 Task: Look for space in Zhytomyr, Ukraine from 12th August, 2023 to 16th August, 2023 for 8 adults in price range Rs.10000 to Rs.16000. Place can be private room with 8 bedrooms having 8 beds and 8 bathrooms. Property type can be house, flat, guest house, hotel. Amenities needed are: wifi, TV, free parkinig on premises, gym, breakfast. Booking option can be shelf check-in. Required host language is English.
Action: Mouse moved to (519, 108)
Screenshot: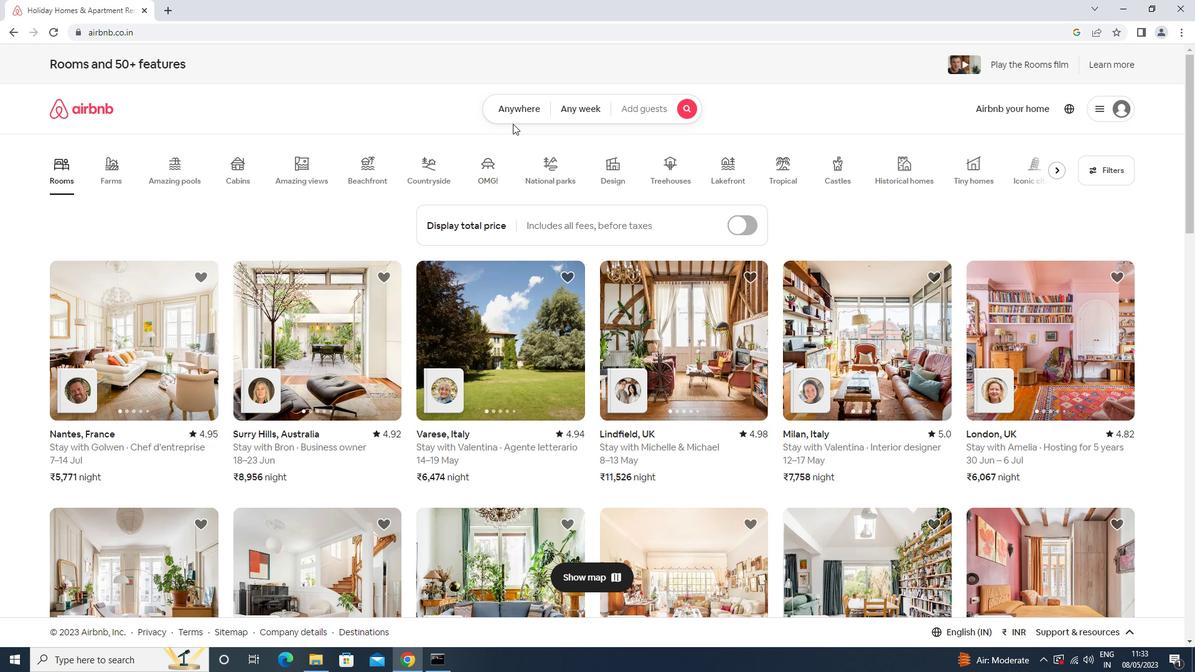 
Action: Mouse pressed left at (519, 108)
Screenshot: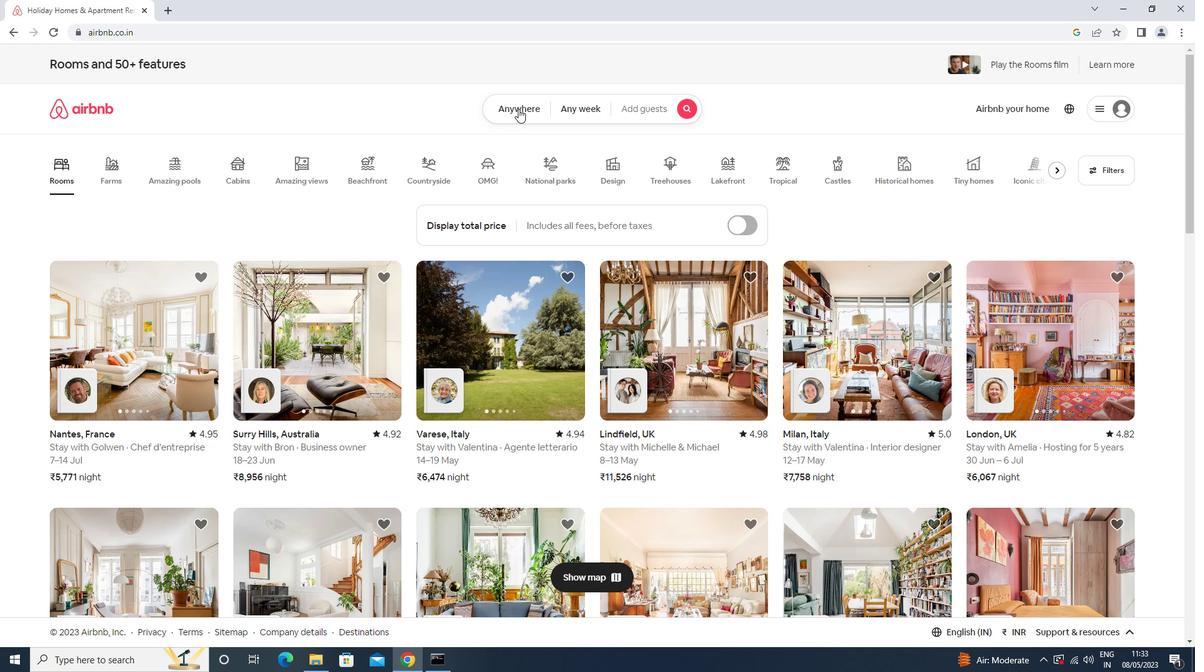 
Action: Mouse moved to (484, 165)
Screenshot: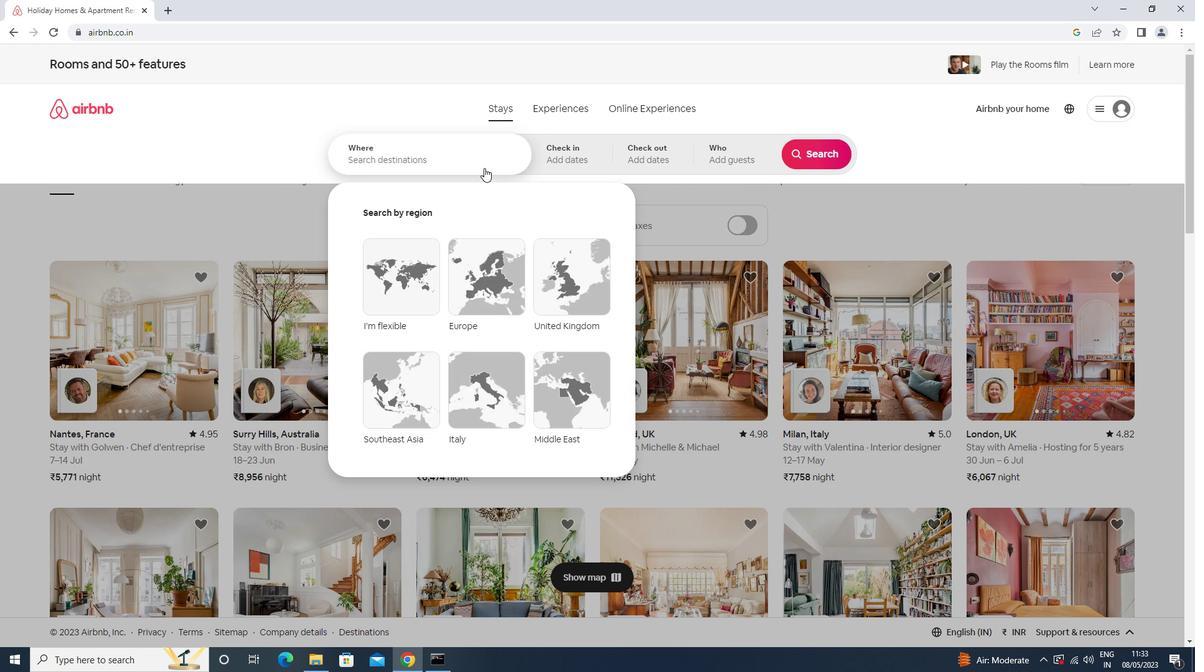 
Action: Mouse pressed left at (484, 165)
Screenshot: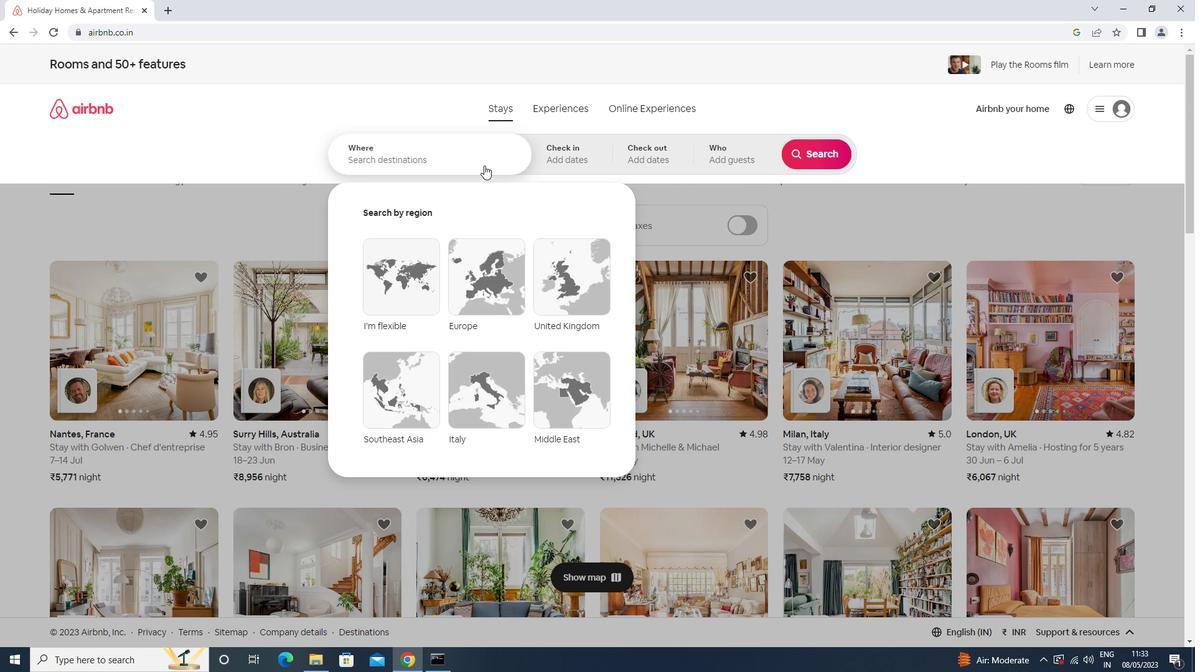 
Action: Key pressed <Key.shift>ZHYTOMYR,<Key.shift><Key.shift><Key.shift><Key.shift><Key.shift><Key.shift><Key.shift><Key.shift>UKRAINE<Key.enter>
Screenshot: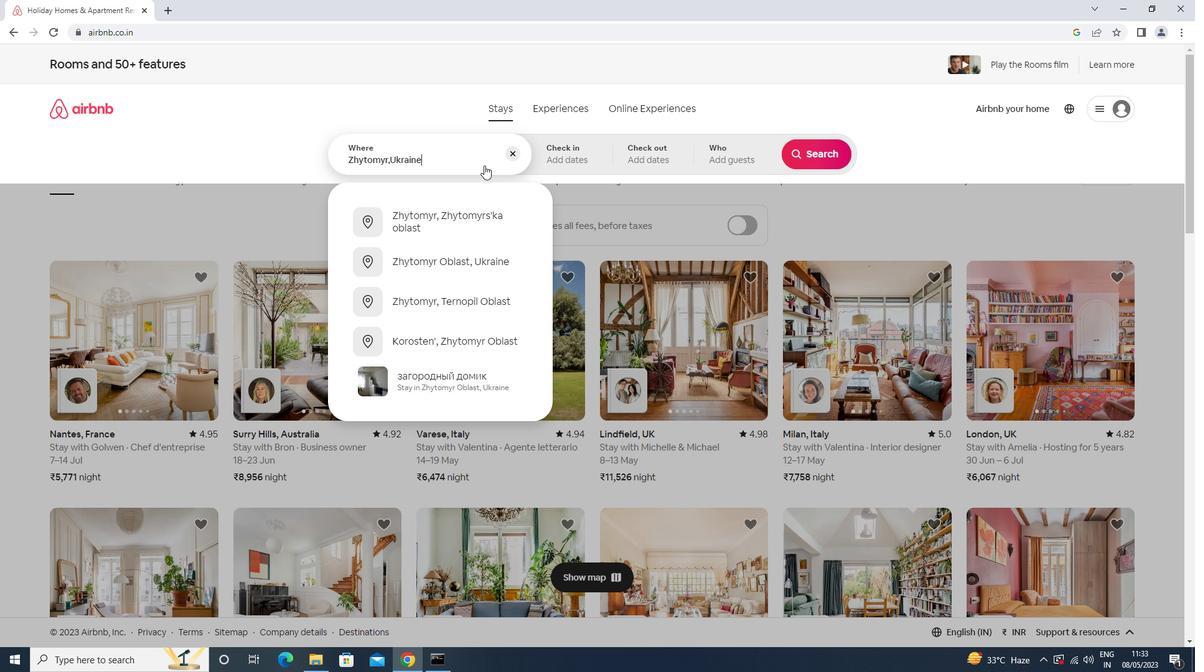 
Action: Mouse moved to (817, 250)
Screenshot: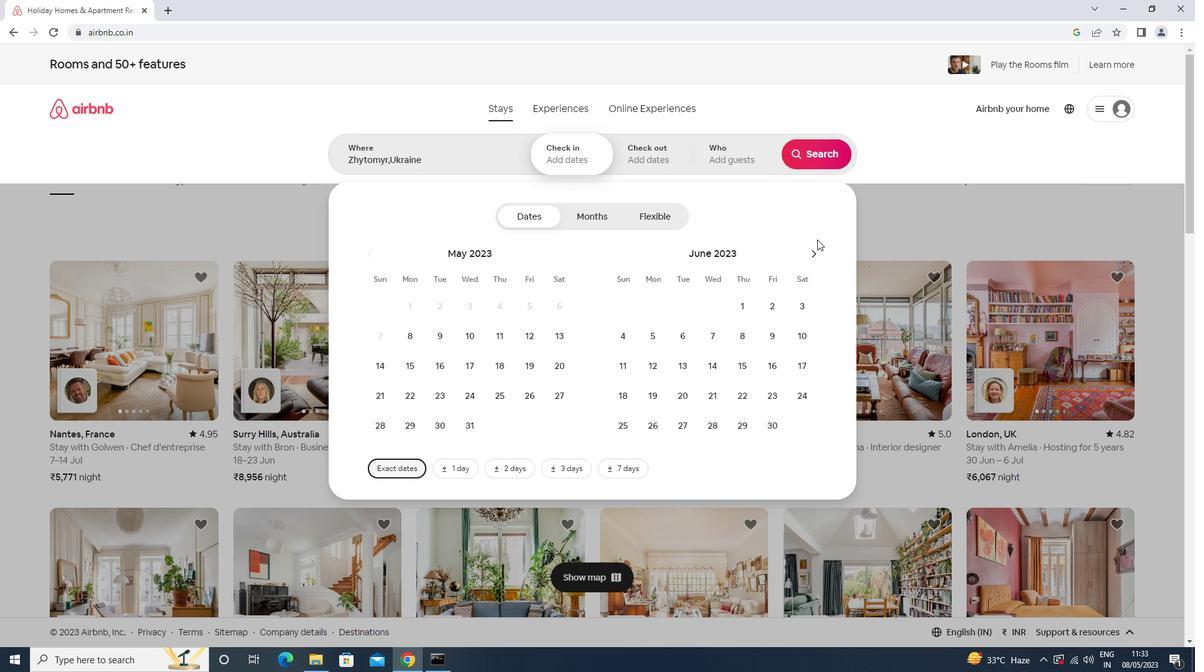
Action: Mouse pressed left at (817, 250)
Screenshot: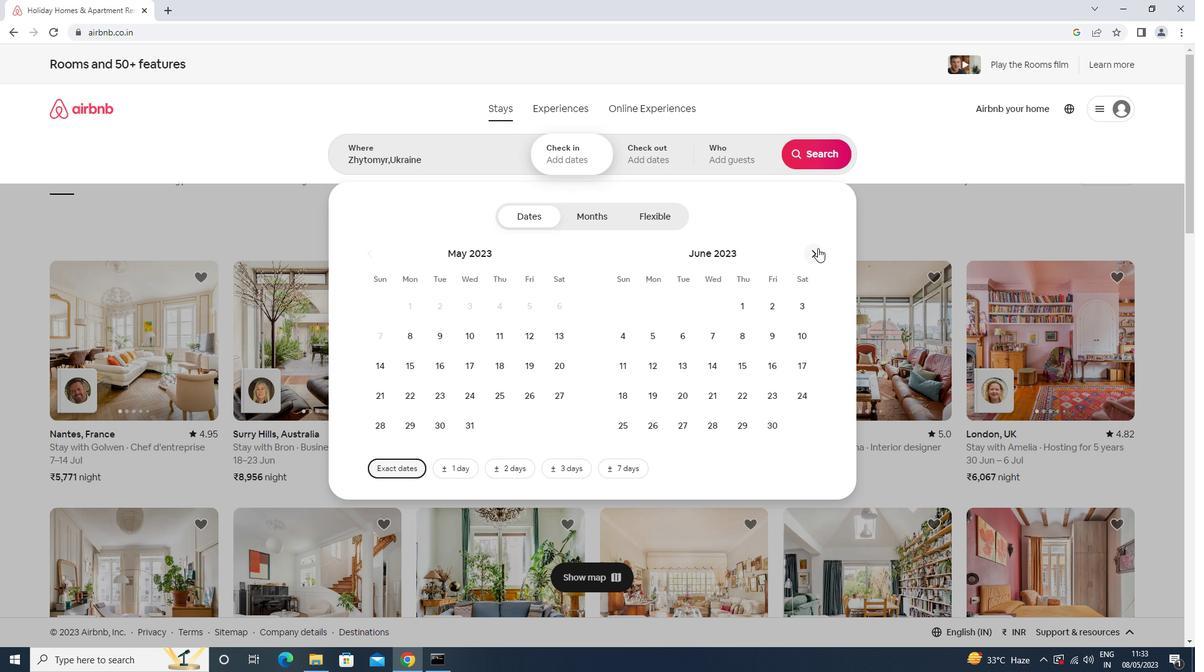 
Action: Mouse pressed left at (817, 250)
Screenshot: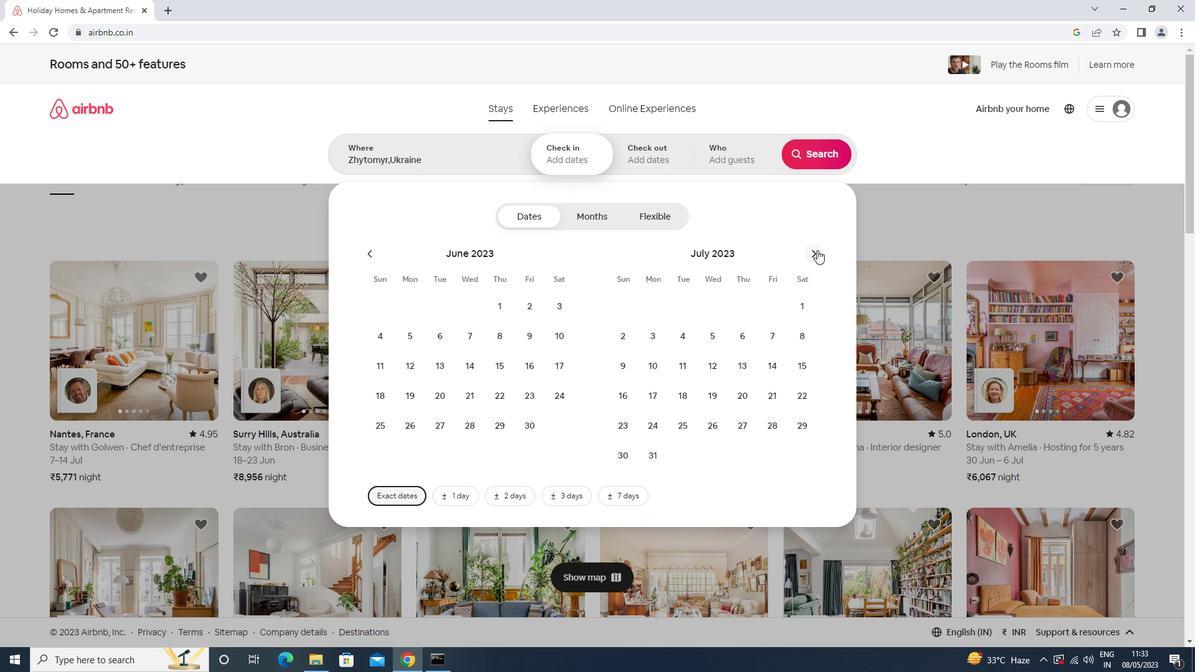 
Action: Mouse moved to (795, 333)
Screenshot: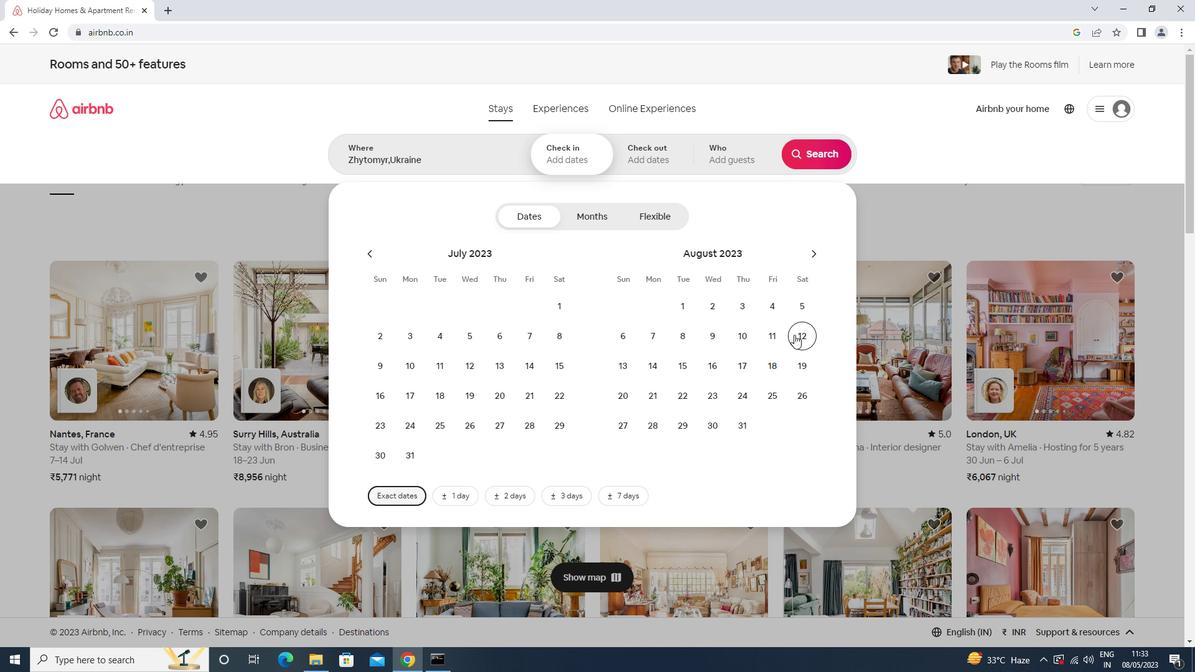 
Action: Mouse pressed left at (795, 333)
Screenshot: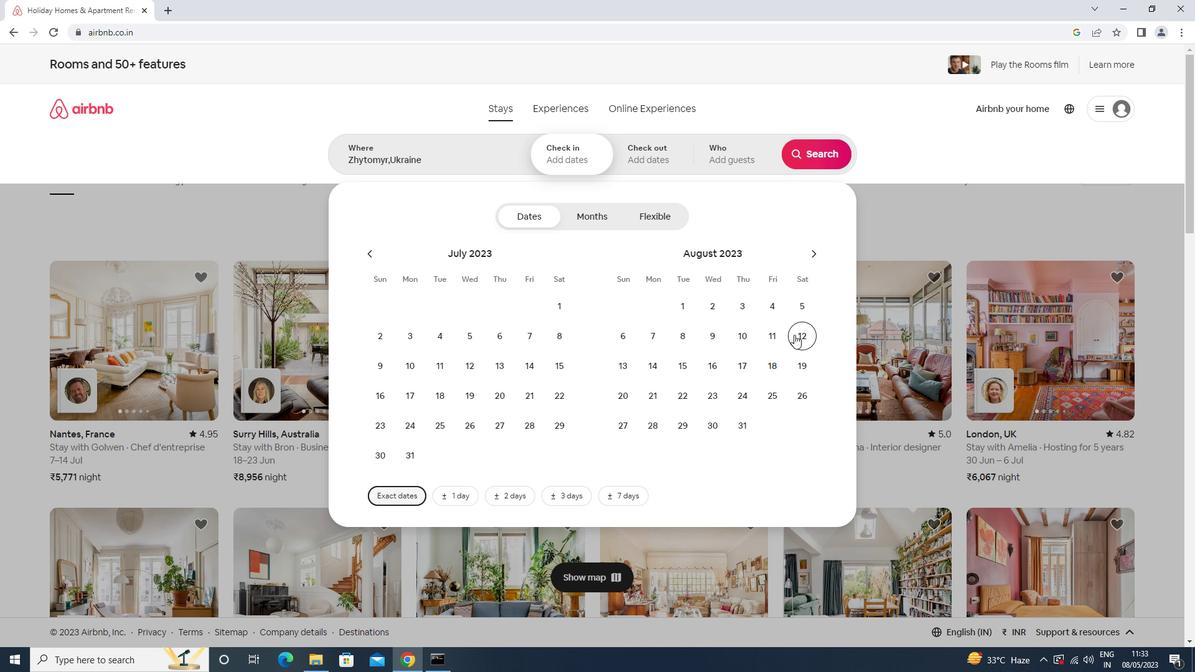 
Action: Mouse moved to (721, 368)
Screenshot: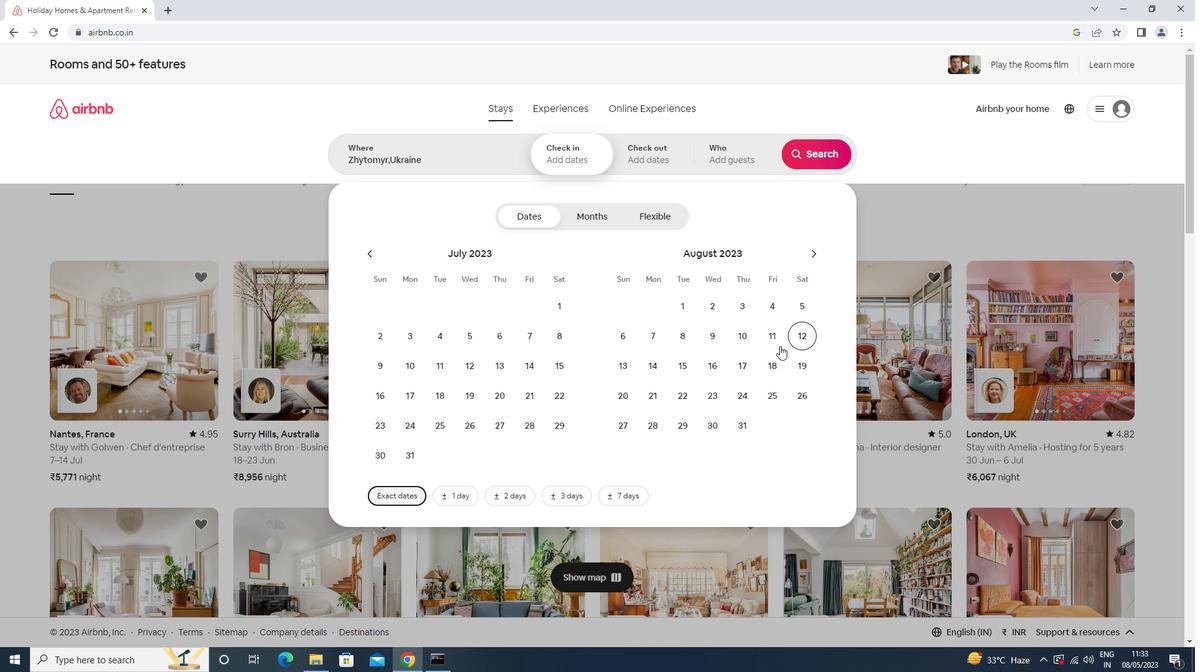 
Action: Mouse pressed left at (721, 368)
Screenshot: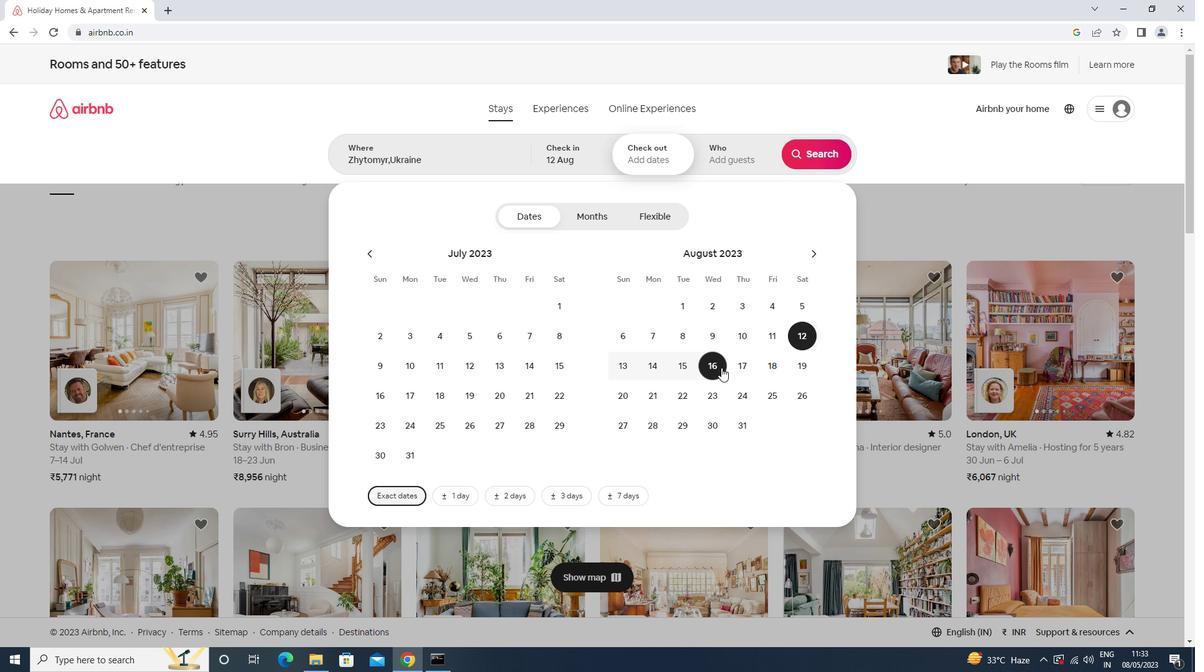 
Action: Mouse moved to (730, 169)
Screenshot: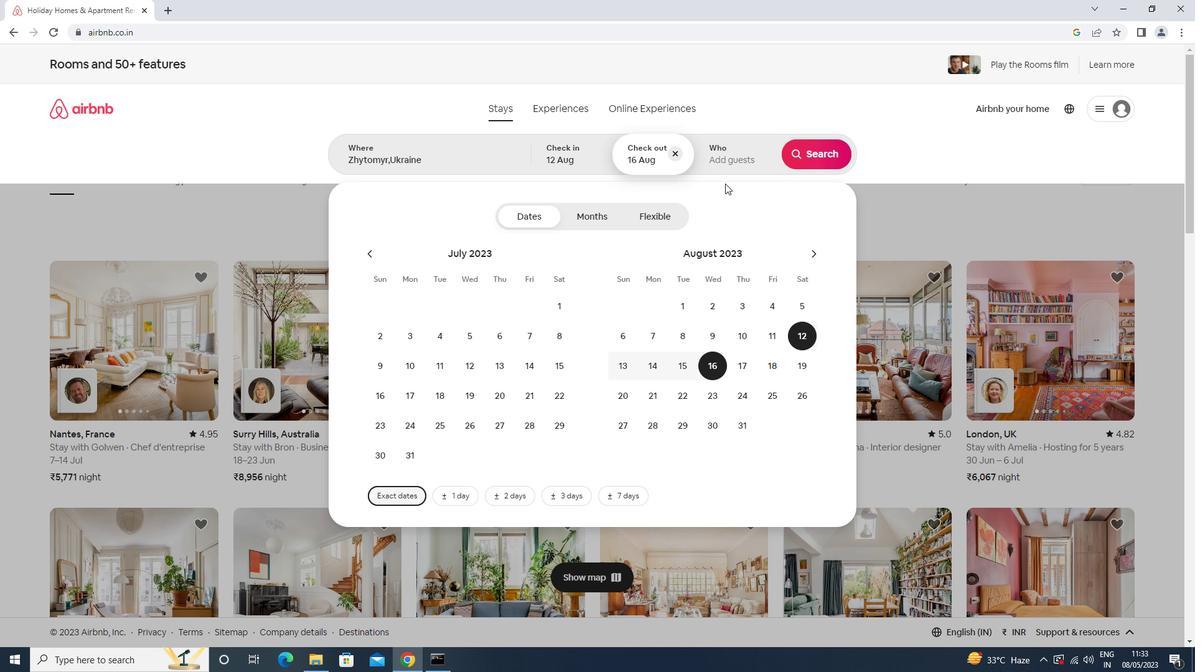 
Action: Mouse pressed left at (730, 169)
Screenshot: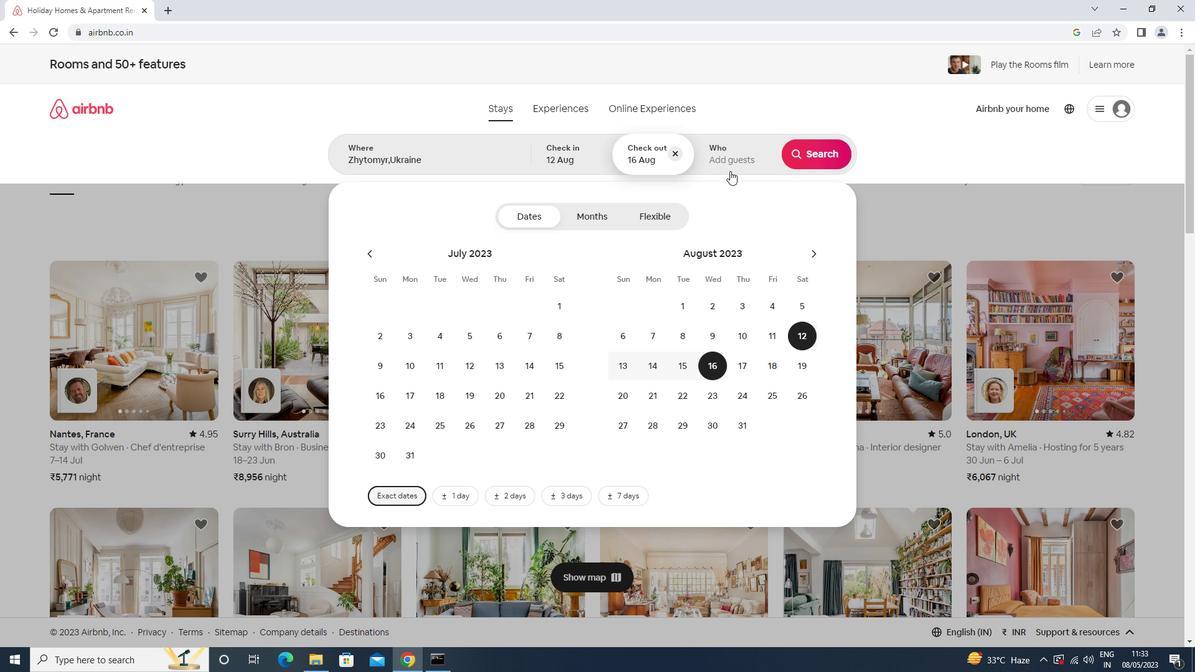 
Action: Mouse moved to (814, 218)
Screenshot: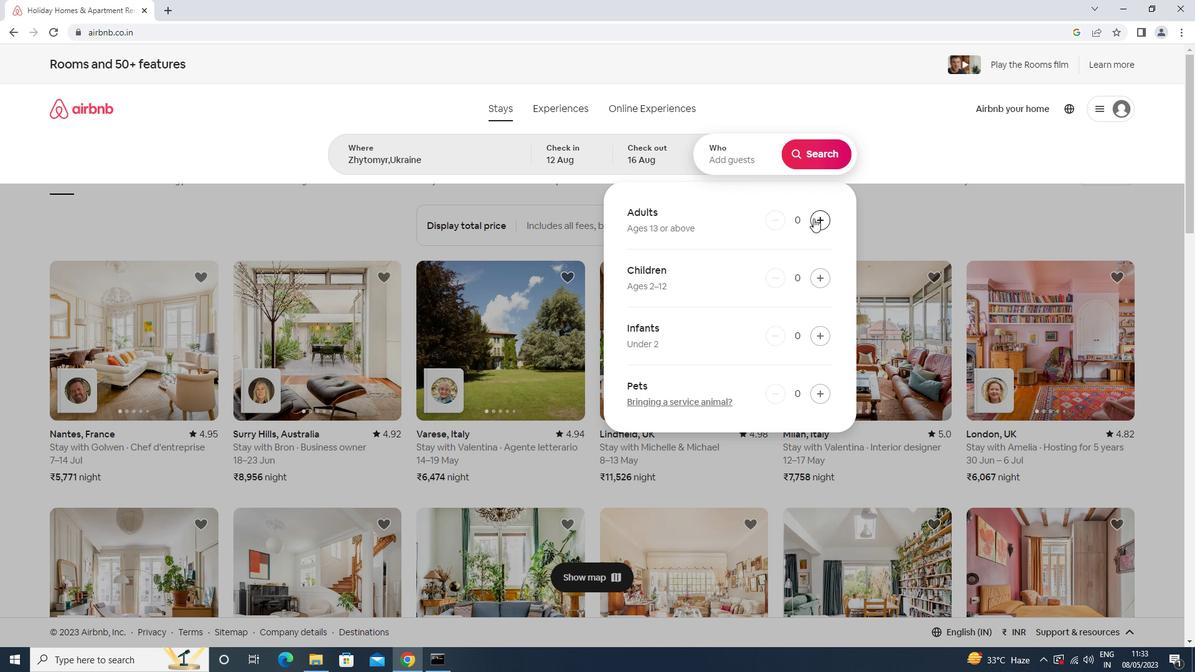 
Action: Mouse pressed left at (814, 218)
Screenshot: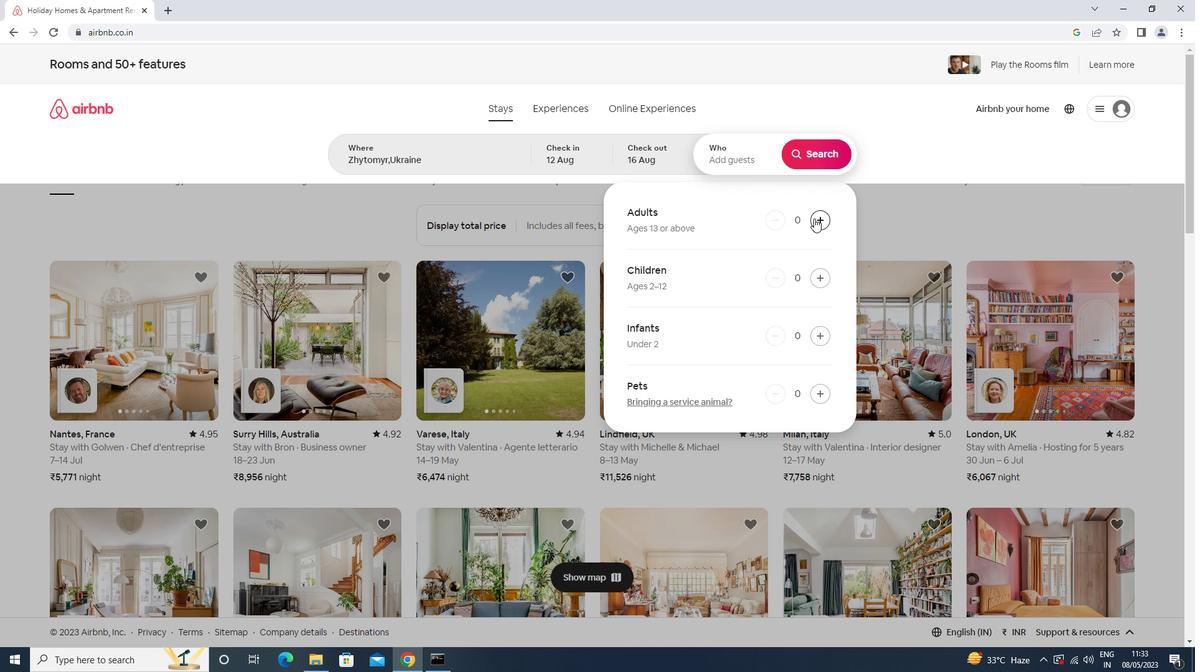 
Action: Mouse pressed left at (814, 218)
Screenshot: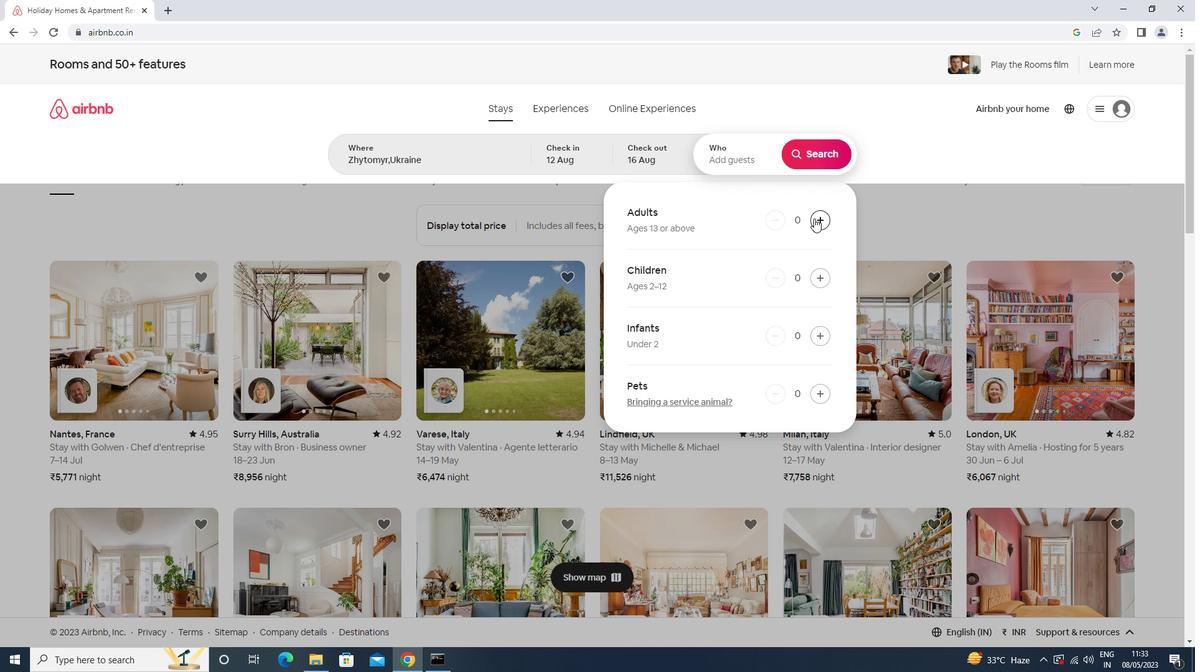 
Action: Mouse moved to (815, 218)
Screenshot: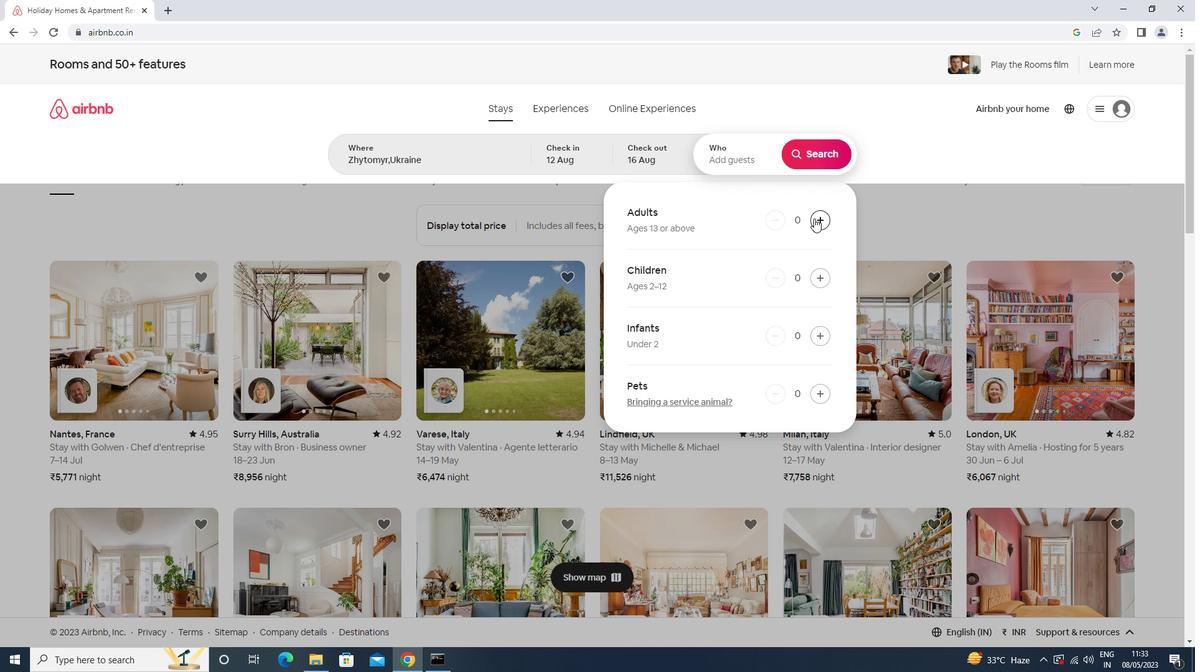 
Action: Mouse pressed left at (815, 218)
Screenshot: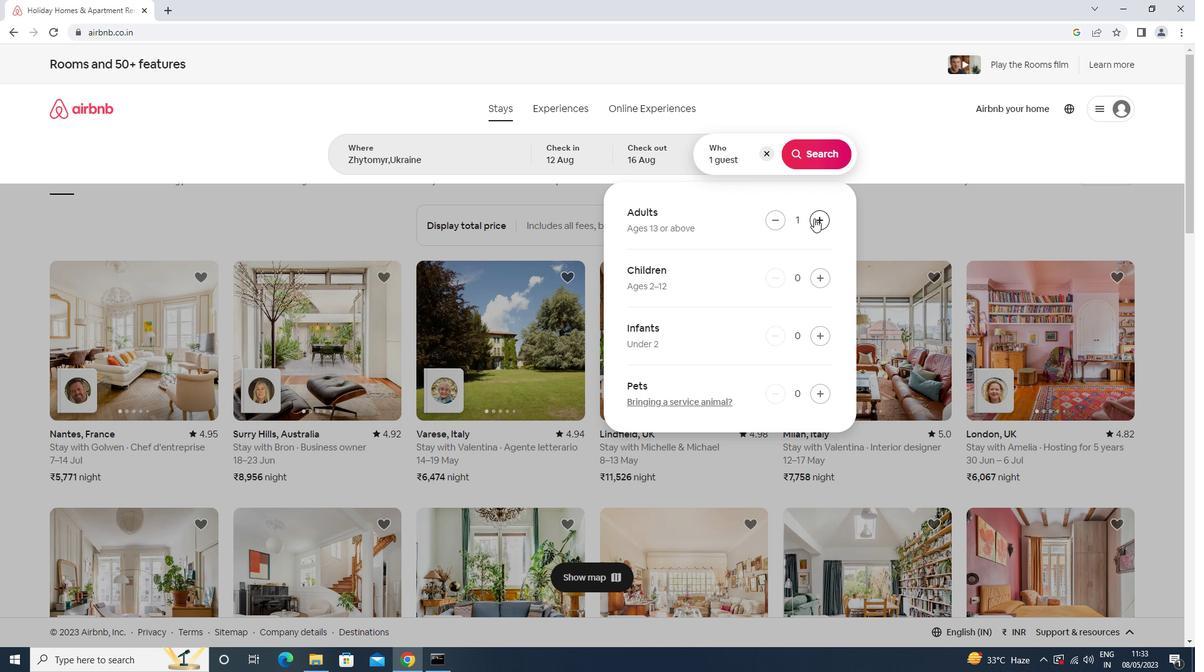 
Action: Mouse pressed left at (815, 218)
Screenshot: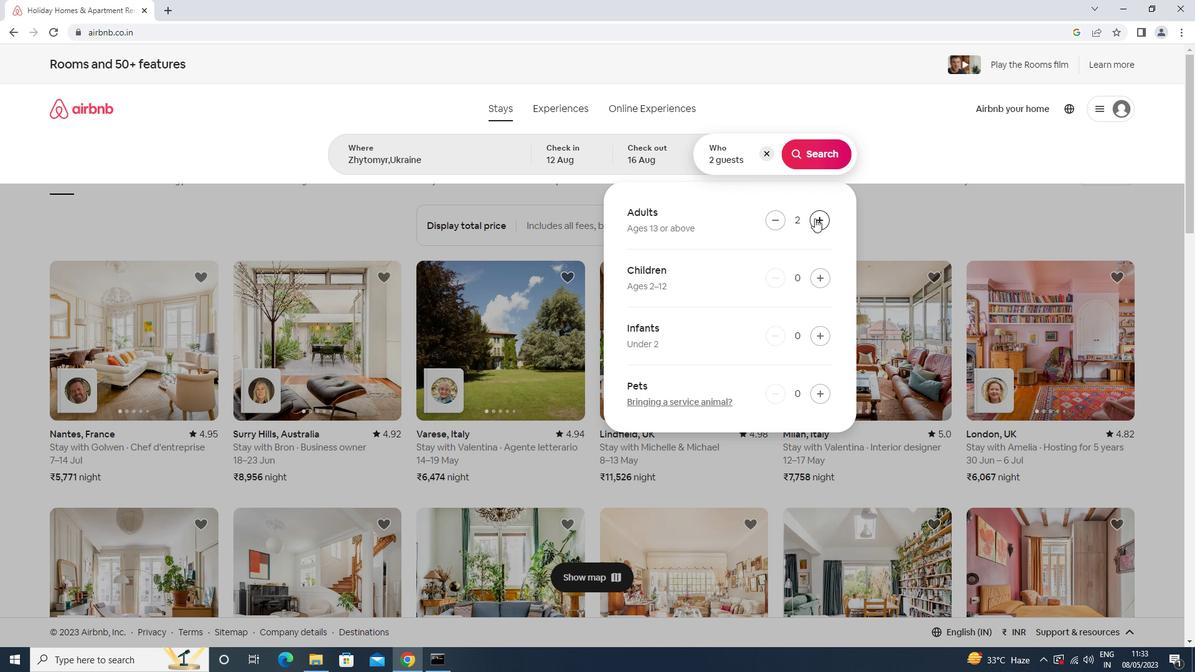 
Action: Mouse pressed left at (815, 218)
Screenshot: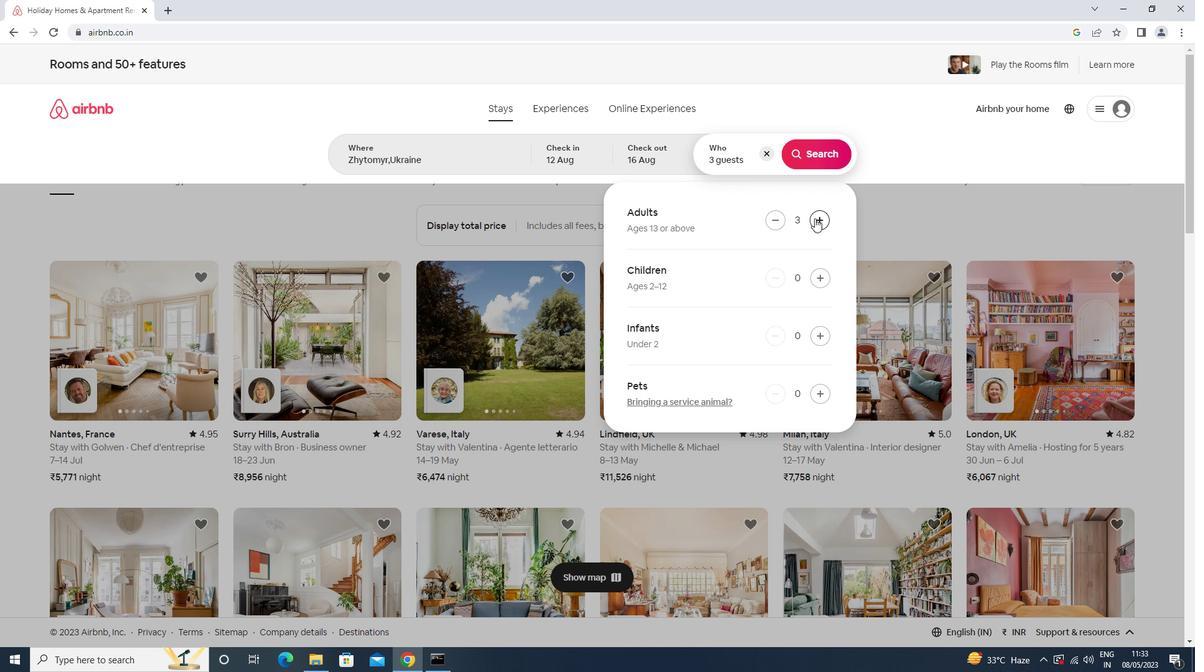 
Action: Mouse pressed left at (815, 218)
Screenshot: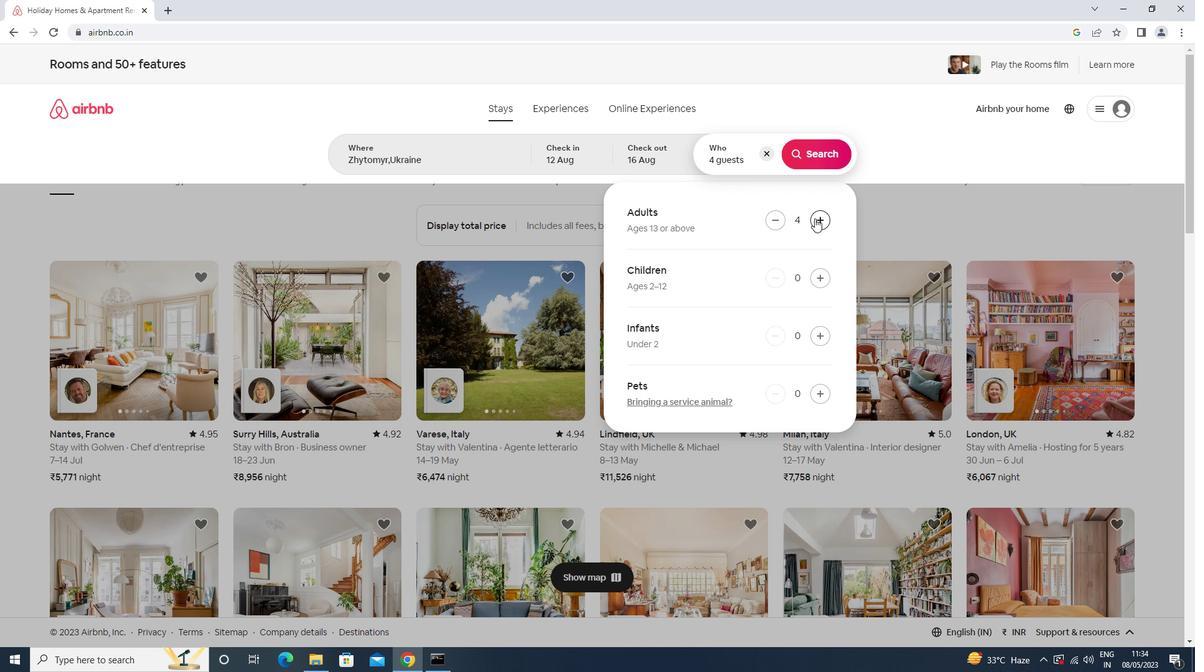 
Action: Mouse pressed left at (815, 218)
Screenshot: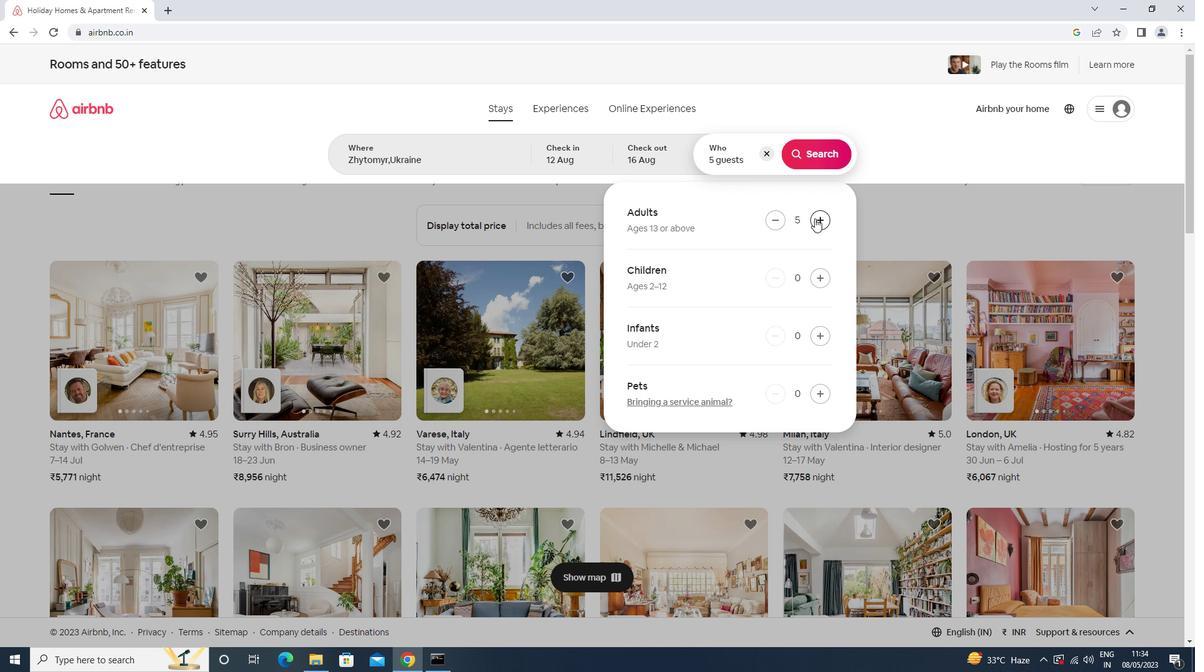 
Action: Mouse pressed left at (815, 218)
Screenshot: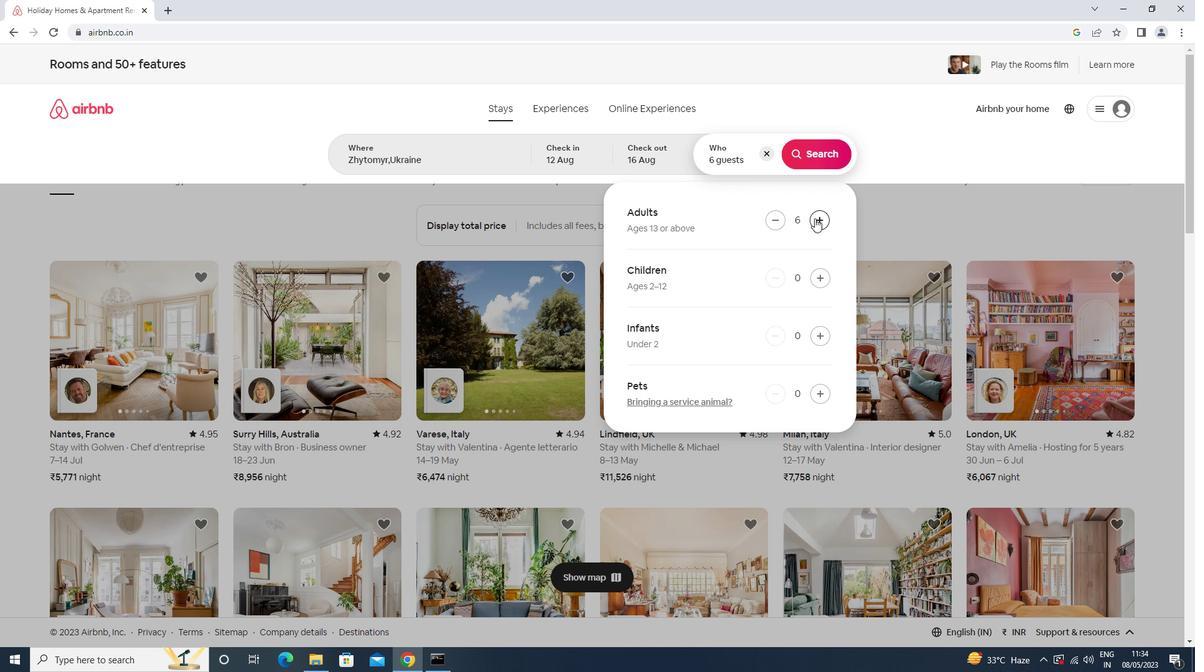 
Action: Mouse moved to (823, 160)
Screenshot: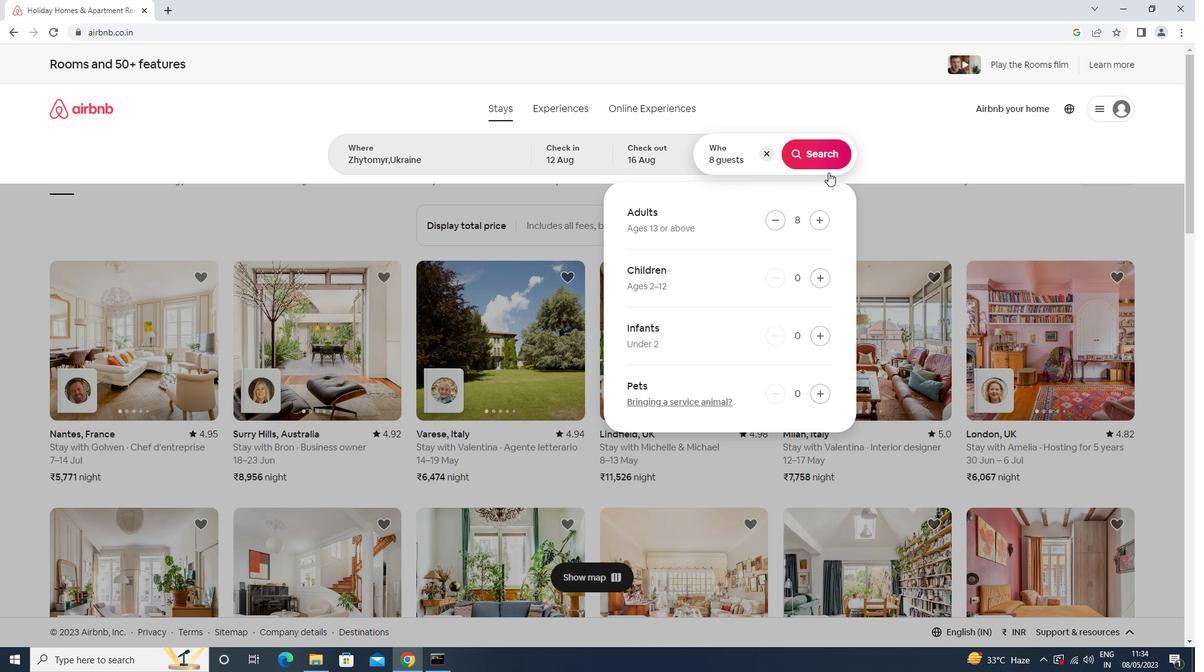 
Action: Mouse pressed left at (823, 160)
Screenshot: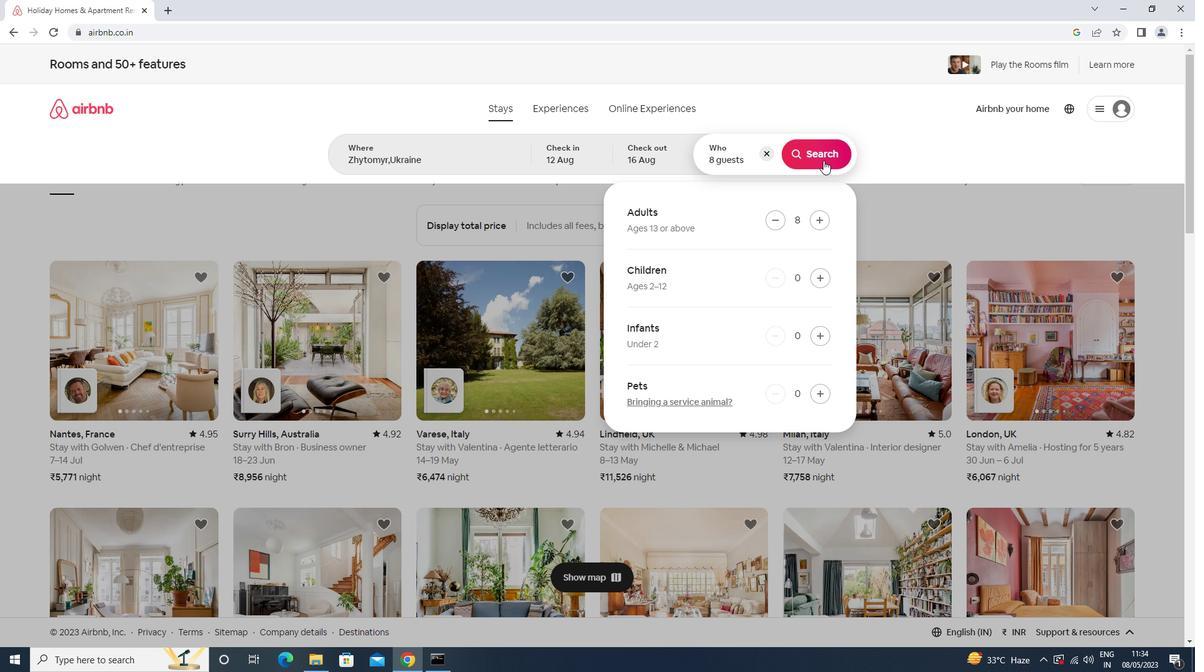
Action: Mouse moved to (1129, 114)
Screenshot: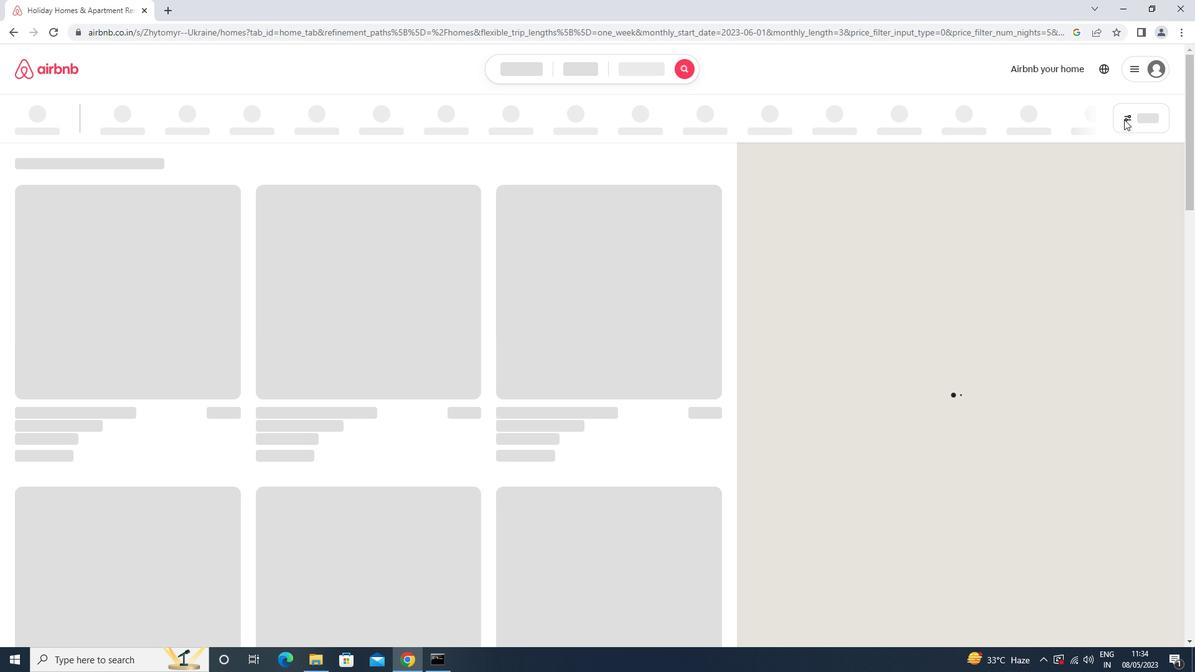 
Action: Mouse pressed left at (1129, 114)
Screenshot: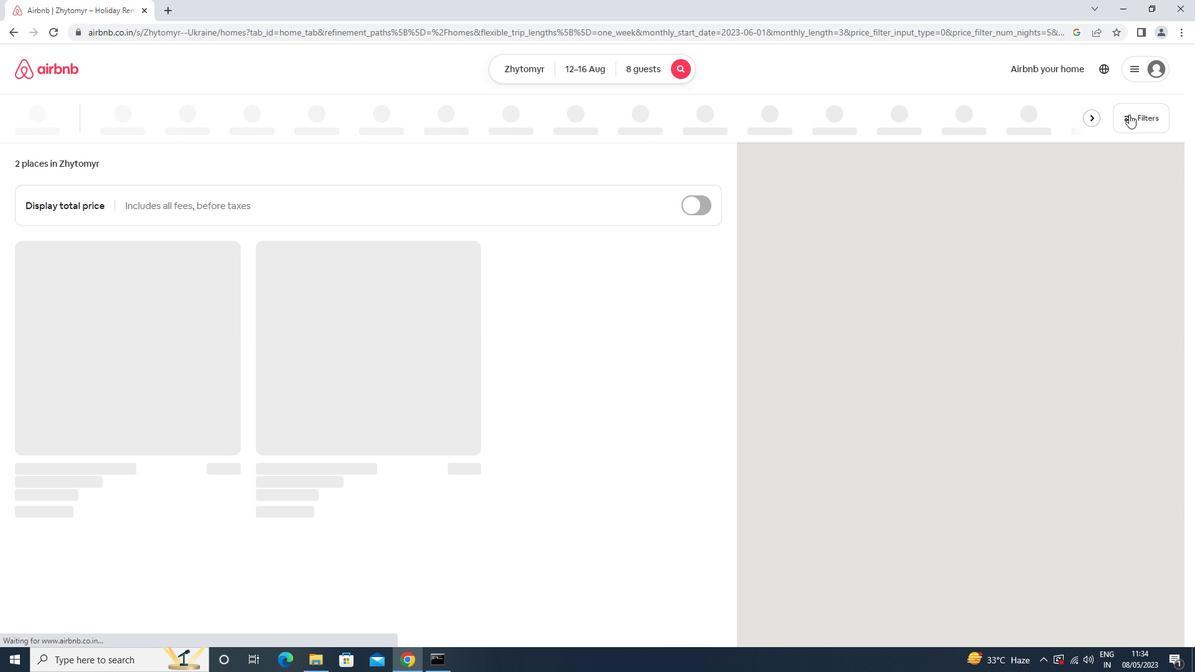 
Action: Mouse moved to (531, 423)
Screenshot: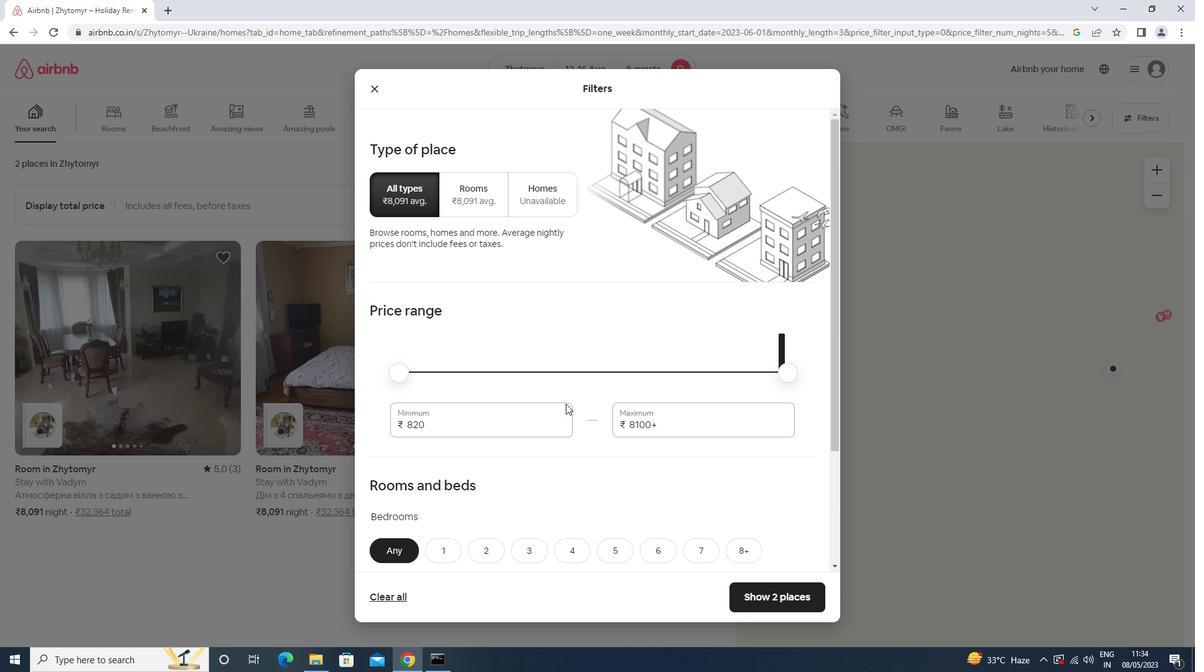 
Action: Mouse pressed left at (531, 423)
Screenshot: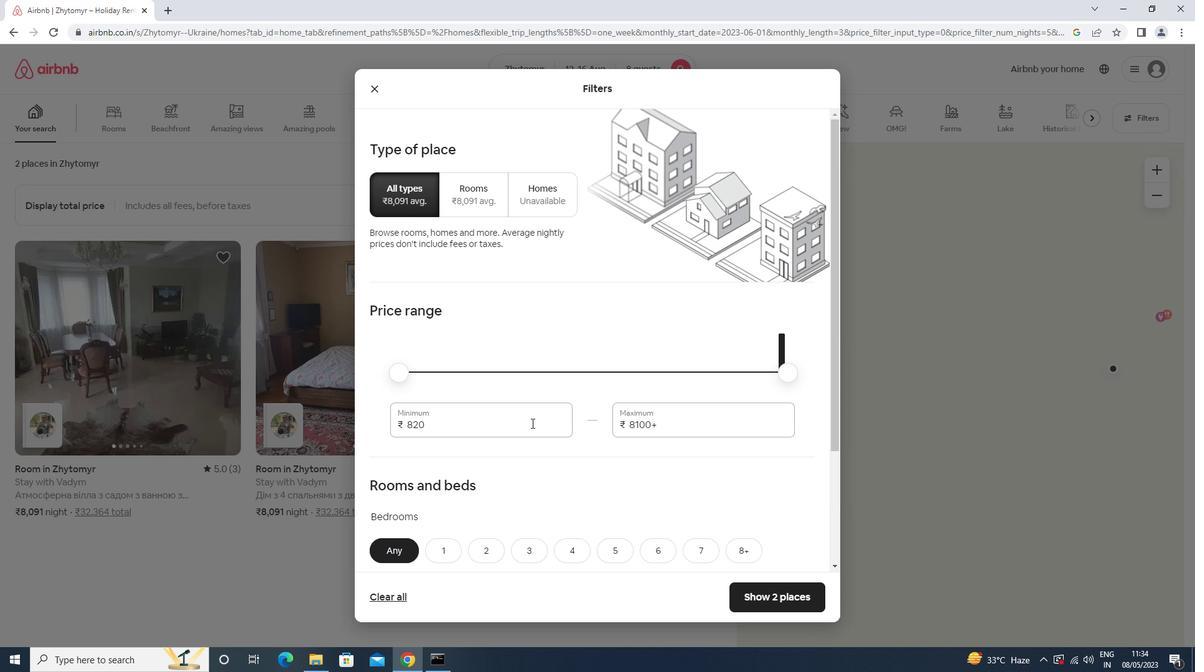 
Action: Key pressed <Key.backspace><Key.backspace><Key.backspace>10000<Key.tab>16000
Screenshot: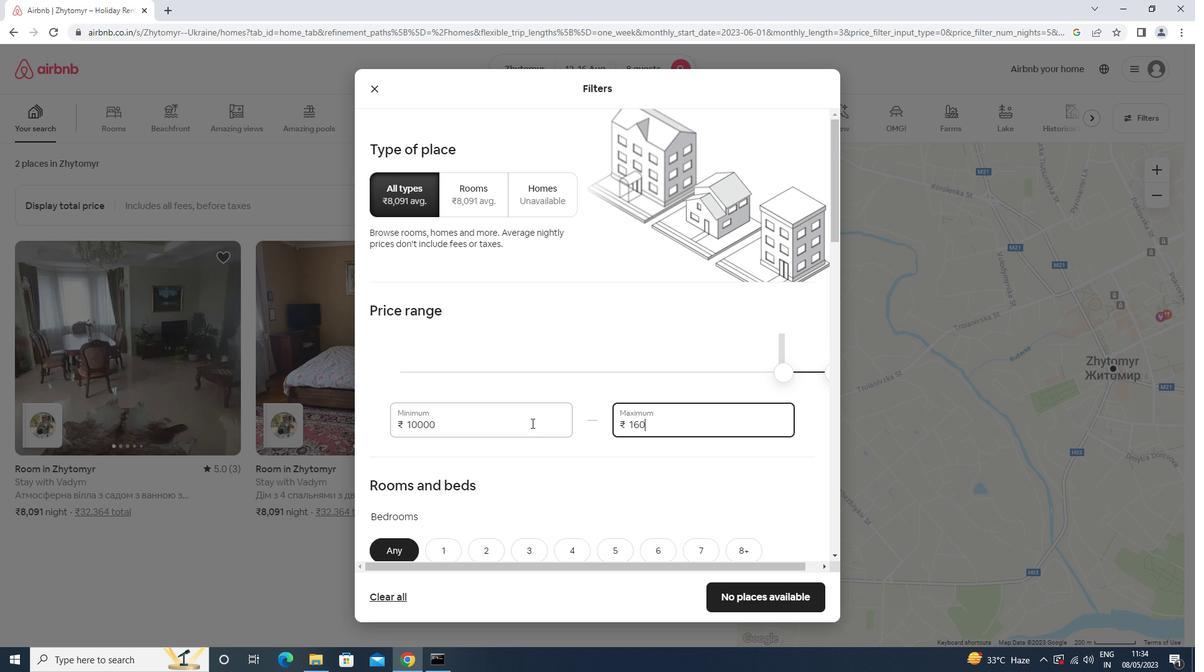 
Action: Mouse moved to (531, 423)
Screenshot: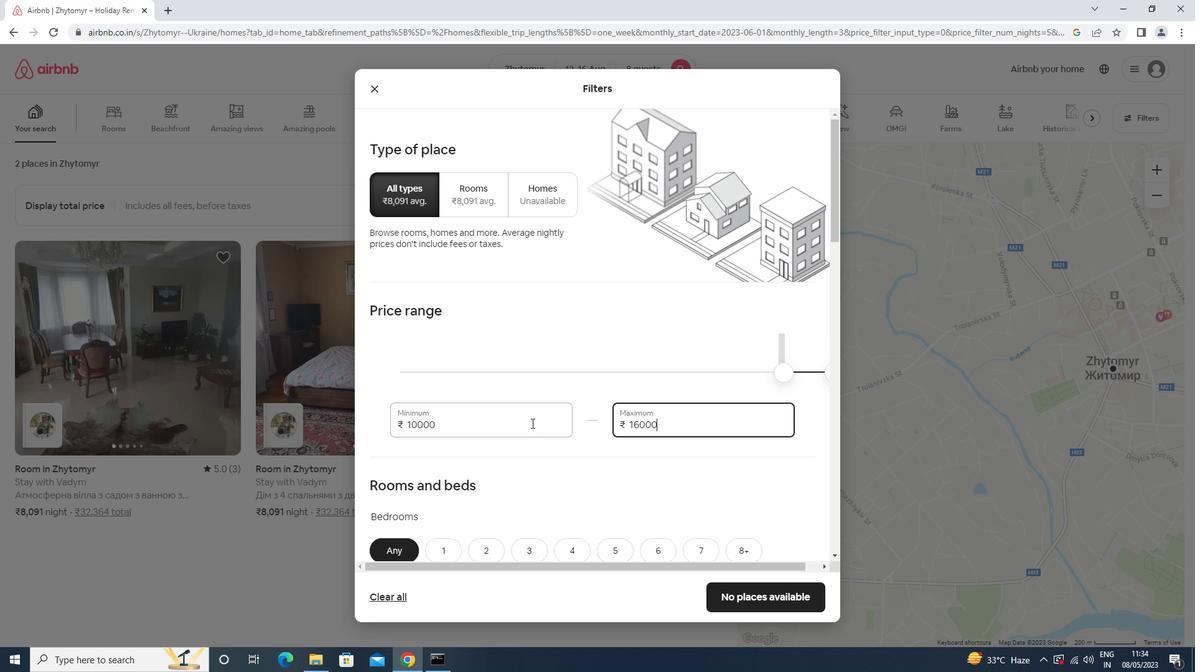 
Action: Mouse scrolled (531, 422) with delta (0, 0)
Screenshot: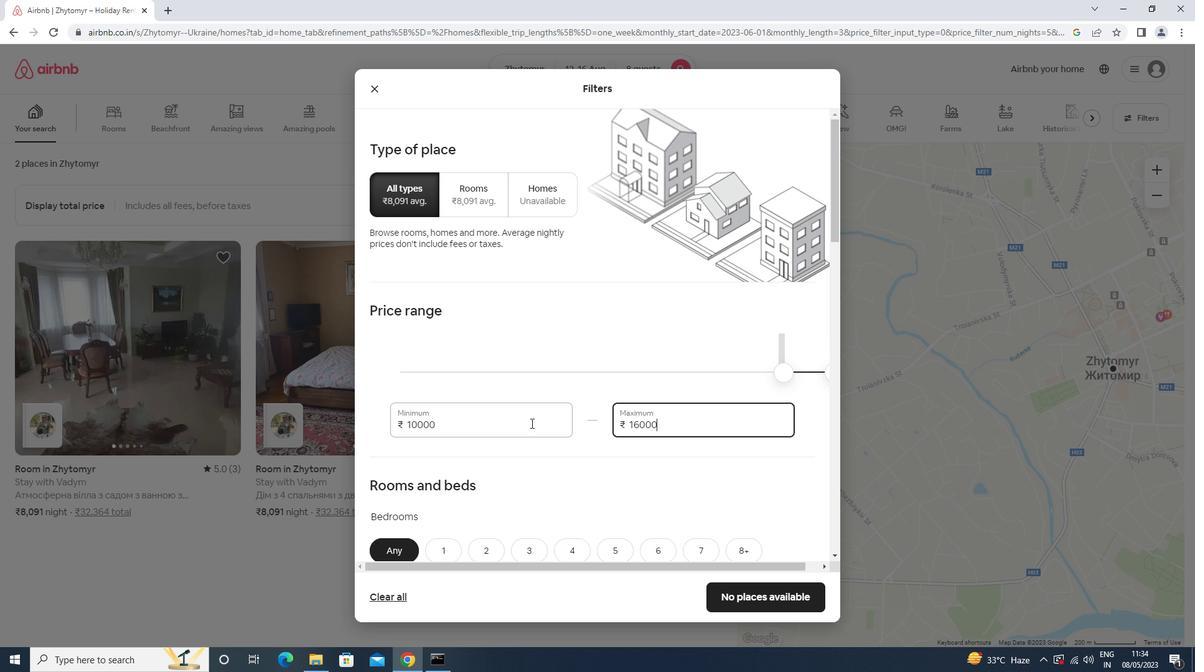 
Action: Mouse scrolled (531, 422) with delta (0, 0)
Screenshot: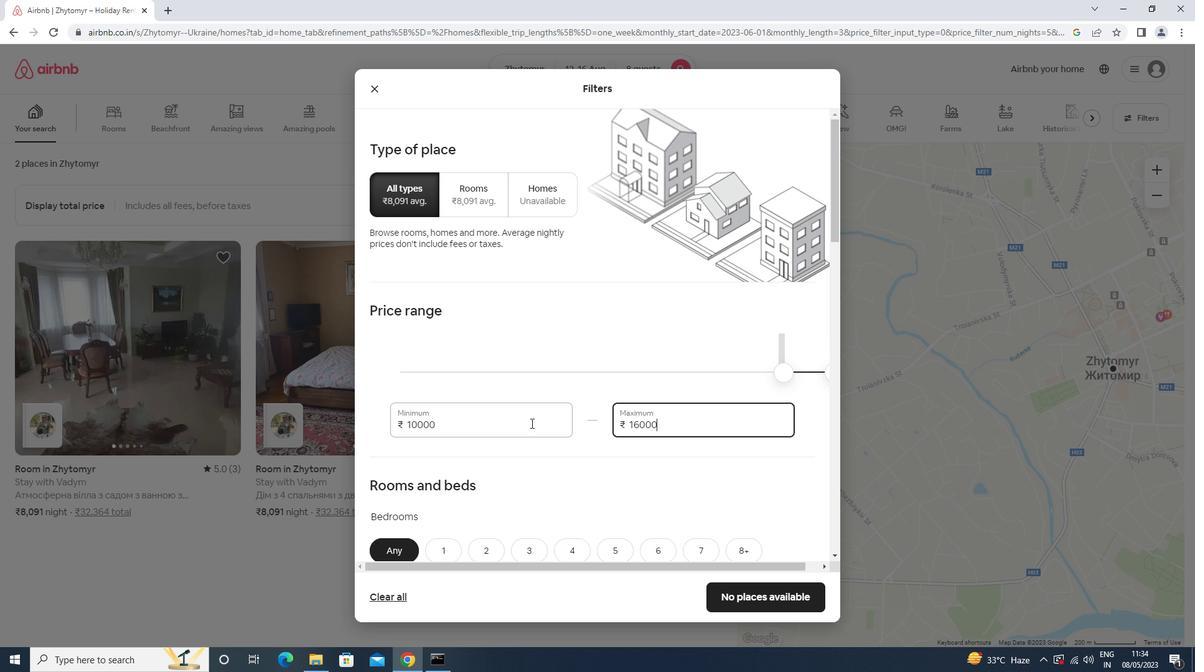 
Action: Mouse moved to (530, 423)
Screenshot: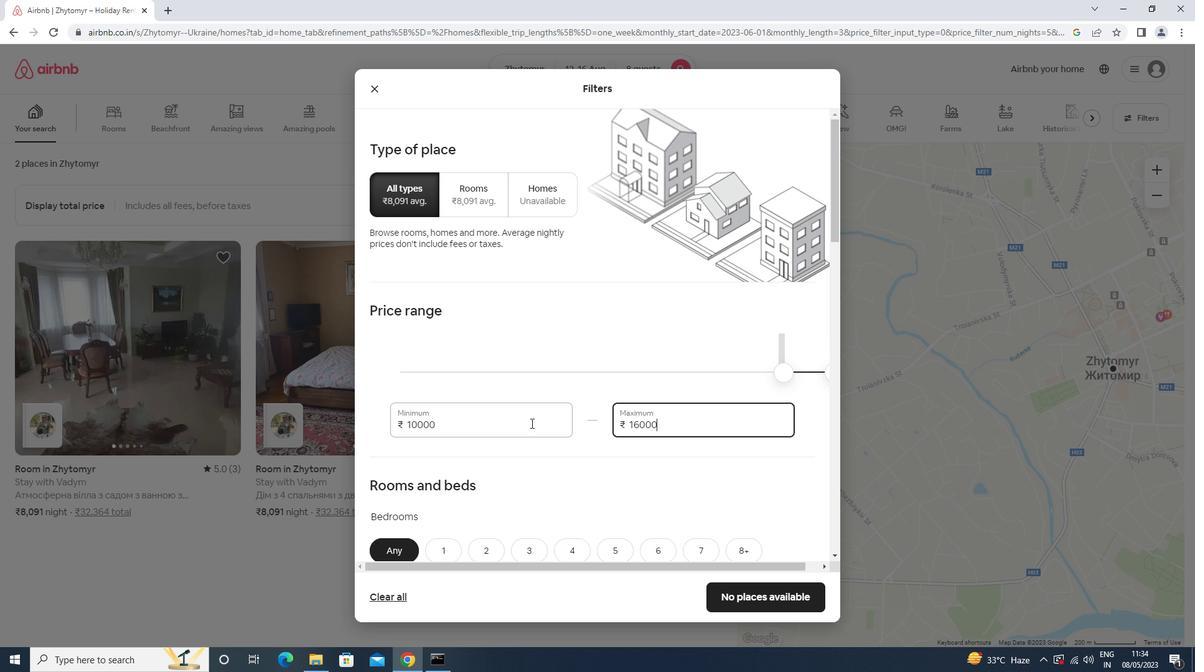 
Action: Mouse scrolled (530, 422) with delta (0, 0)
Screenshot: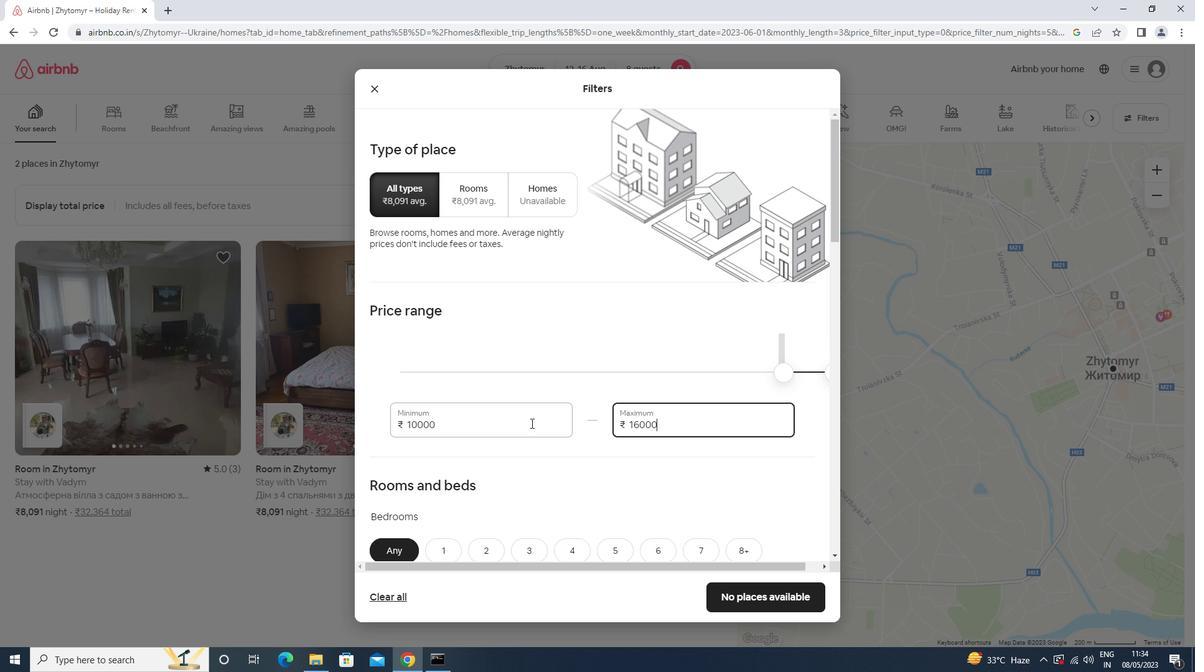 
Action: Mouse moved to (530, 423)
Screenshot: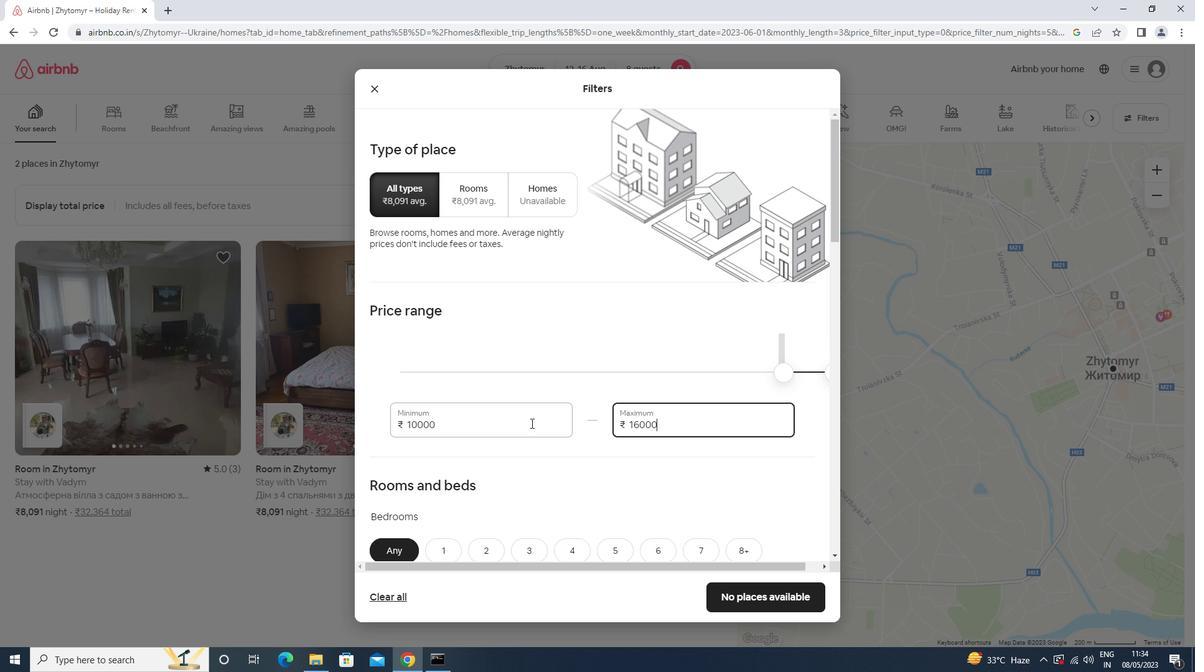 
Action: Mouse scrolled (530, 422) with delta (0, 0)
Screenshot: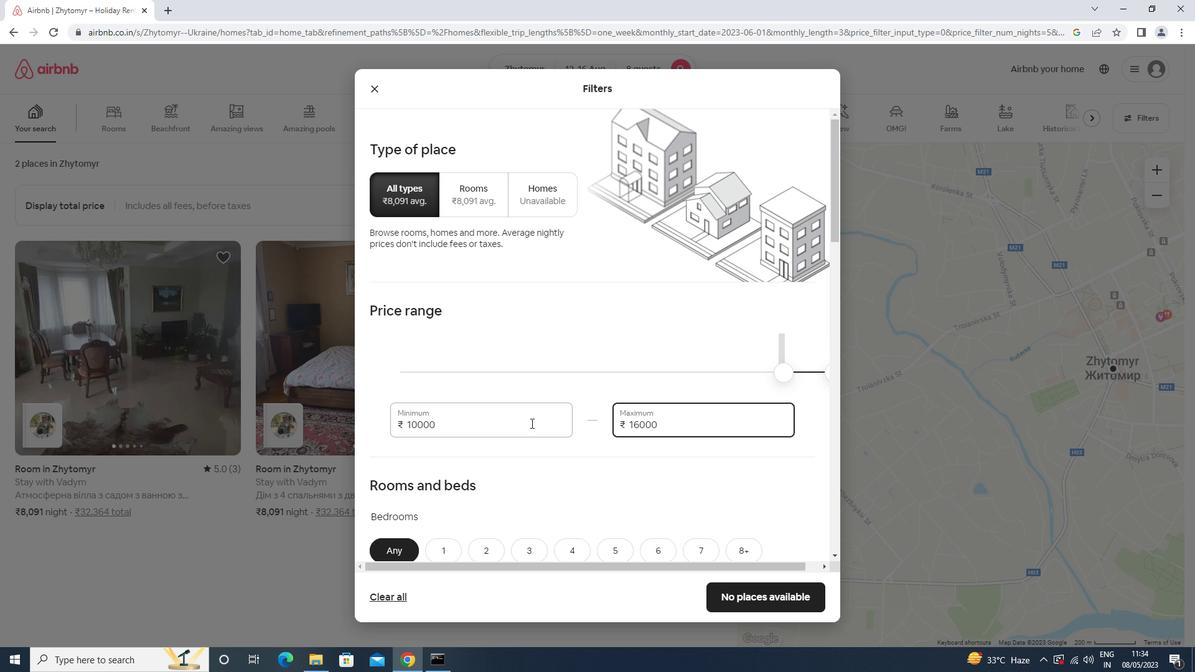 
Action: Mouse moved to (529, 423)
Screenshot: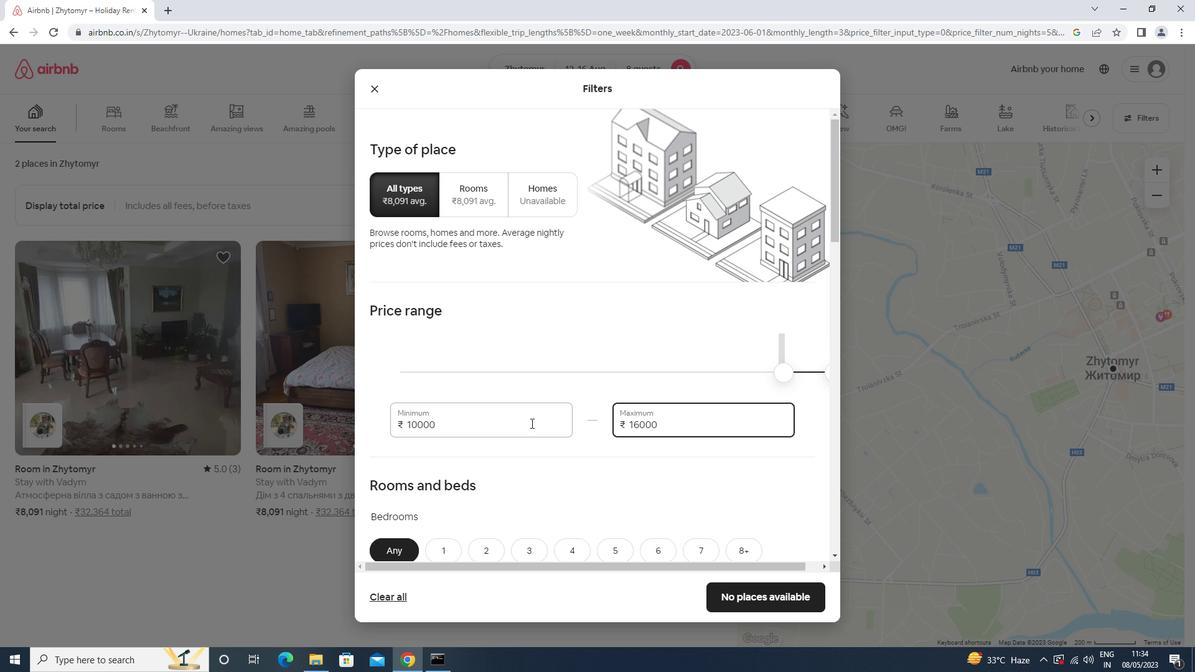 
Action: Mouse scrolled (529, 422) with delta (0, 0)
Screenshot: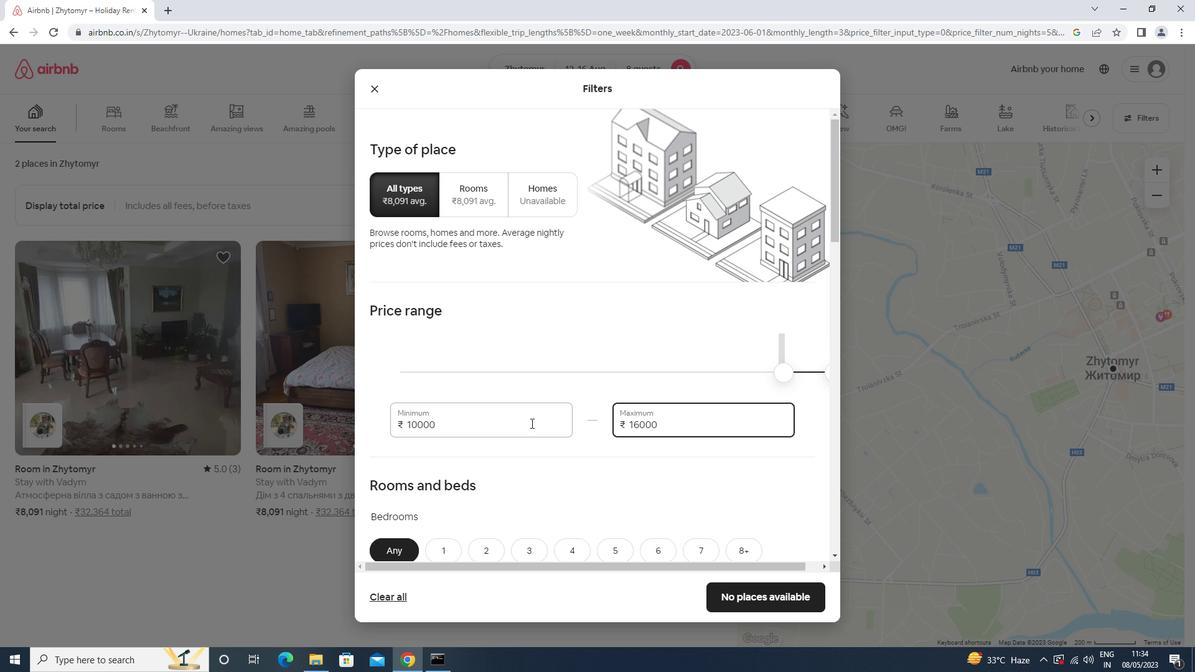 
Action: Mouse moved to (736, 243)
Screenshot: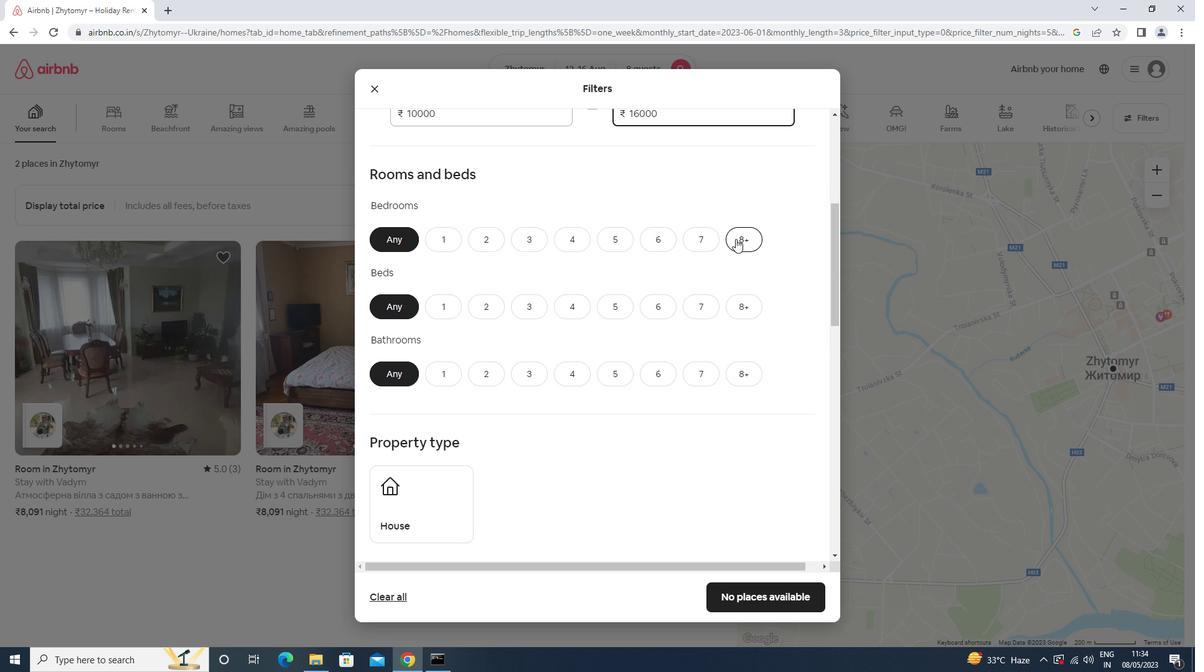 
Action: Mouse pressed left at (736, 243)
Screenshot: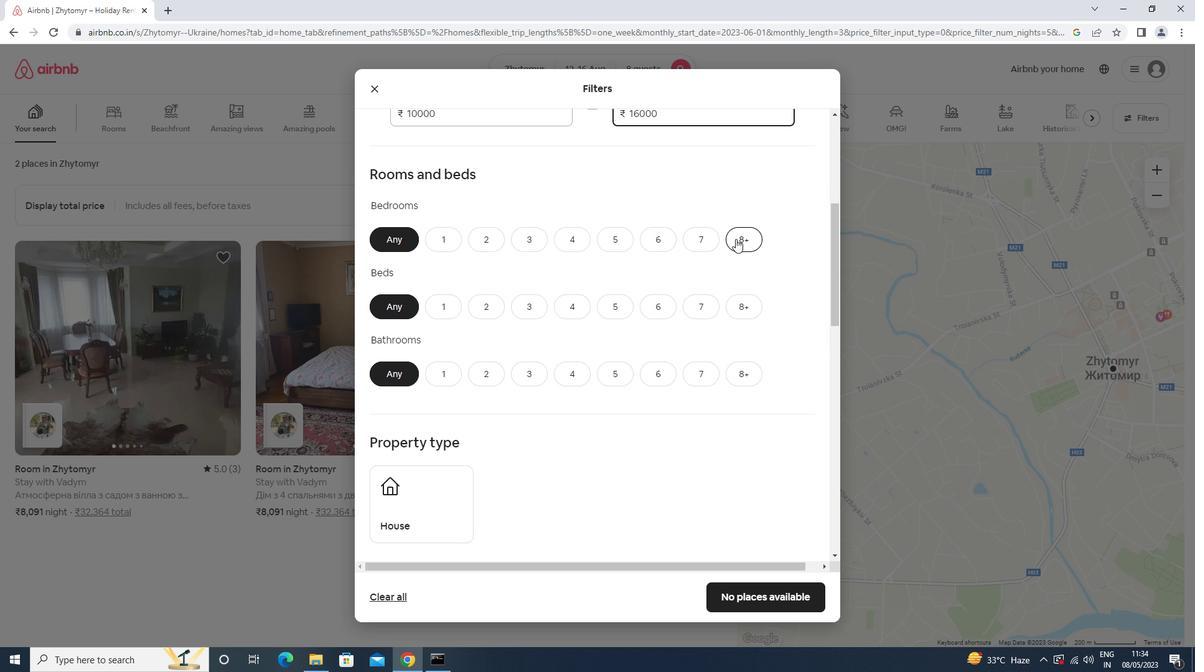 
Action: Mouse moved to (736, 308)
Screenshot: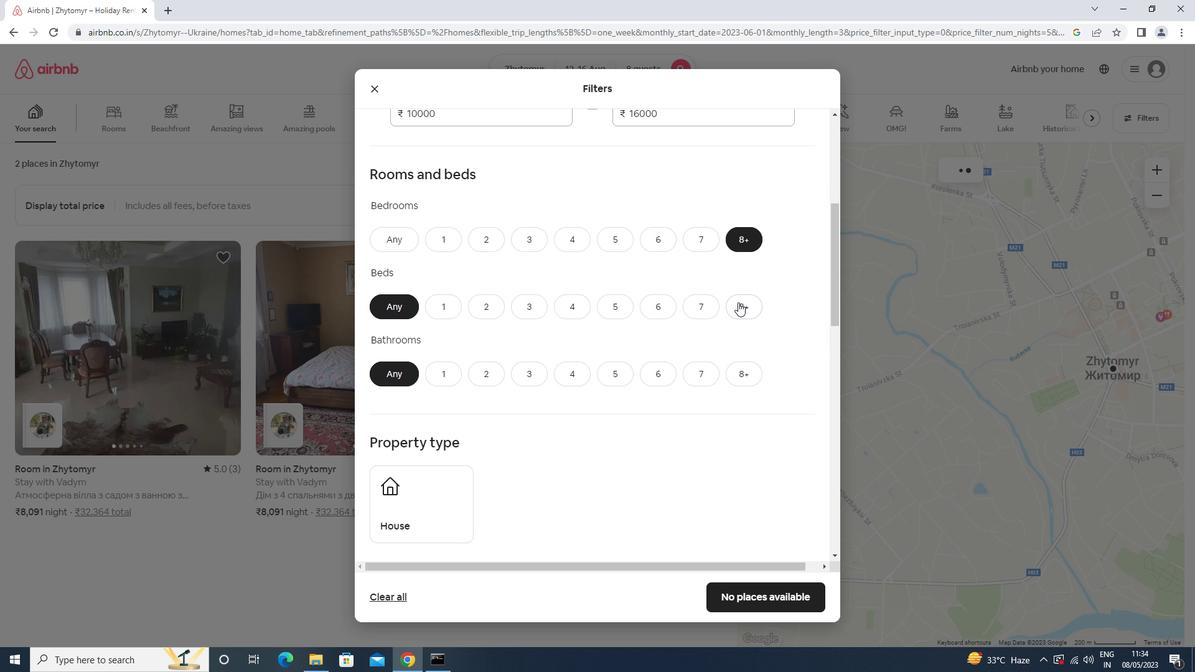 
Action: Mouse pressed left at (736, 308)
Screenshot: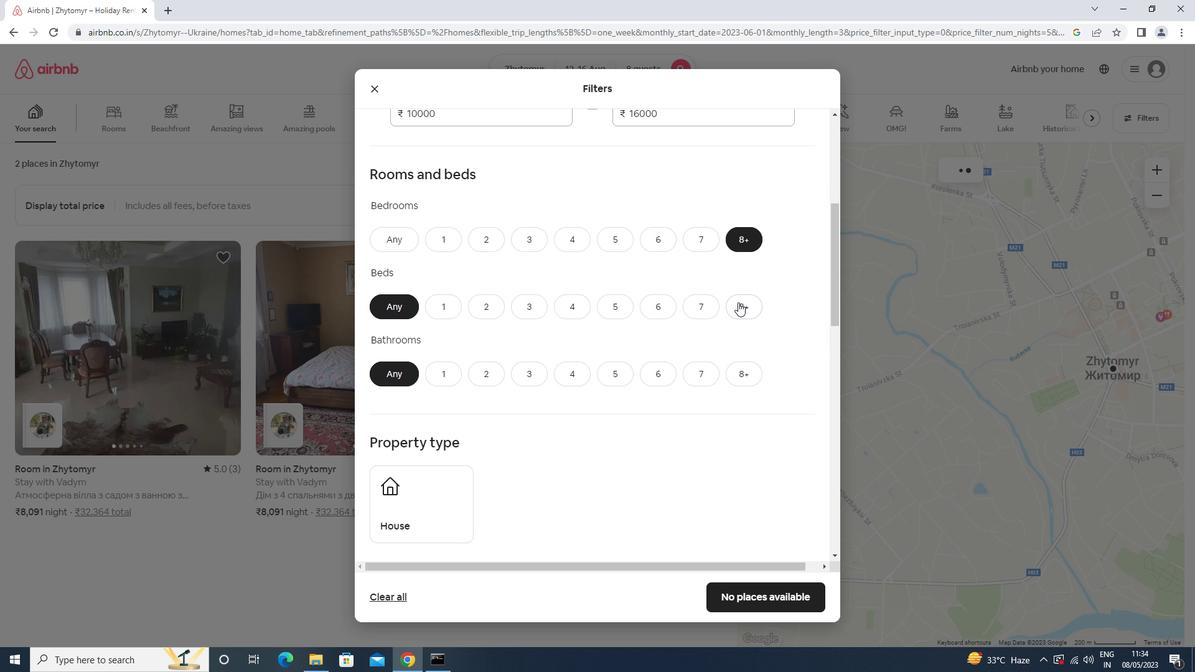 
Action: Mouse moved to (735, 373)
Screenshot: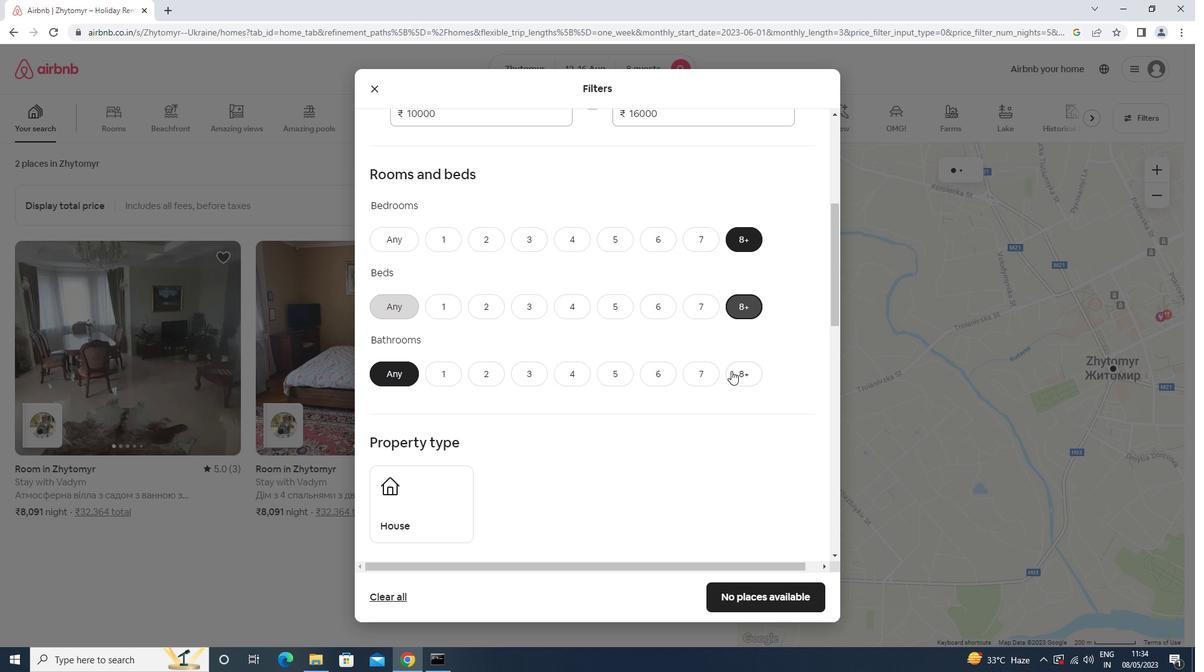 
Action: Mouse pressed left at (735, 373)
Screenshot: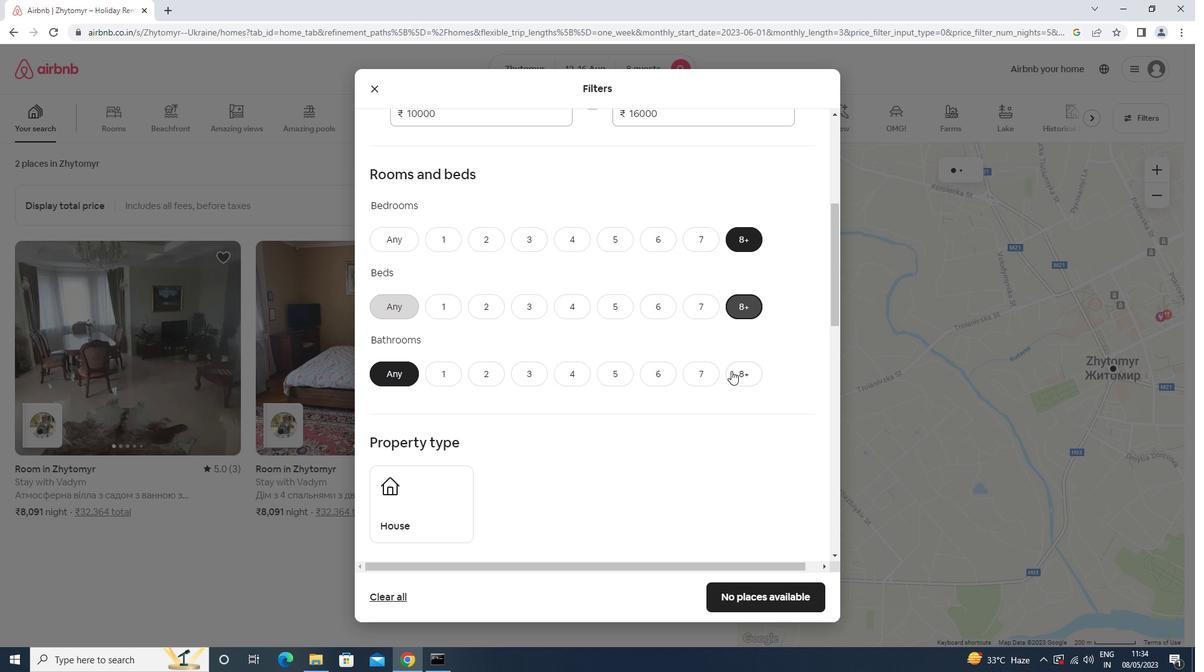 
Action: Mouse moved to (635, 363)
Screenshot: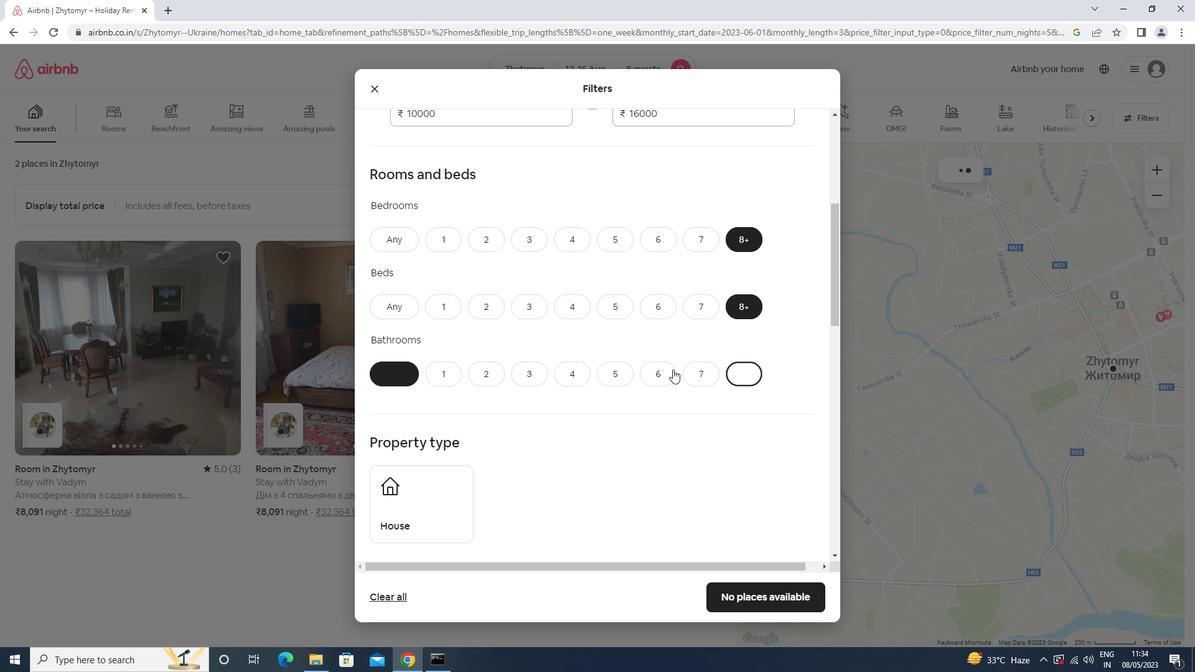 
Action: Mouse scrolled (635, 363) with delta (0, 0)
Screenshot: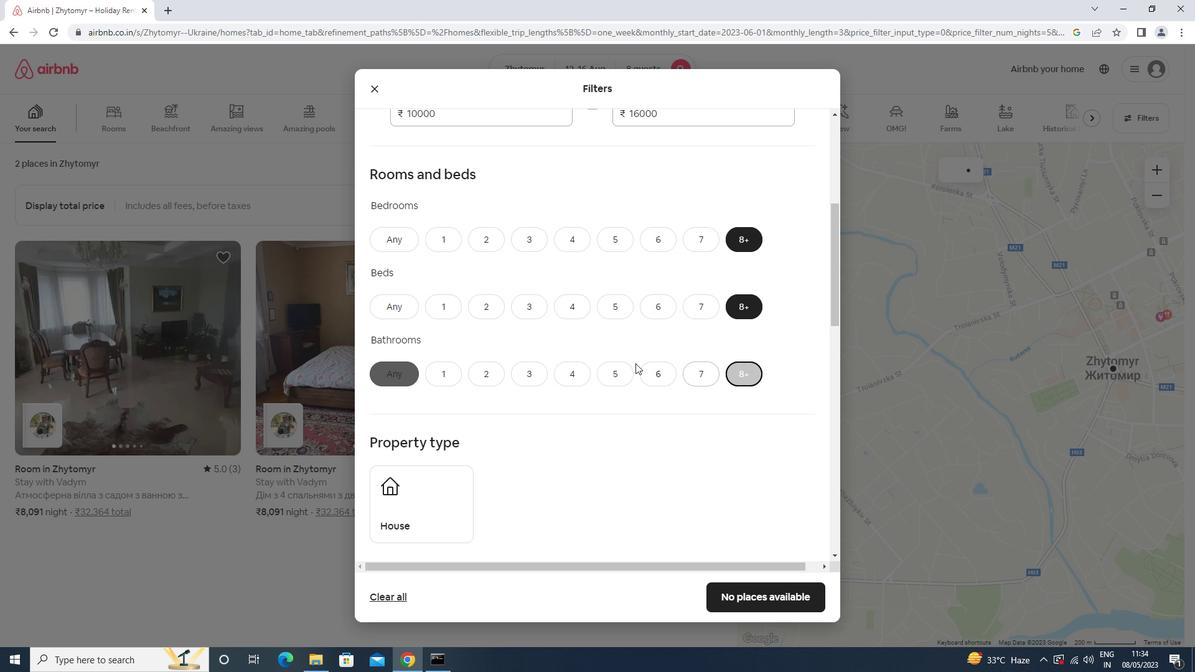 
Action: Mouse scrolled (635, 363) with delta (0, 0)
Screenshot: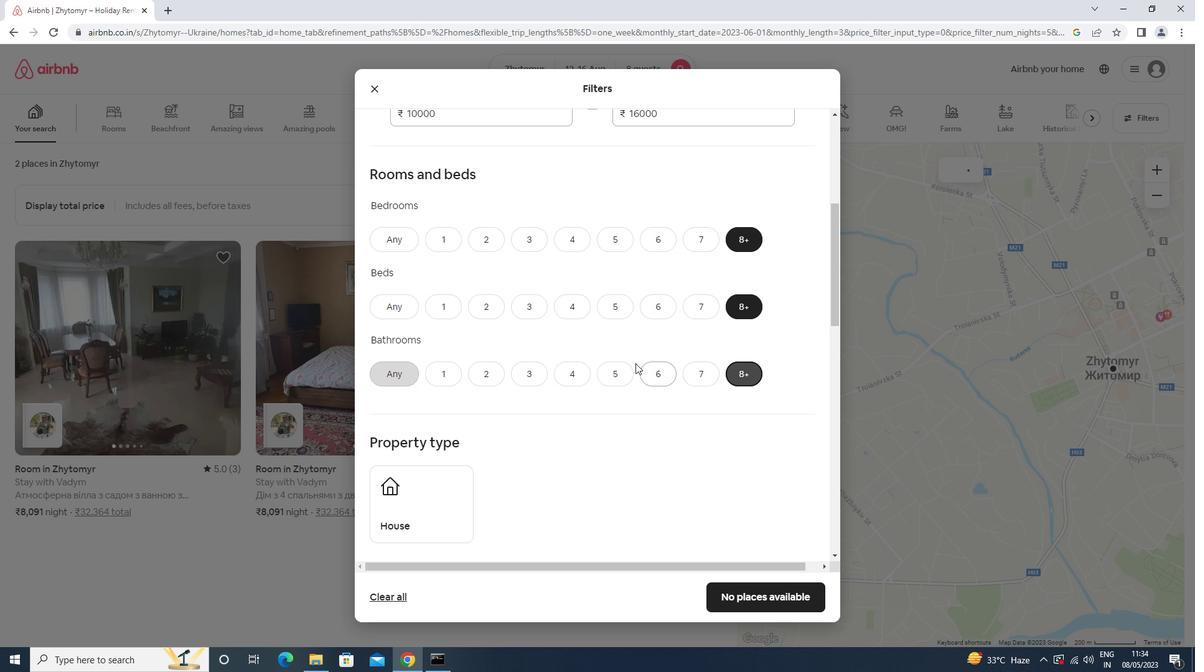 
Action: Mouse scrolled (635, 363) with delta (0, 0)
Screenshot: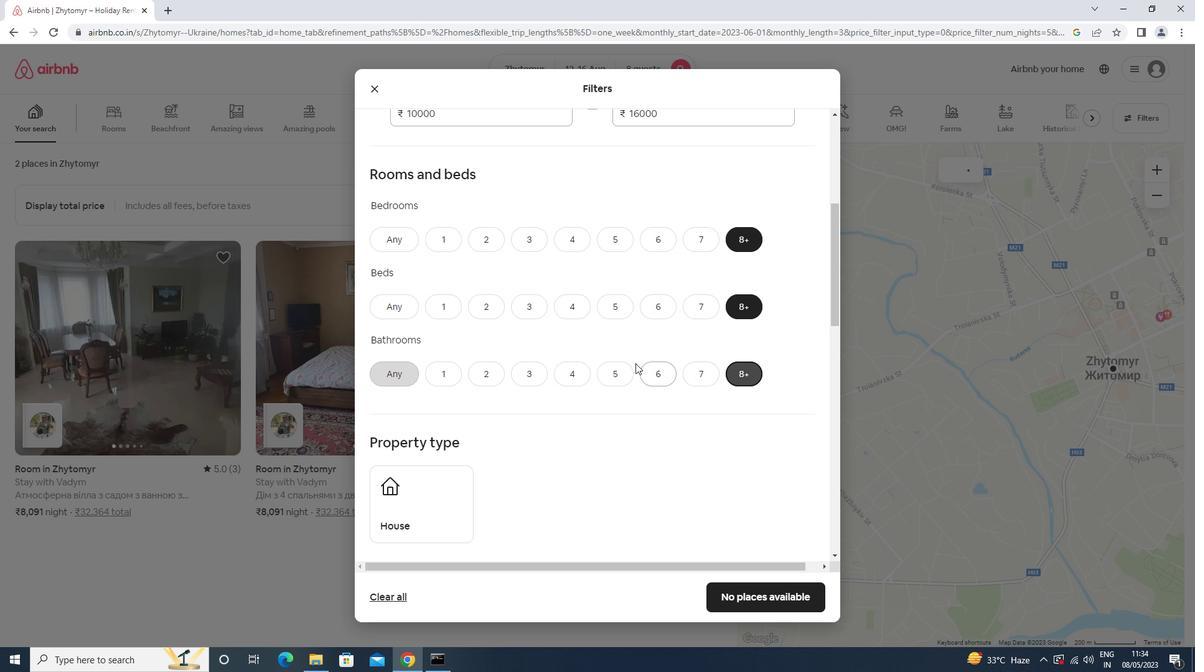 
Action: Mouse moved to (416, 316)
Screenshot: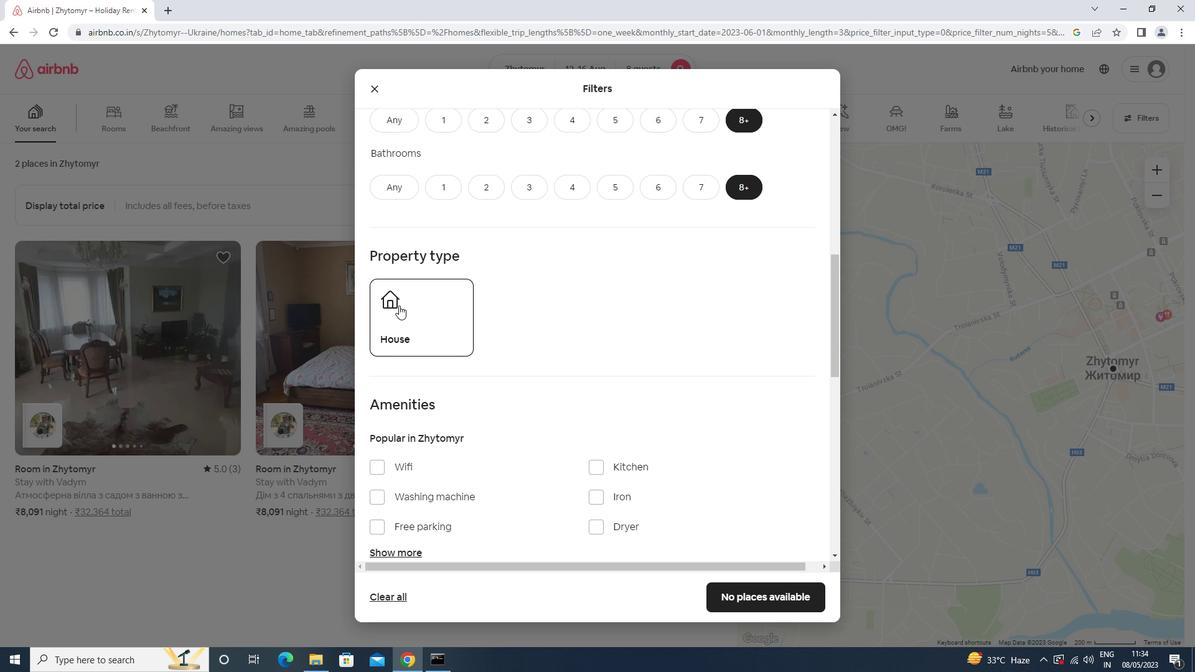 
Action: Mouse pressed left at (416, 316)
Screenshot: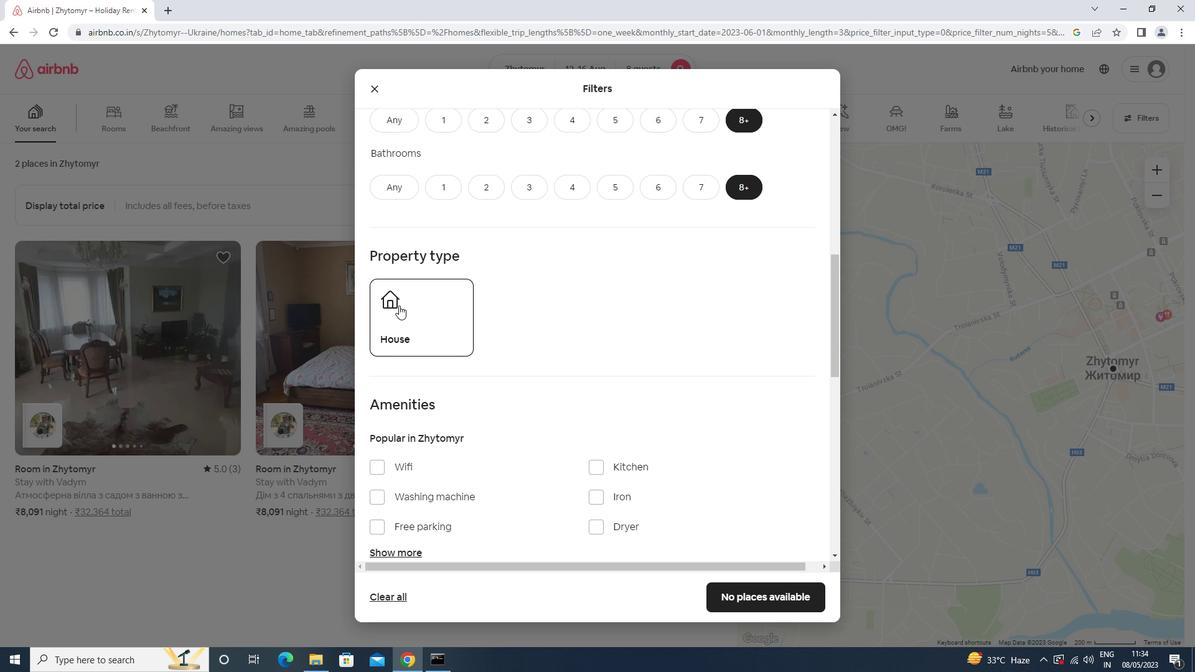 
Action: Mouse moved to (412, 524)
Screenshot: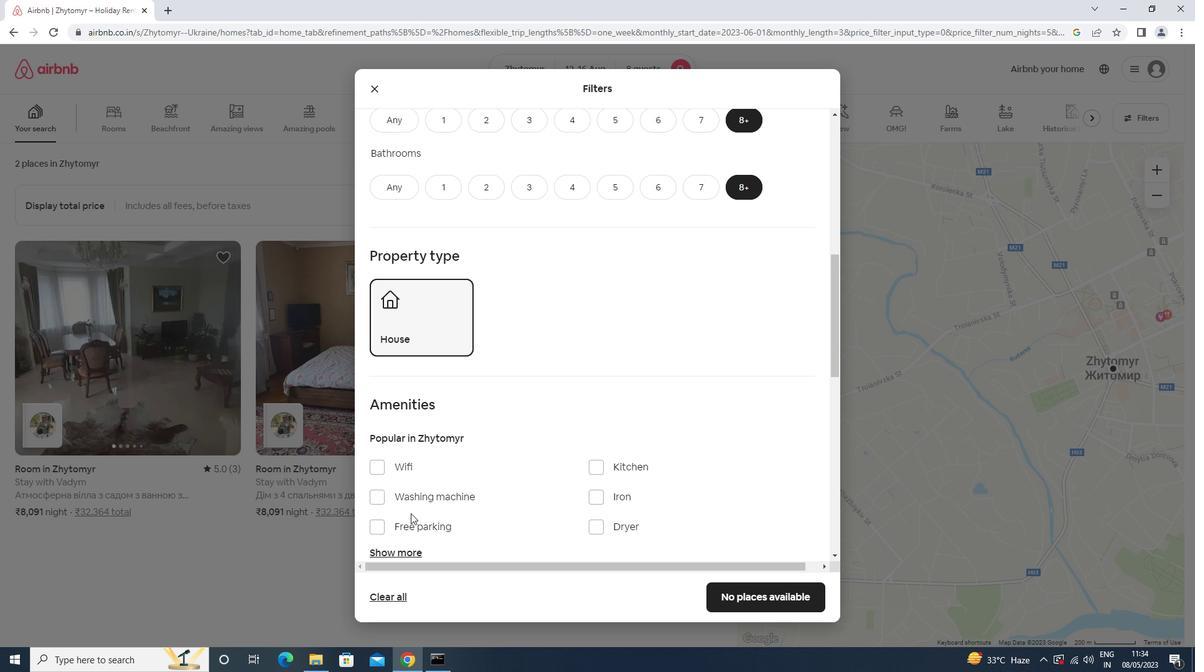 
Action: Mouse pressed left at (412, 524)
Screenshot: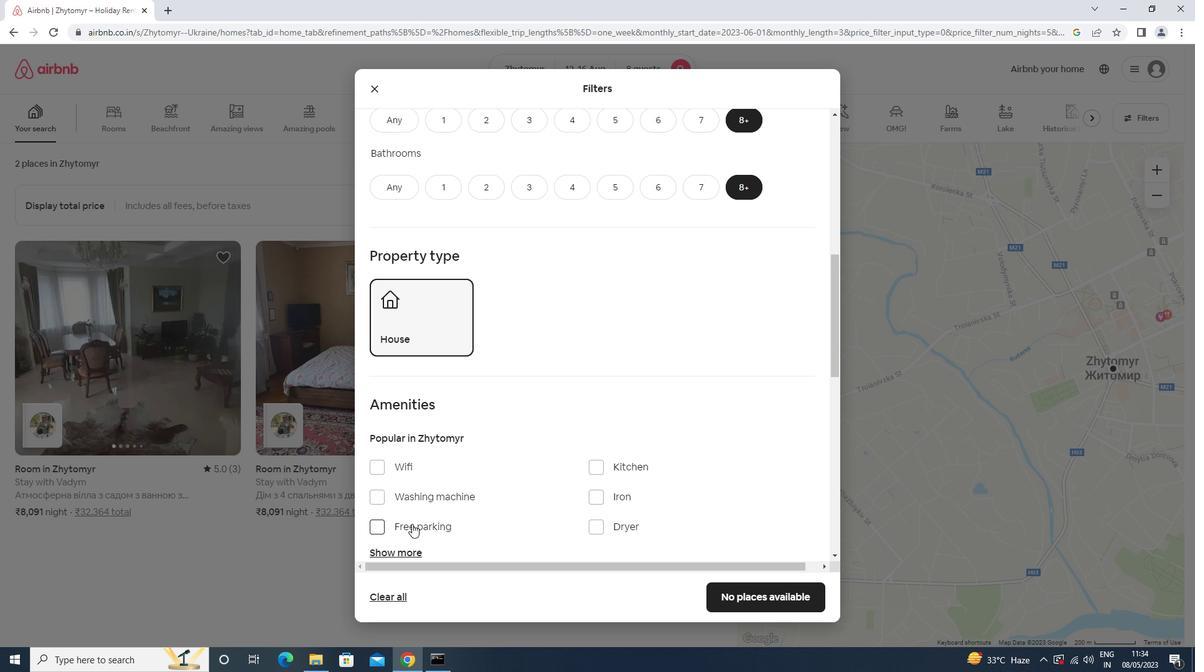 
Action: Mouse moved to (396, 468)
Screenshot: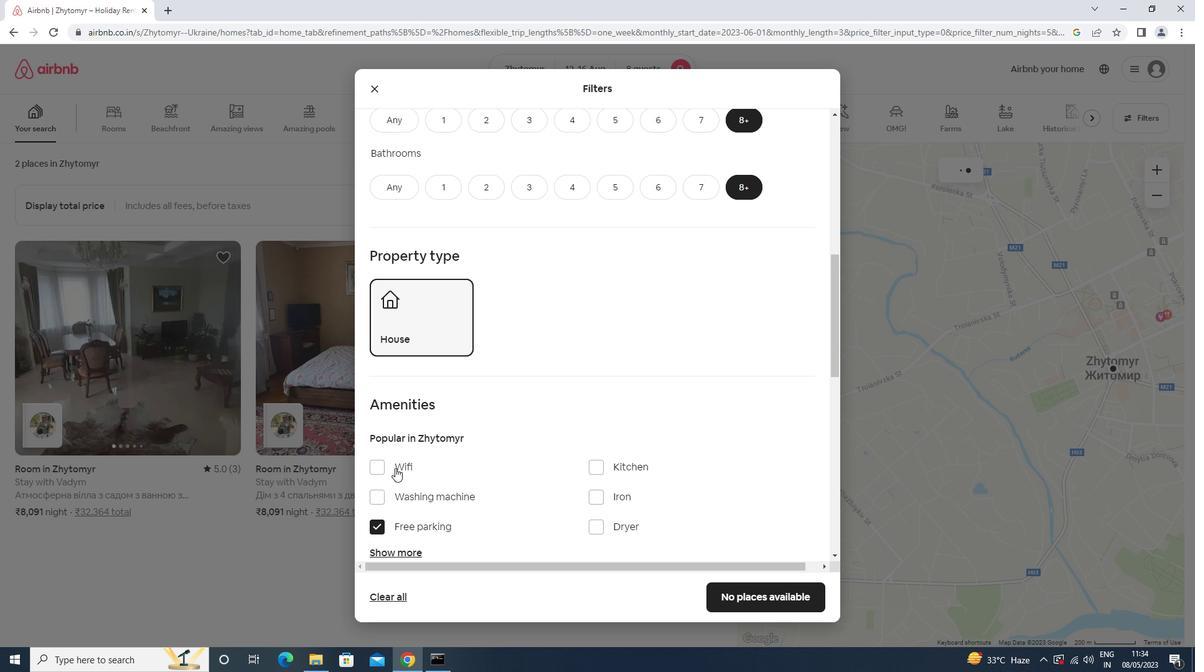 
Action: Mouse pressed left at (396, 468)
Screenshot: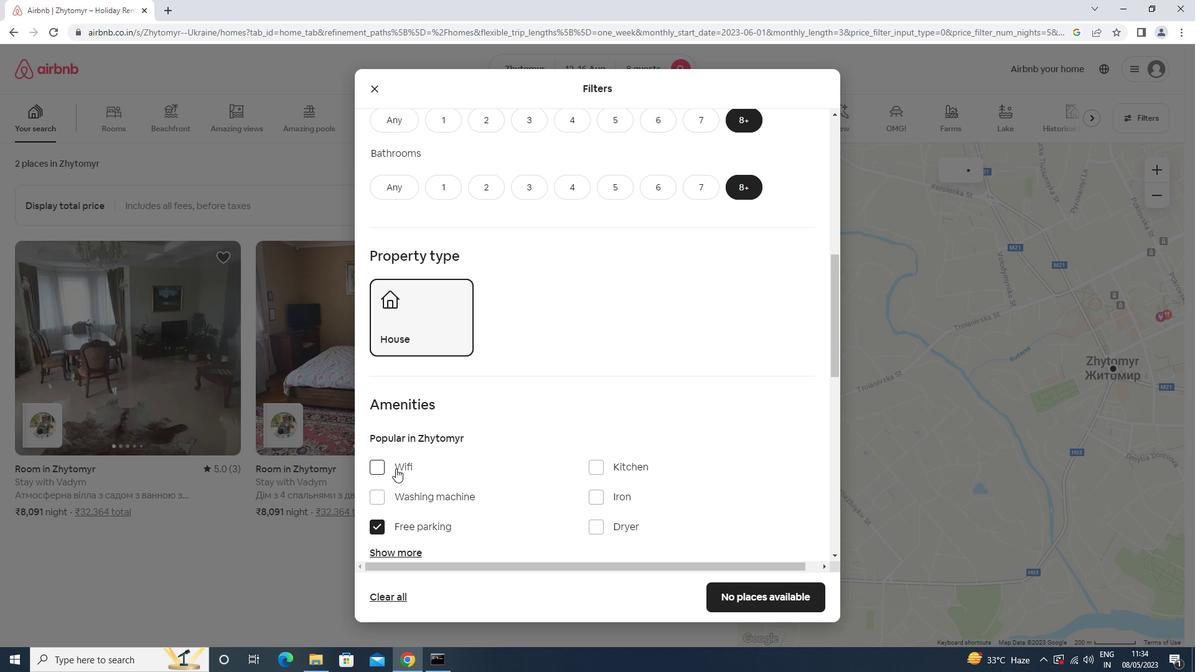 
Action: Mouse moved to (463, 397)
Screenshot: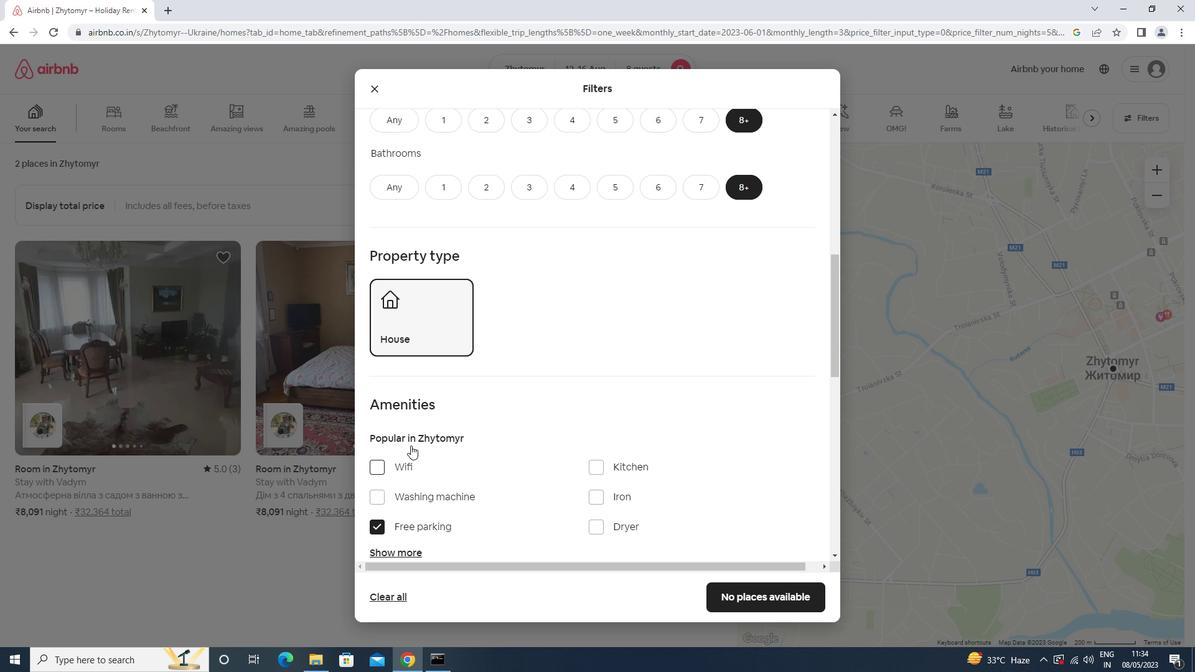 
Action: Mouse scrolled (463, 396) with delta (0, 0)
Screenshot: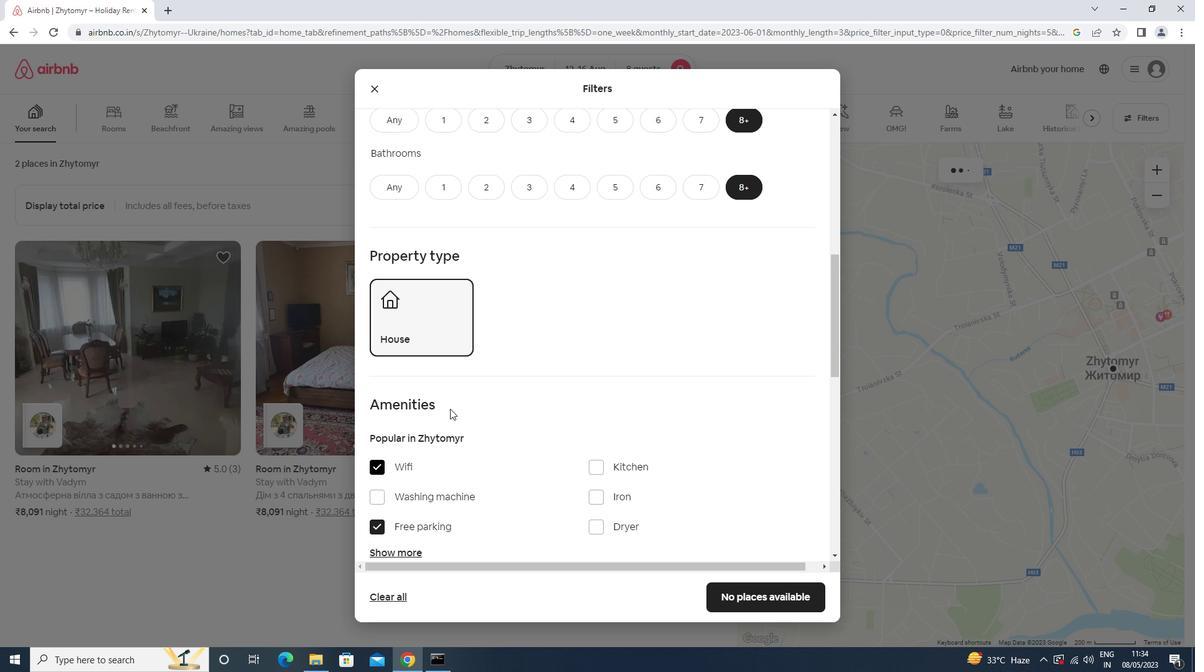 
Action: Mouse scrolled (463, 396) with delta (0, 0)
Screenshot: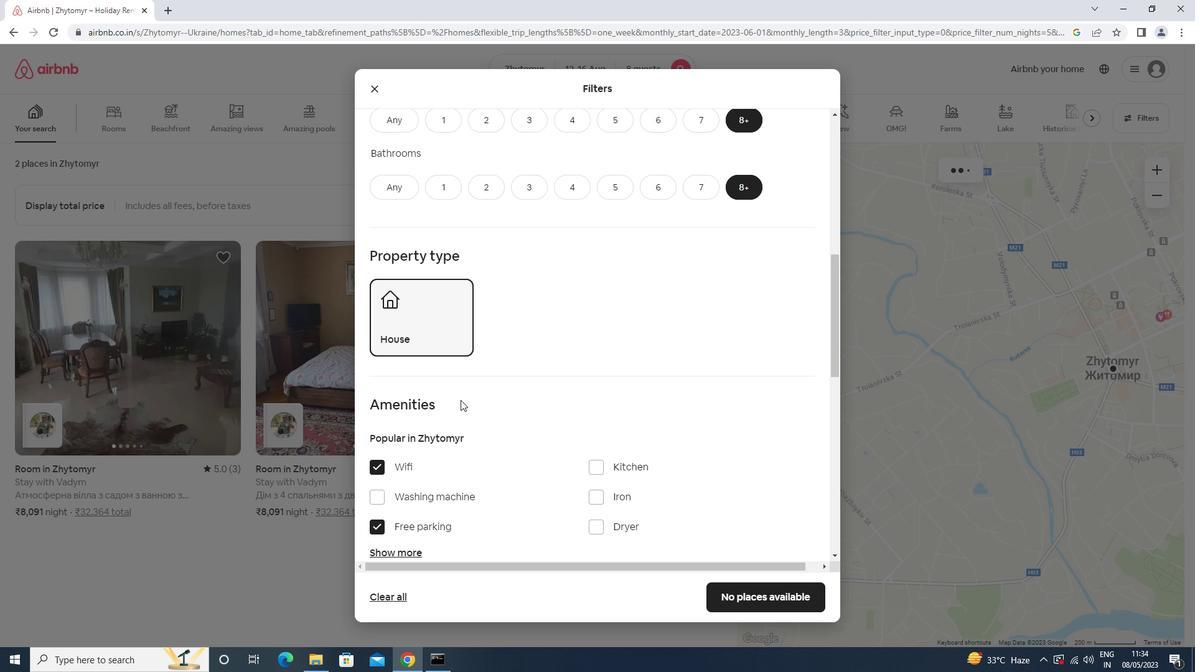 
Action: Mouse scrolled (463, 396) with delta (0, 0)
Screenshot: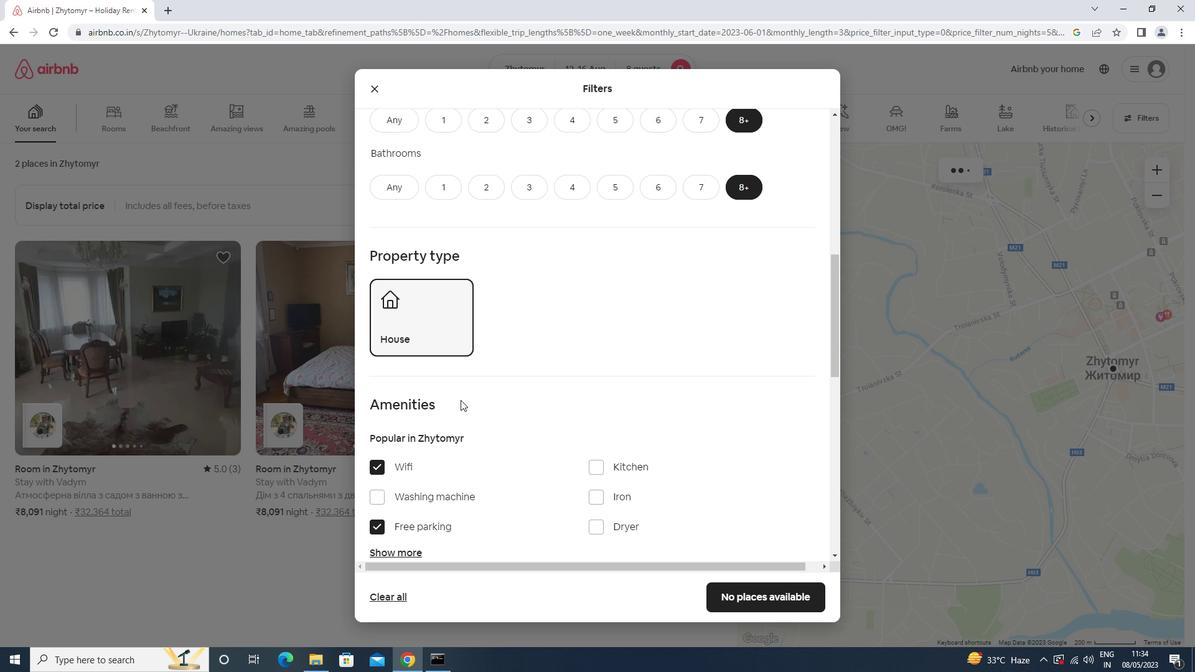 
Action: Mouse scrolled (463, 396) with delta (0, 0)
Screenshot: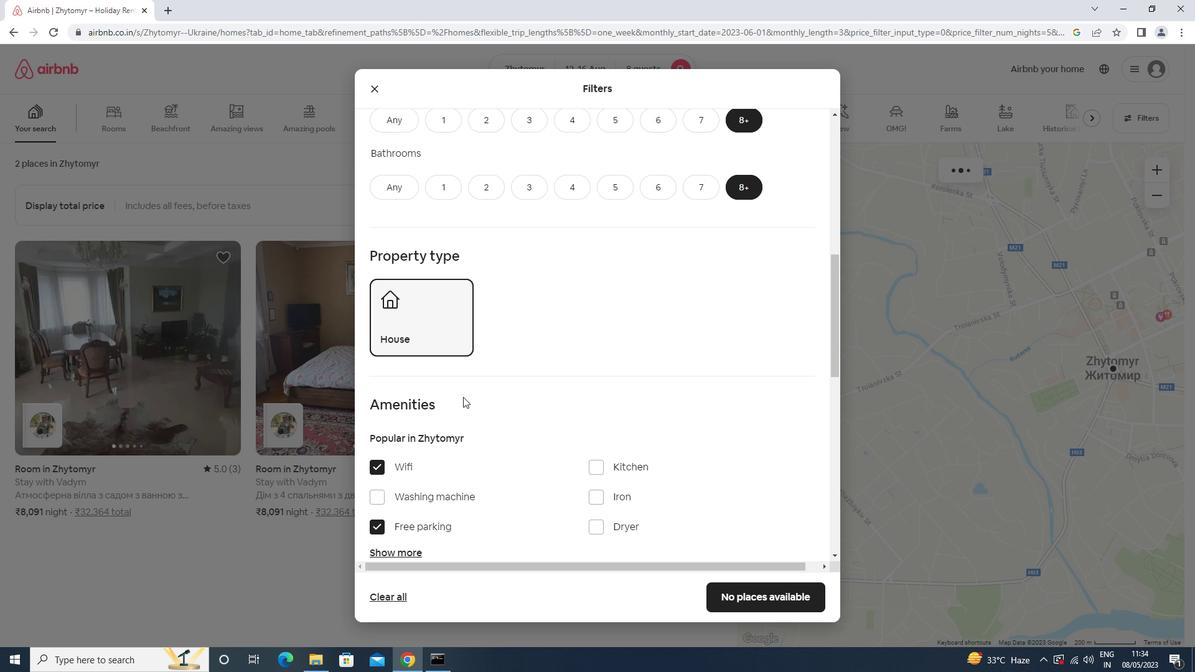 
Action: Mouse moved to (384, 294)
Screenshot: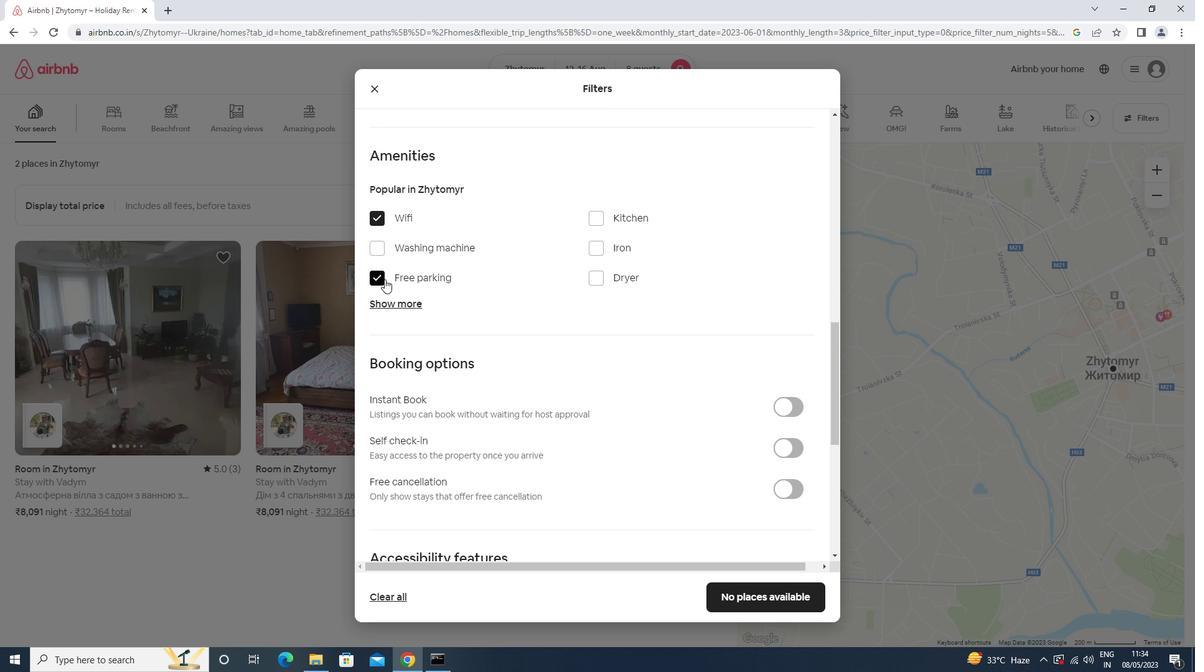 
Action: Mouse pressed left at (384, 294)
Screenshot: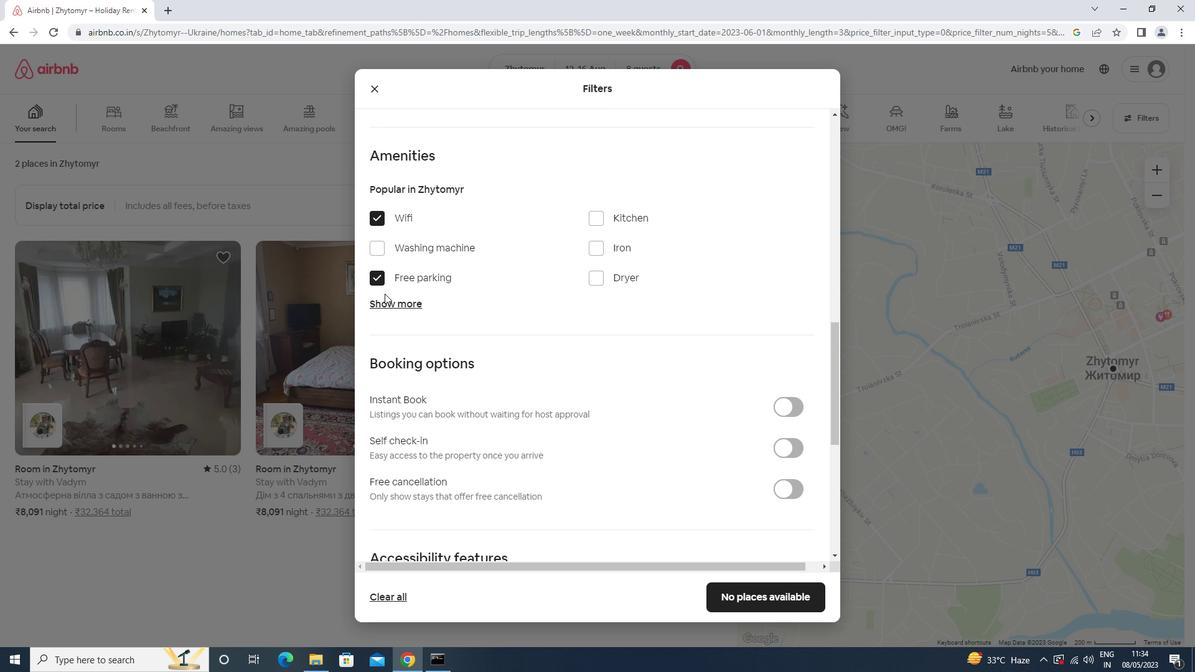 
Action: Mouse moved to (387, 307)
Screenshot: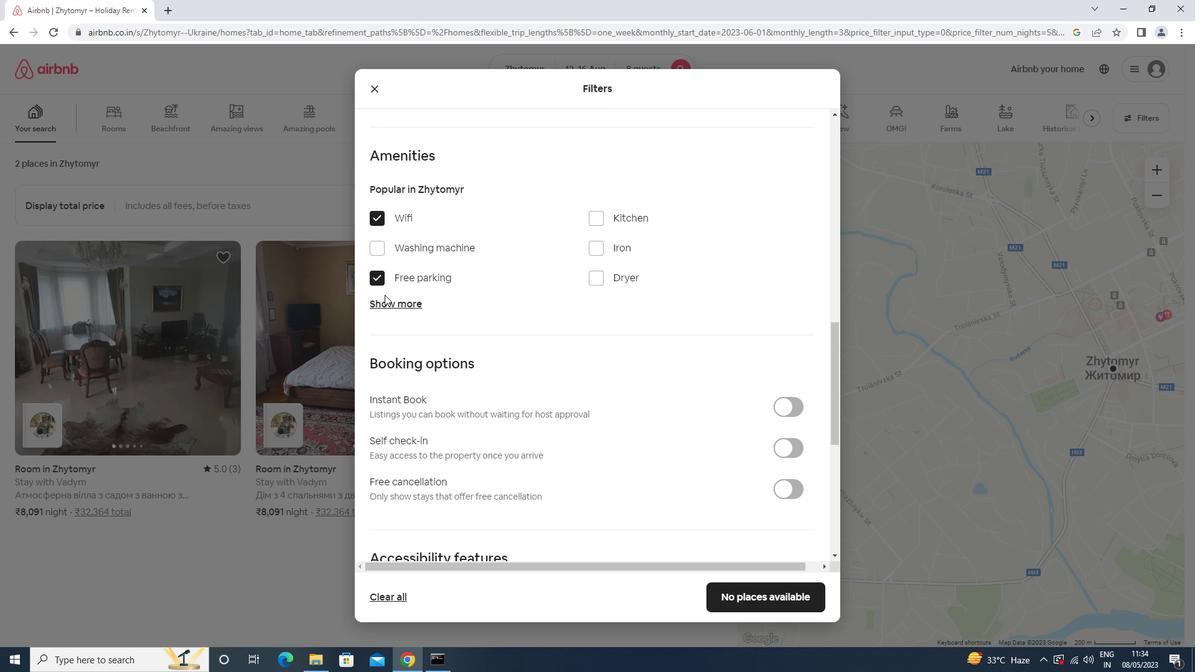 
Action: Mouse pressed left at (387, 307)
Screenshot: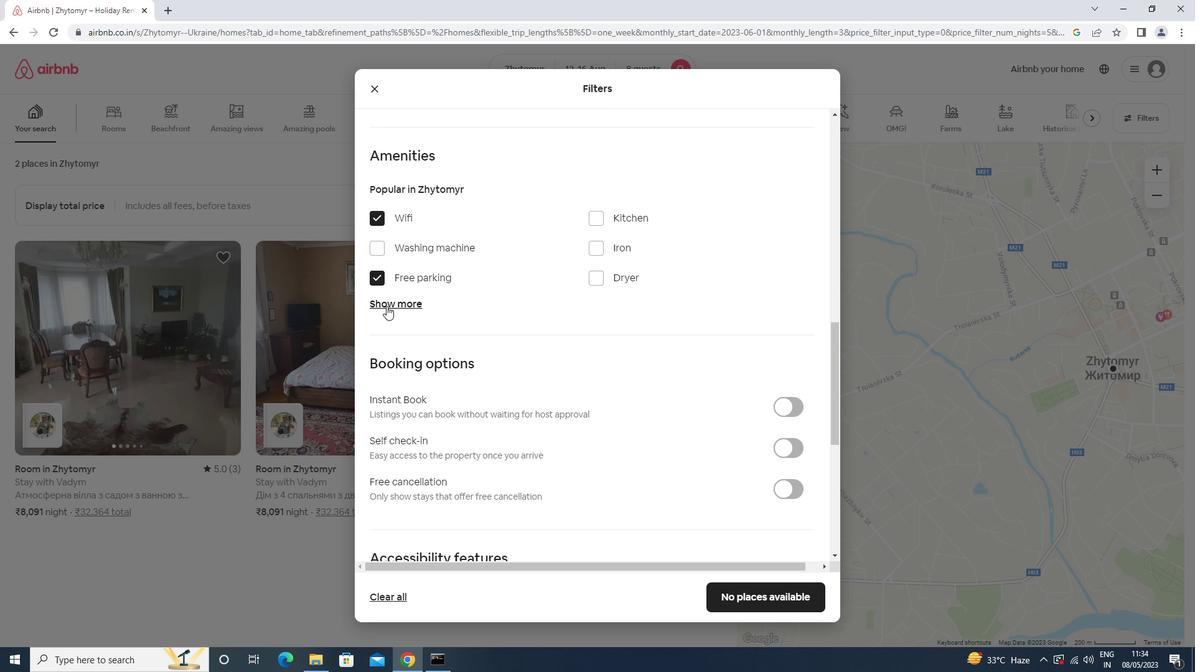 
Action: Mouse moved to (589, 374)
Screenshot: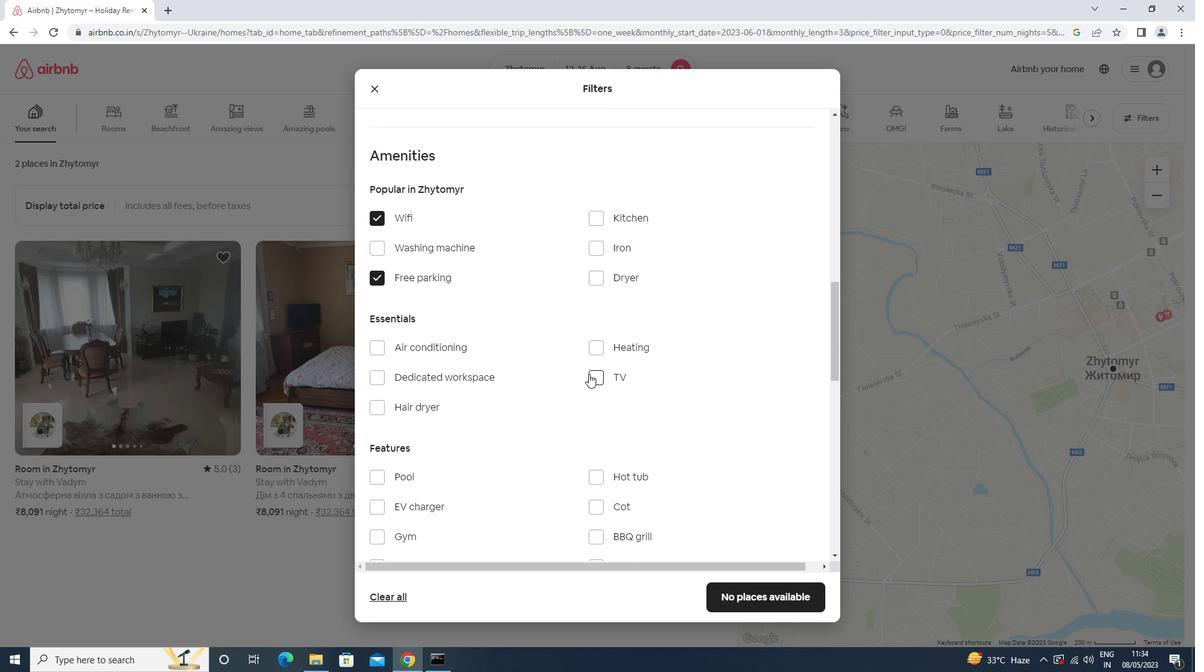 
Action: Mouse pressed left at (589, 374)
Screenshot: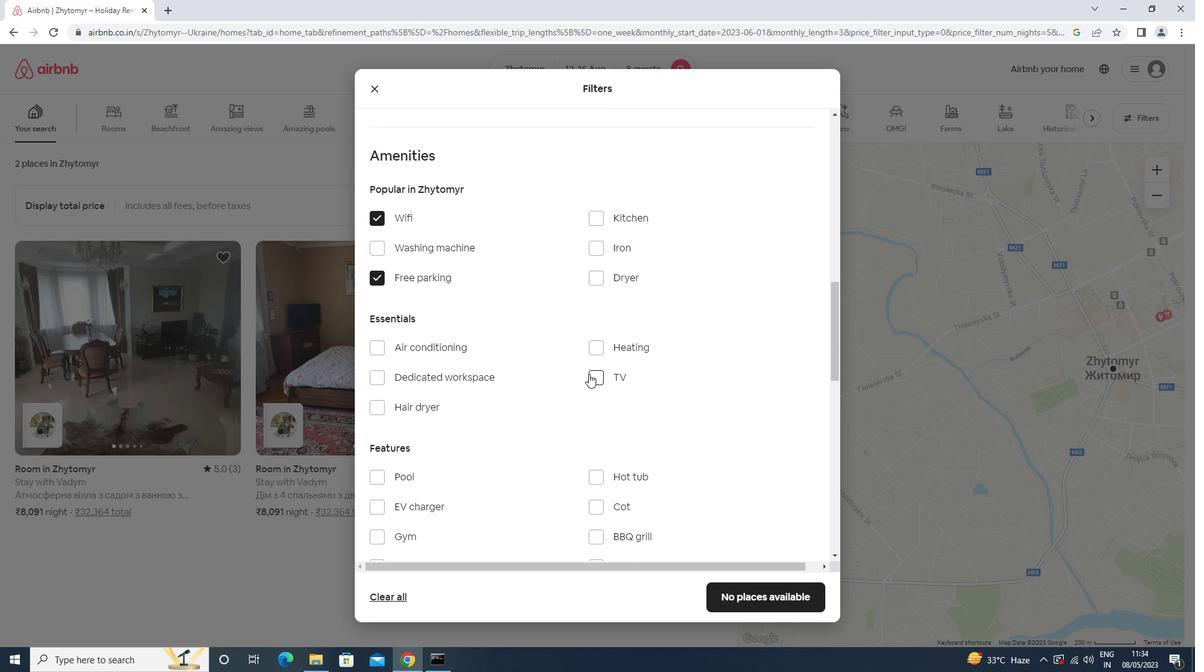 
Action: Mouse moved to (589, 358)
Screenshot: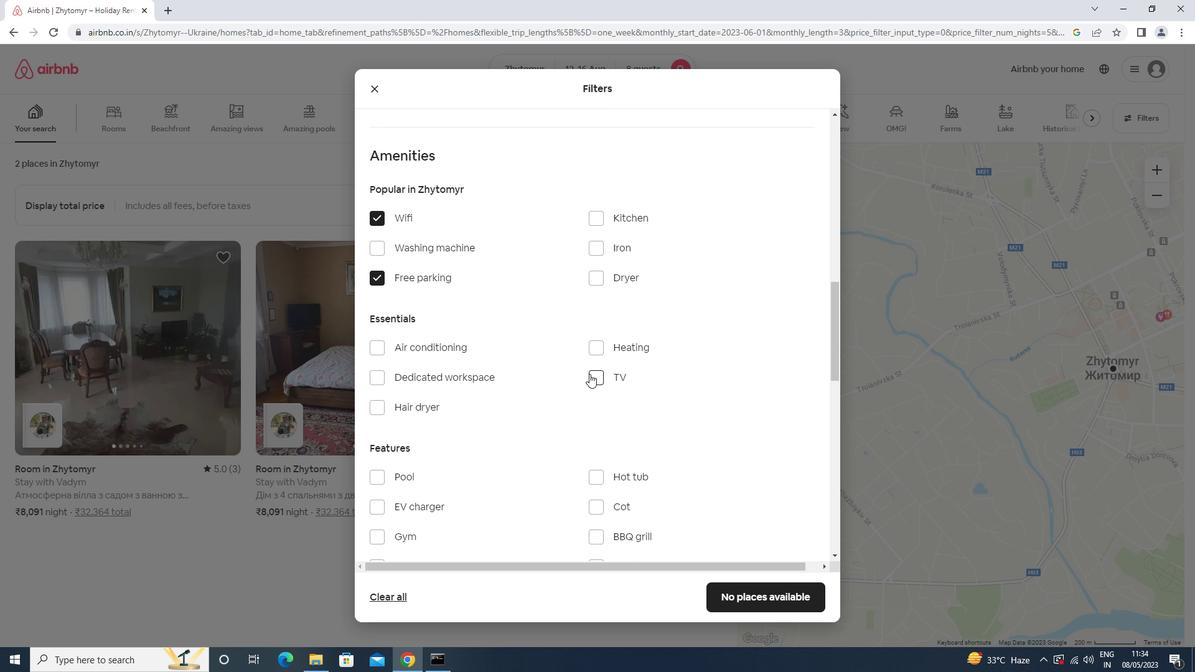 
Action: Mouse scrolled (589, 358) with delta (0, 0)
Screenshot: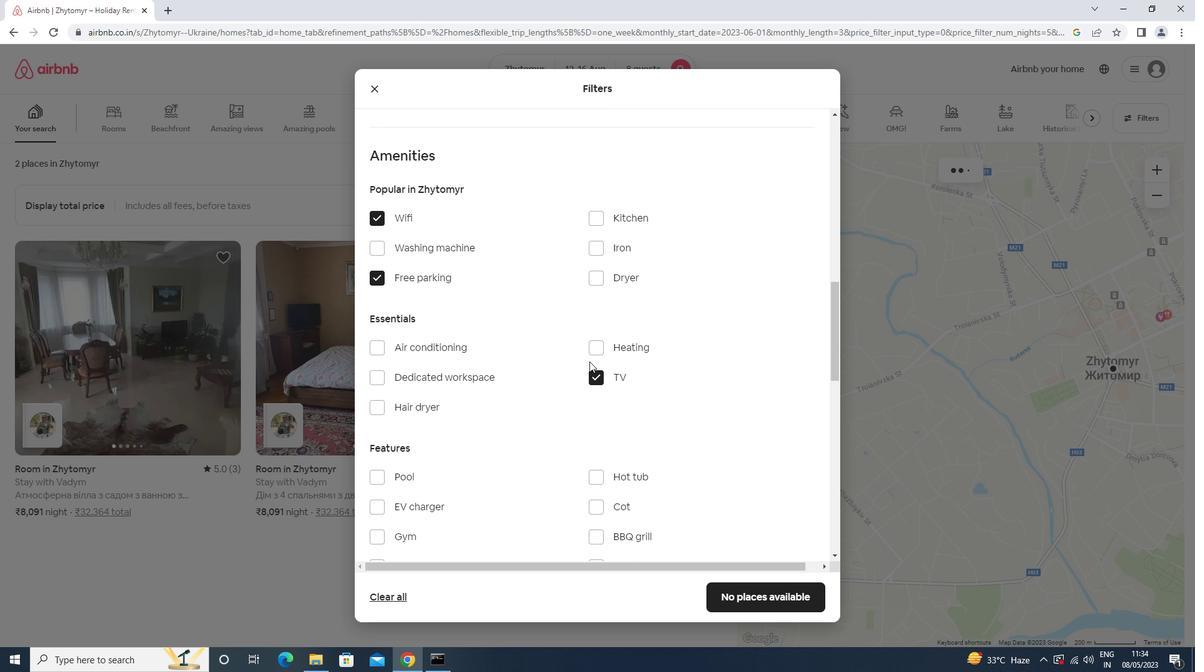 
Action: Mouse scrolled (589, 358) with delta (0, 0)
Screenshot: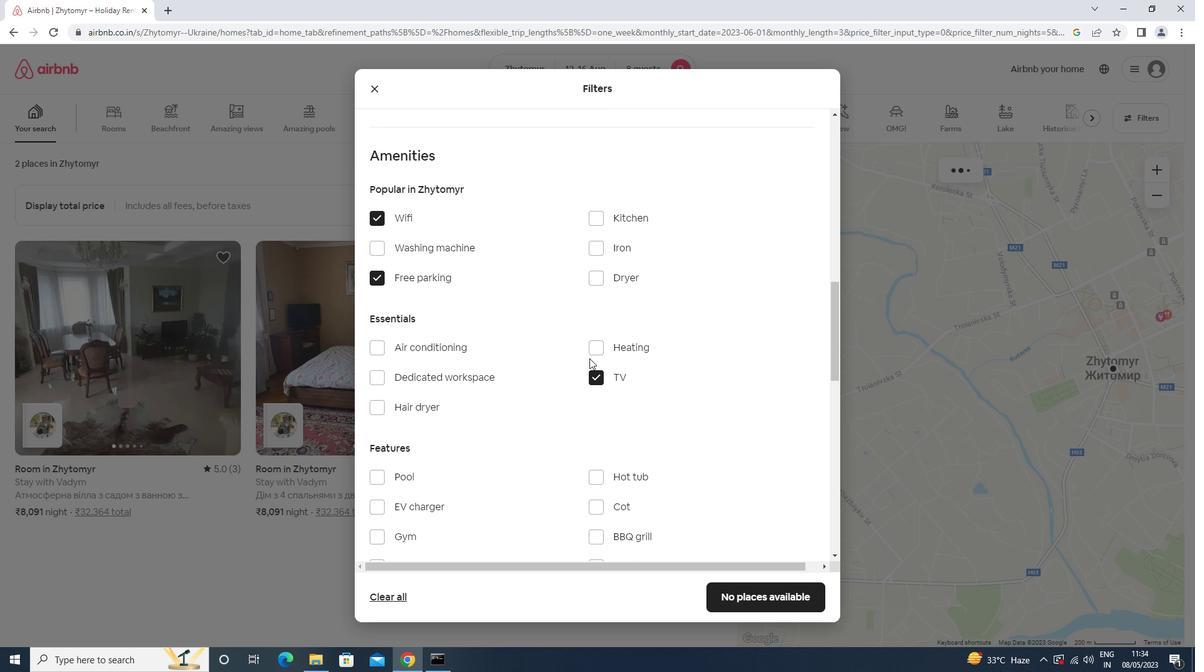 
Action: Mouse scrolled (589, 358) with delta (0, 0)
Screenshot: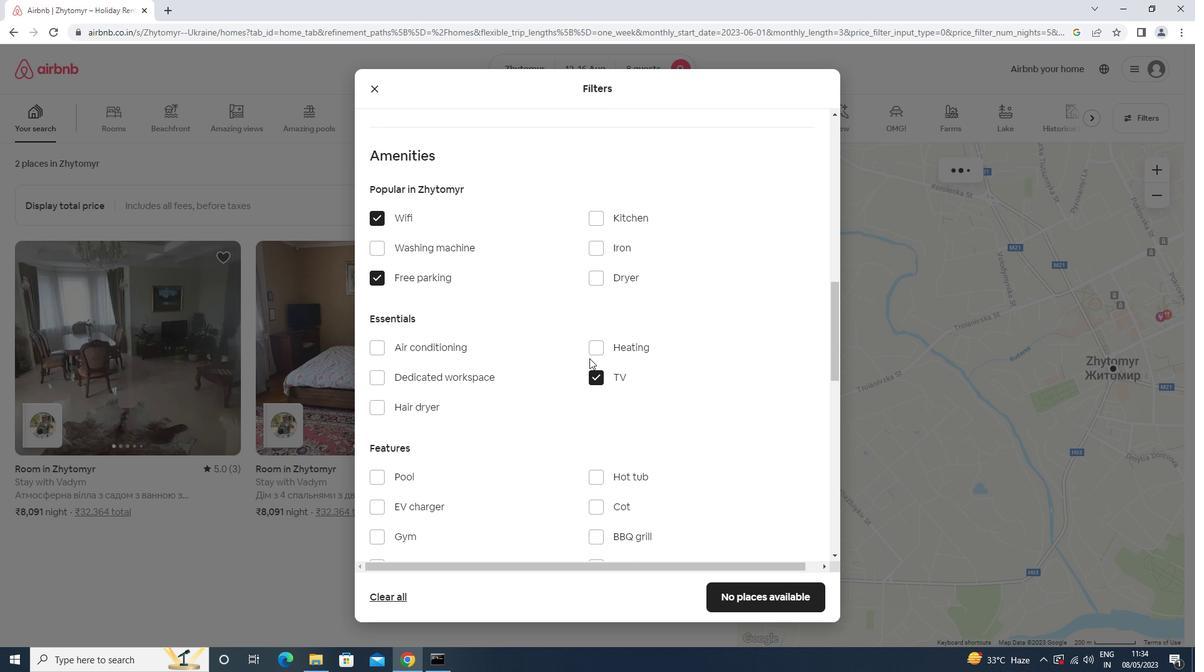 
Action: Mouse scrolled (589, 358) with delta (0, 0)
Screenshot: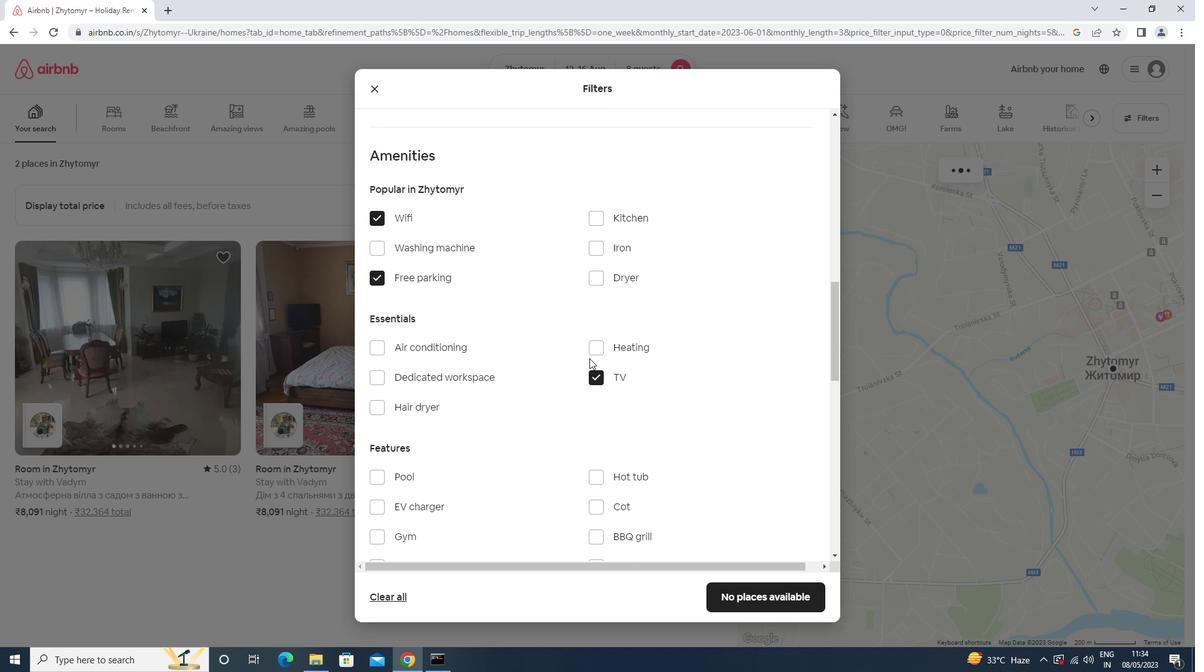 
Action: Mouse moved to (416, 318)
Screenshot: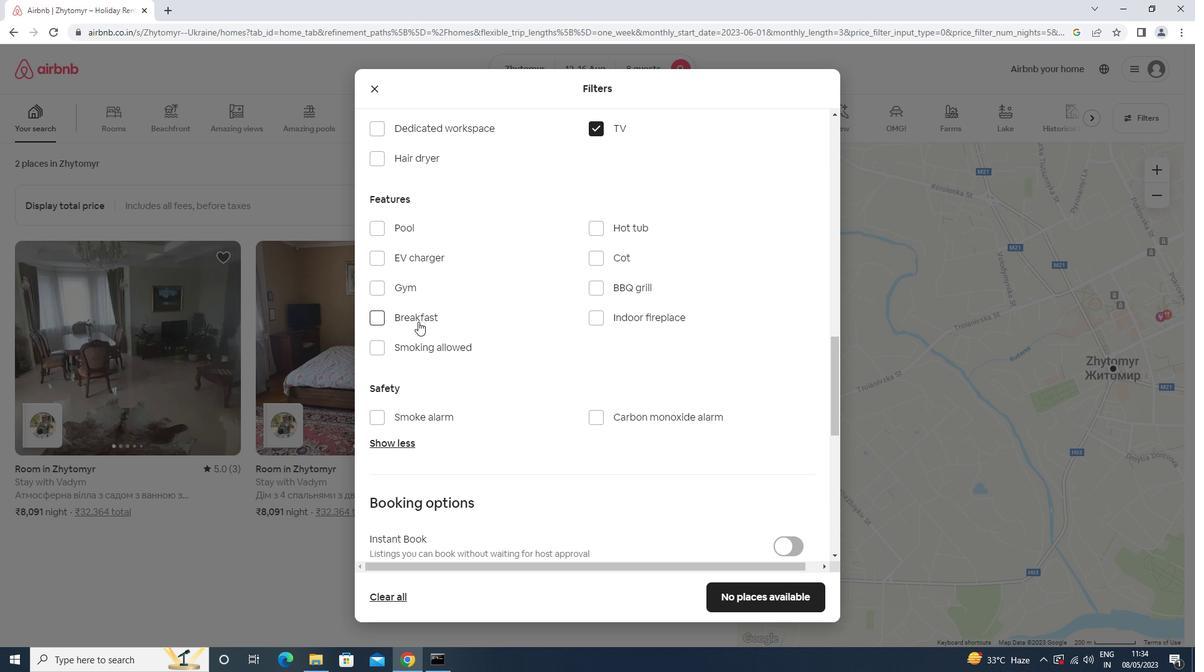 
Action: Mouse pressed left at (416, 318)
Screenshot: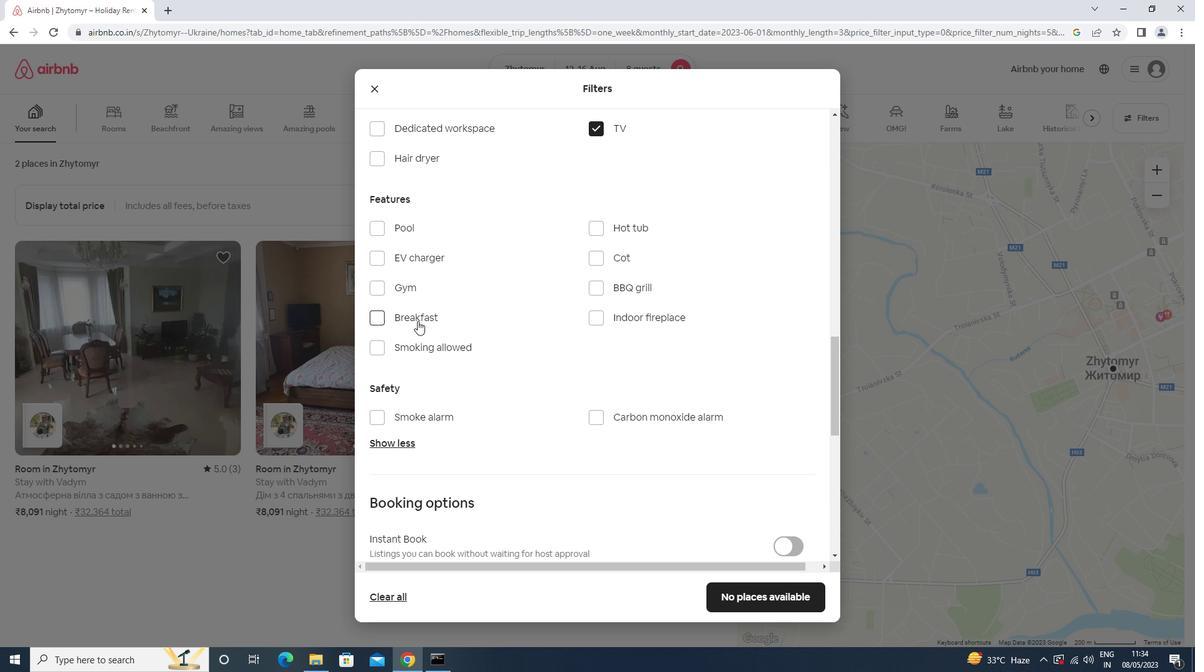 
Action: Mouse moved to (408, 285)
Screenshot: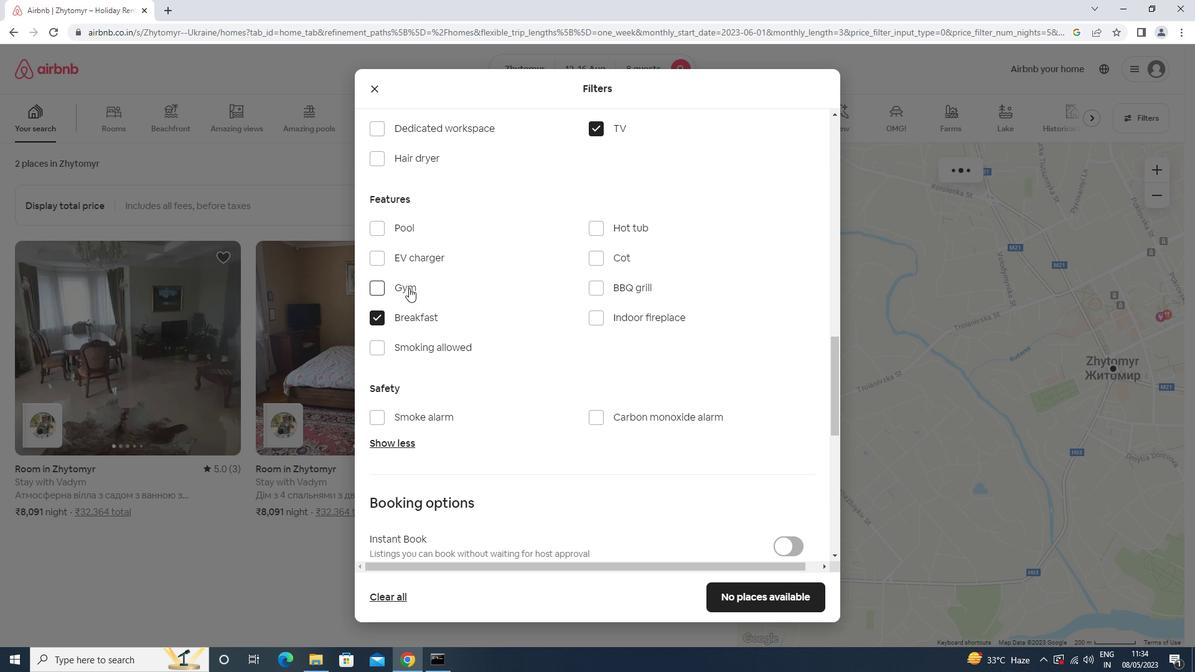 
Action: Mouse pressed left at (408, 285)
Screenshot: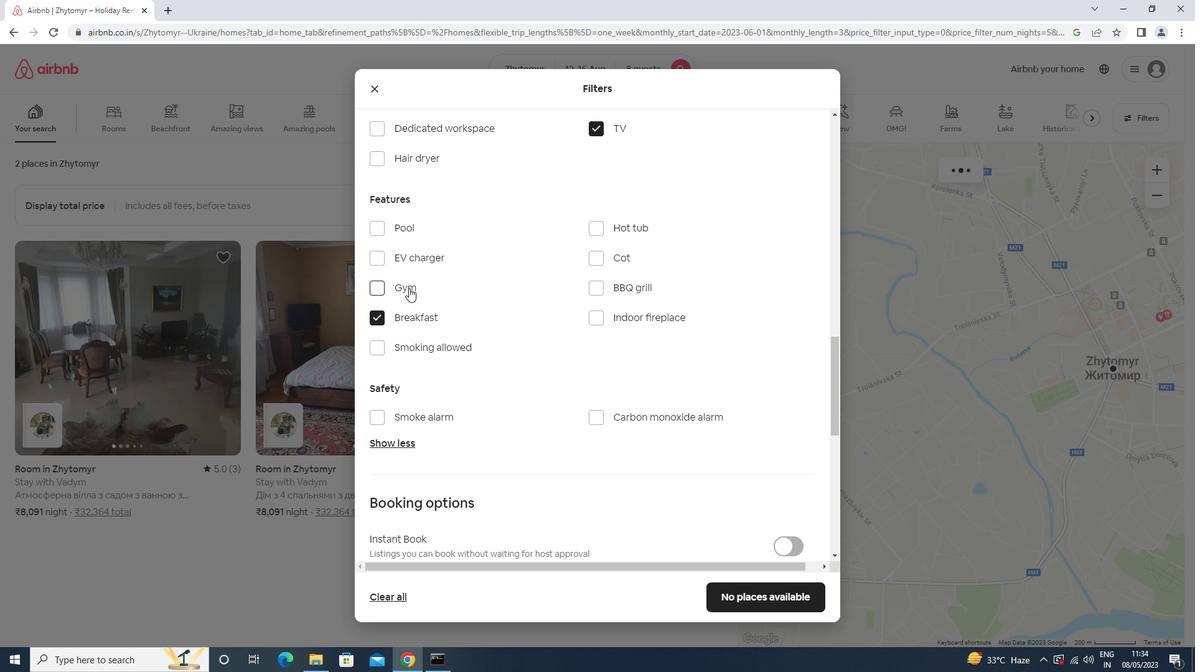 
Action: Mouse moved to (659, 372)
Screenshot: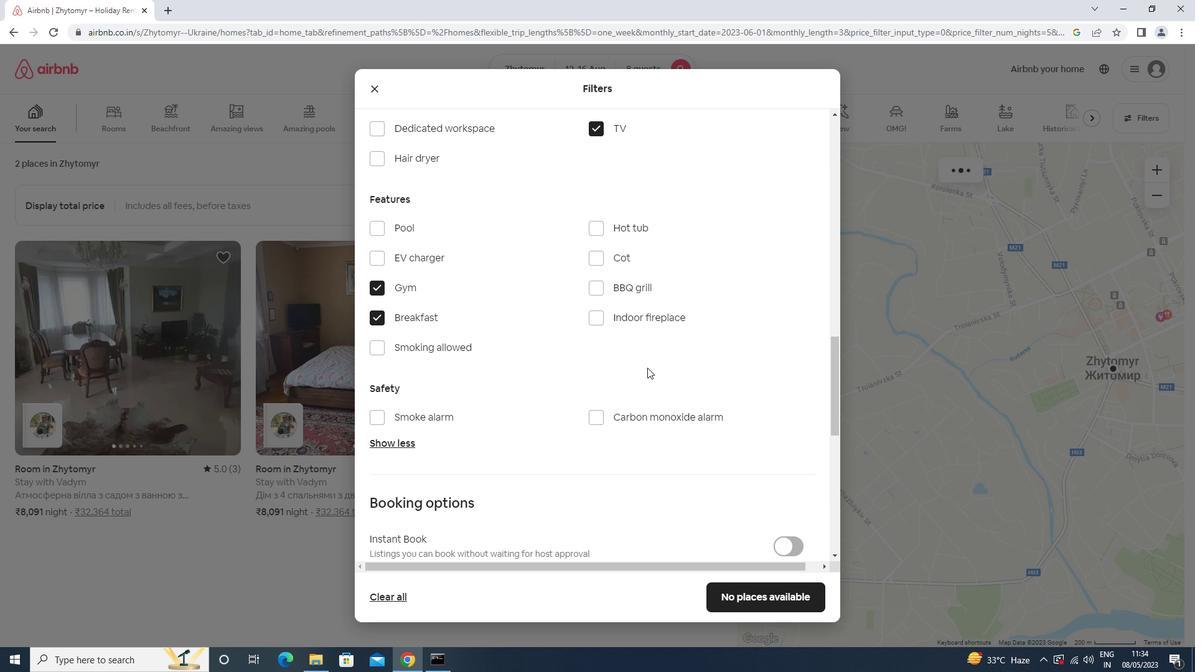 
Action: Mouse scrolled (659, 371) with delta (0, 0)
Screenshot: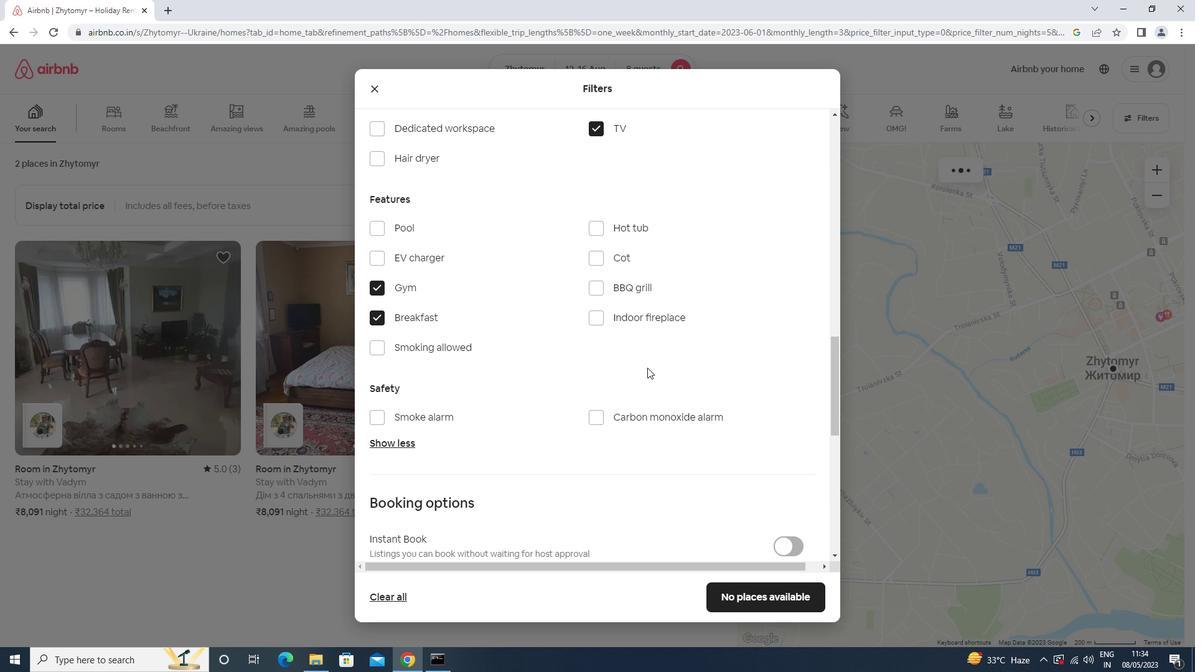 
Action: Mouse moved to (659, 374)
Screenshot: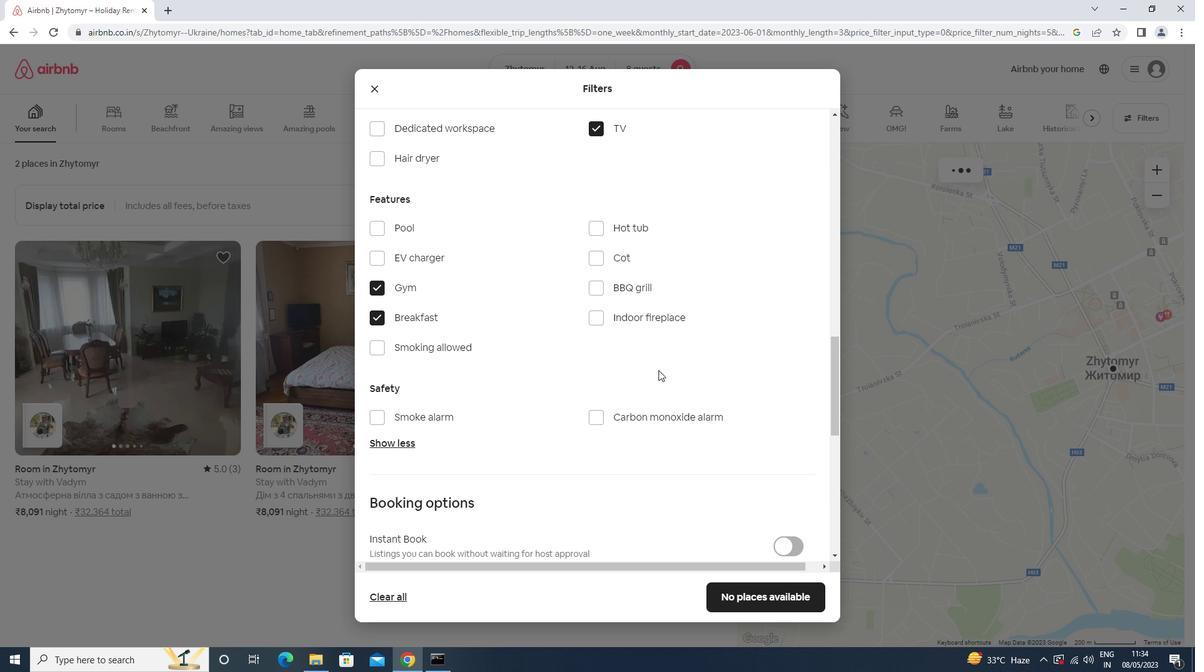 
Action: Mouse scrolled (659, 373) with delta (0, 0)
Screenshot: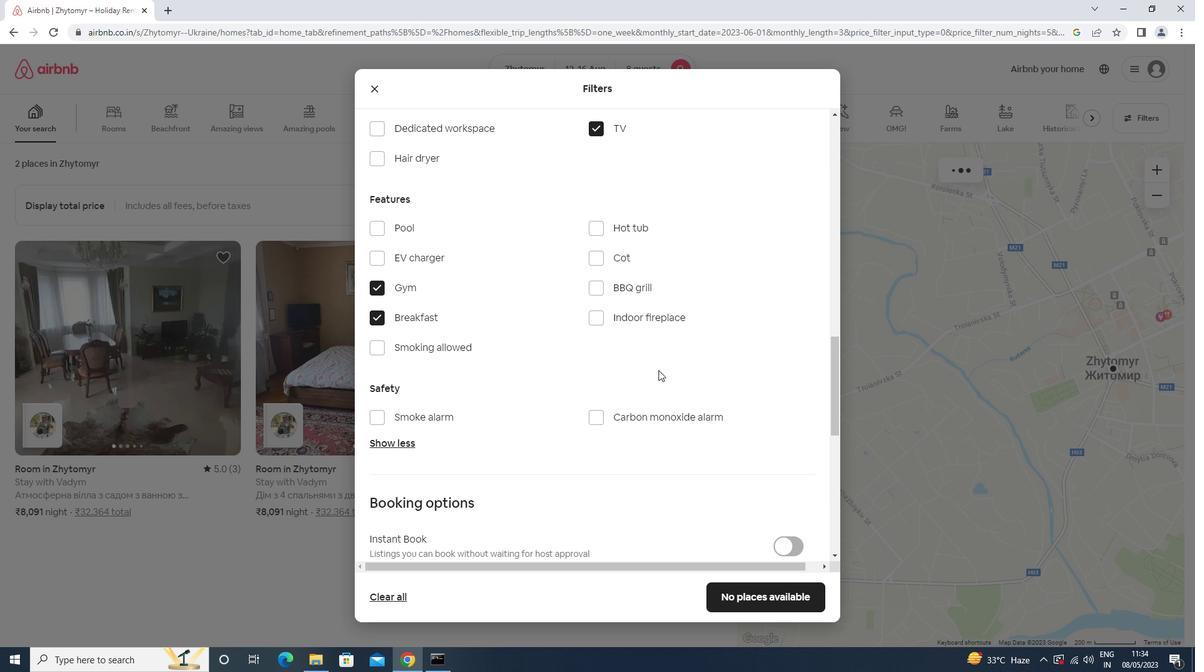 
Action: Mouse moved to (659, 375)
Screenshot: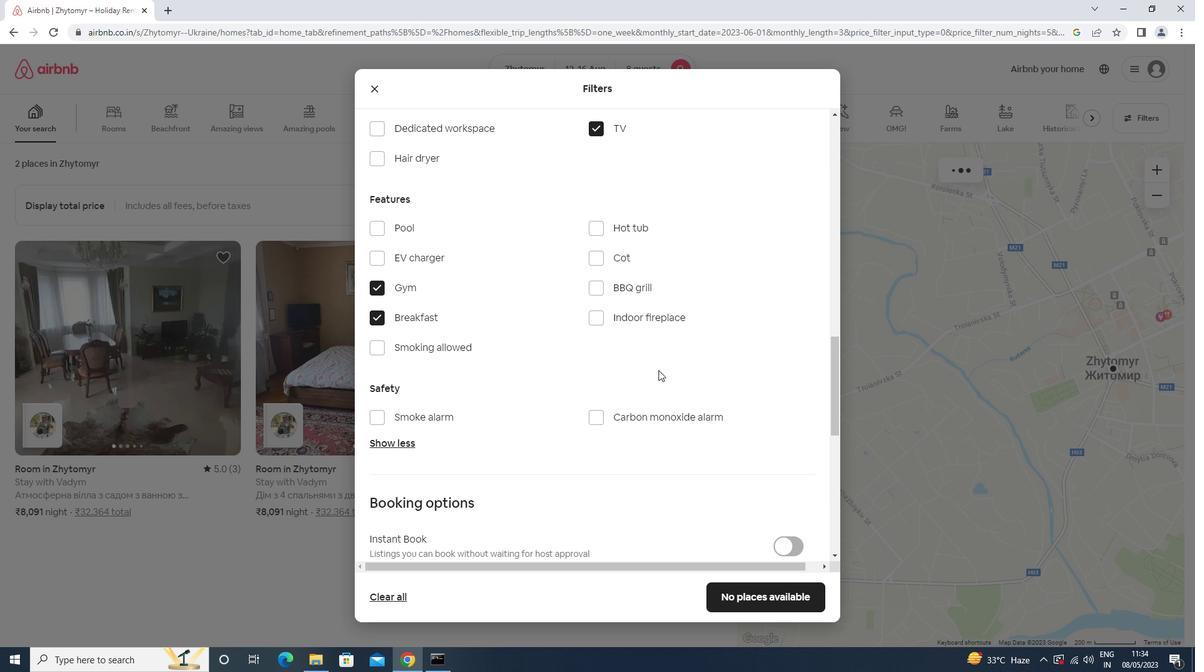
Action: Mouse scrolled (659, 374) with delta (0, 0)
Screenshot: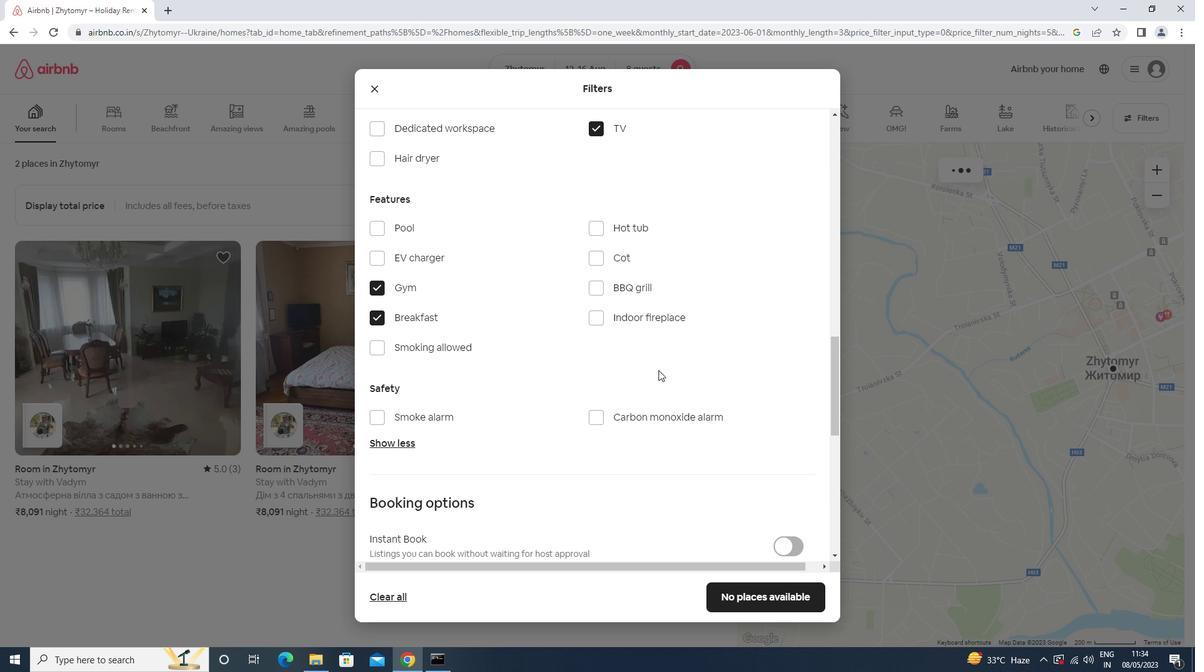 
Action: Mouse scrolled (659, 374) with delta (0, 0)
Screenshot: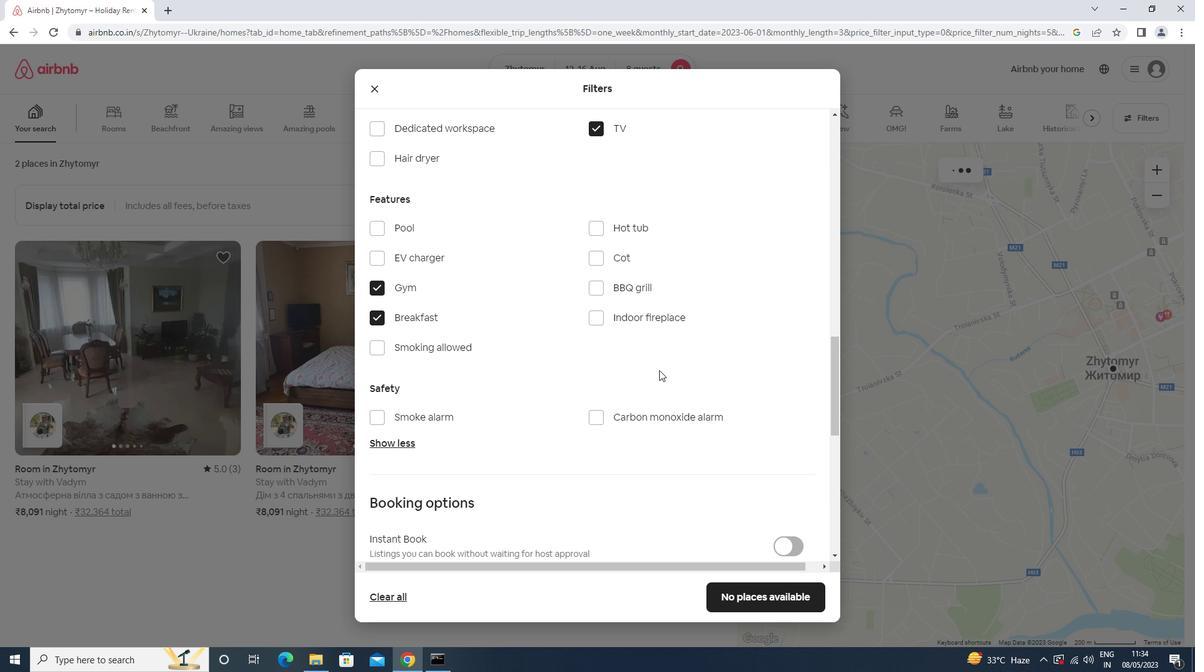 
Action: Mouse moved to (781, 339)
Screenshot: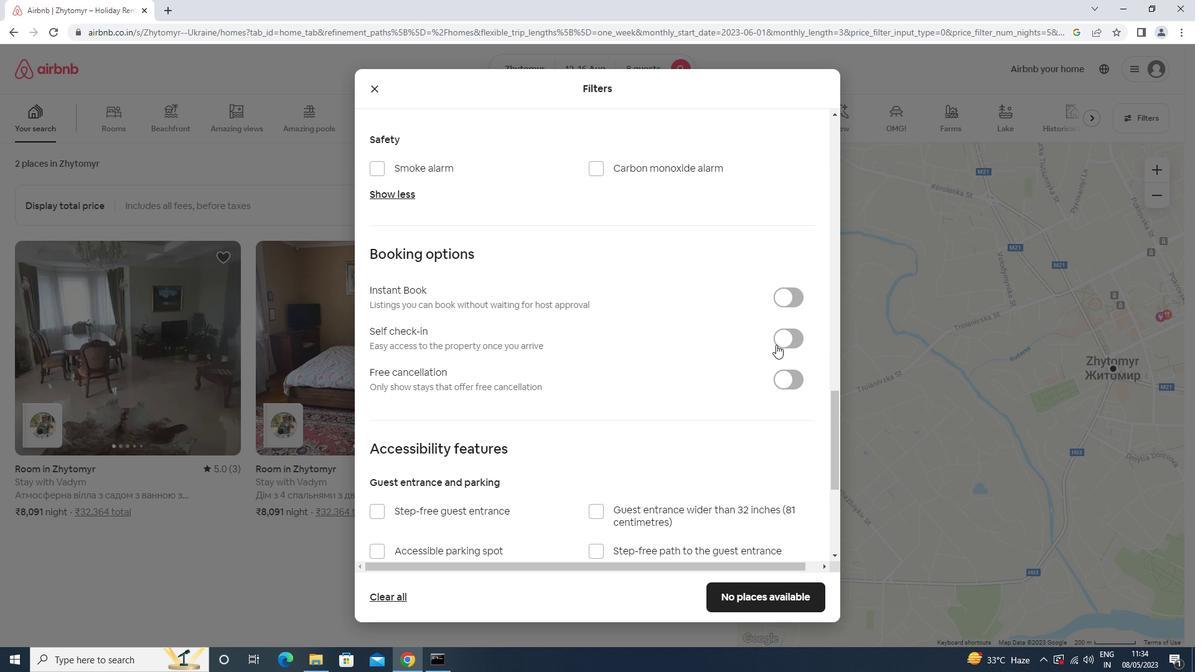 
Action: Mouse pressed left at (781, 339)
Screenshot: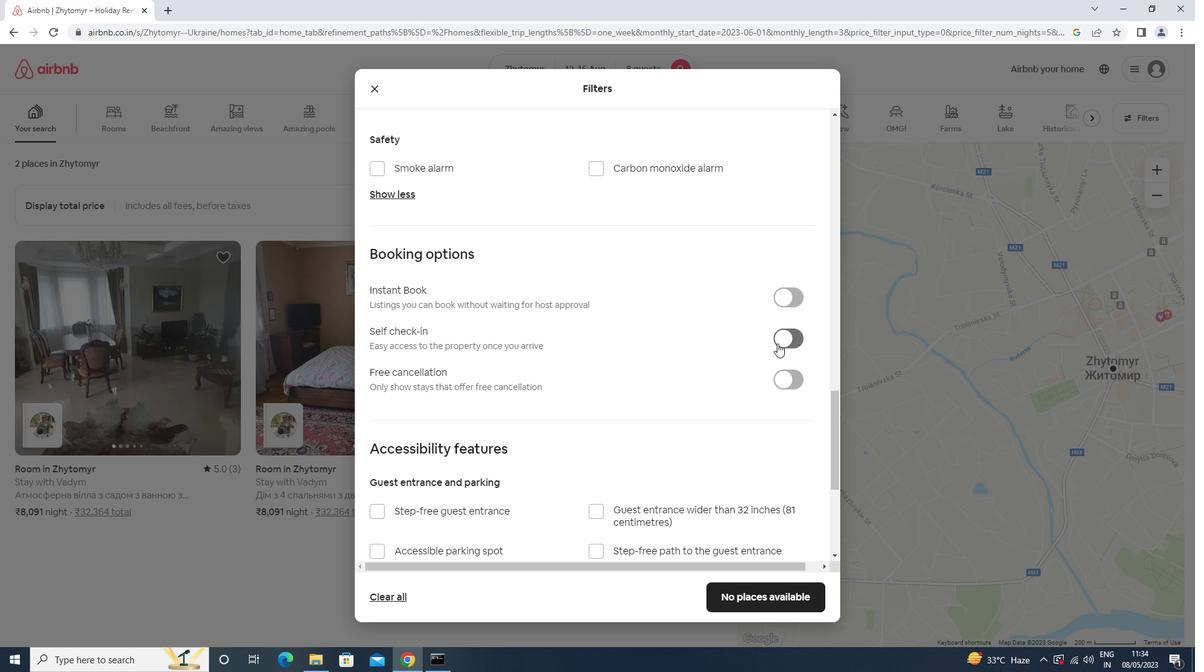 
Action: Mouse moved to (623, 363)
Screenshot: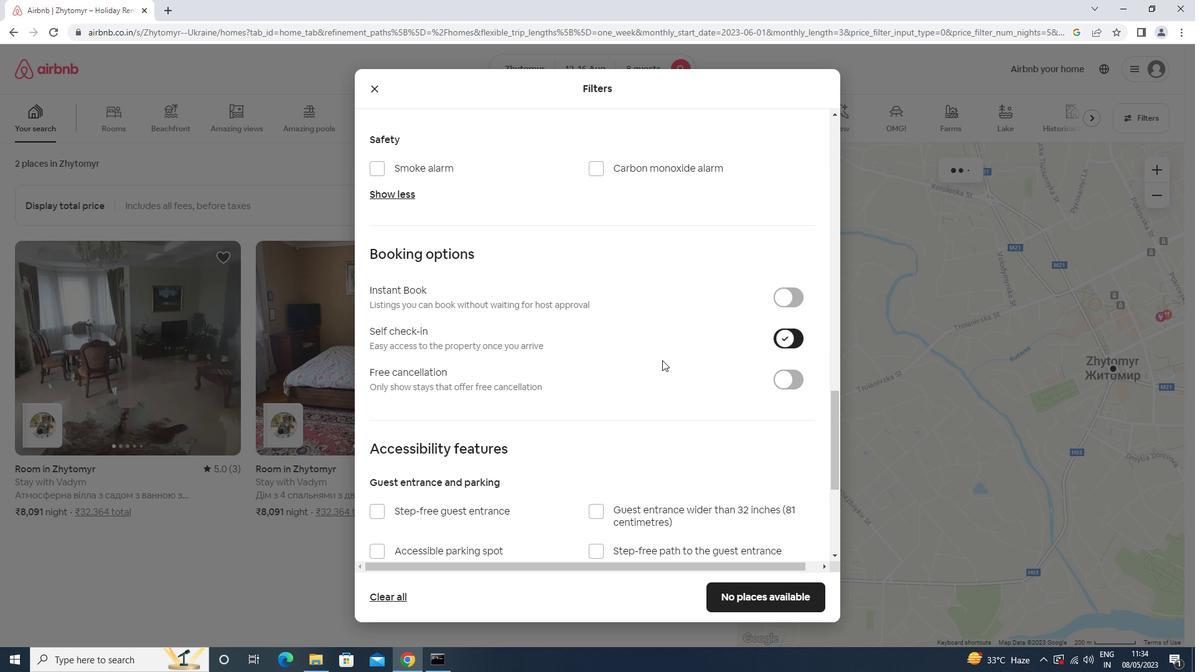 
Action: Mouse scrolled (623, 362) with delta (0, 0)
Screenshot: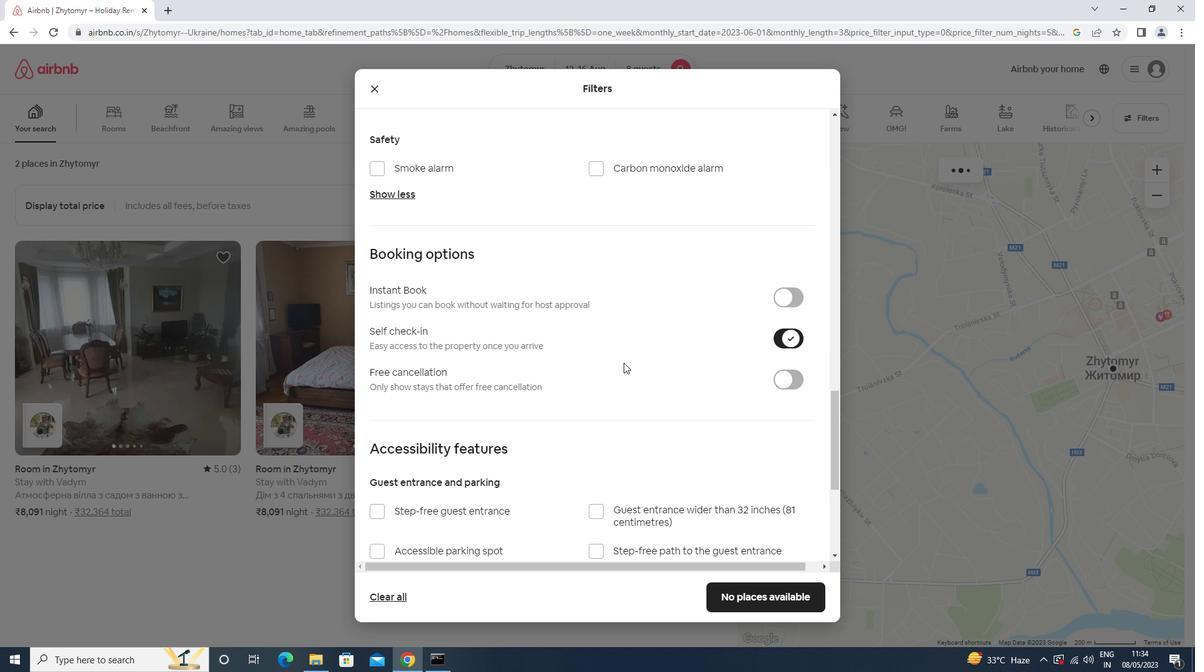 
Action: Mouse scrolled (623, 362) with delta (0, 0)
Screenshot: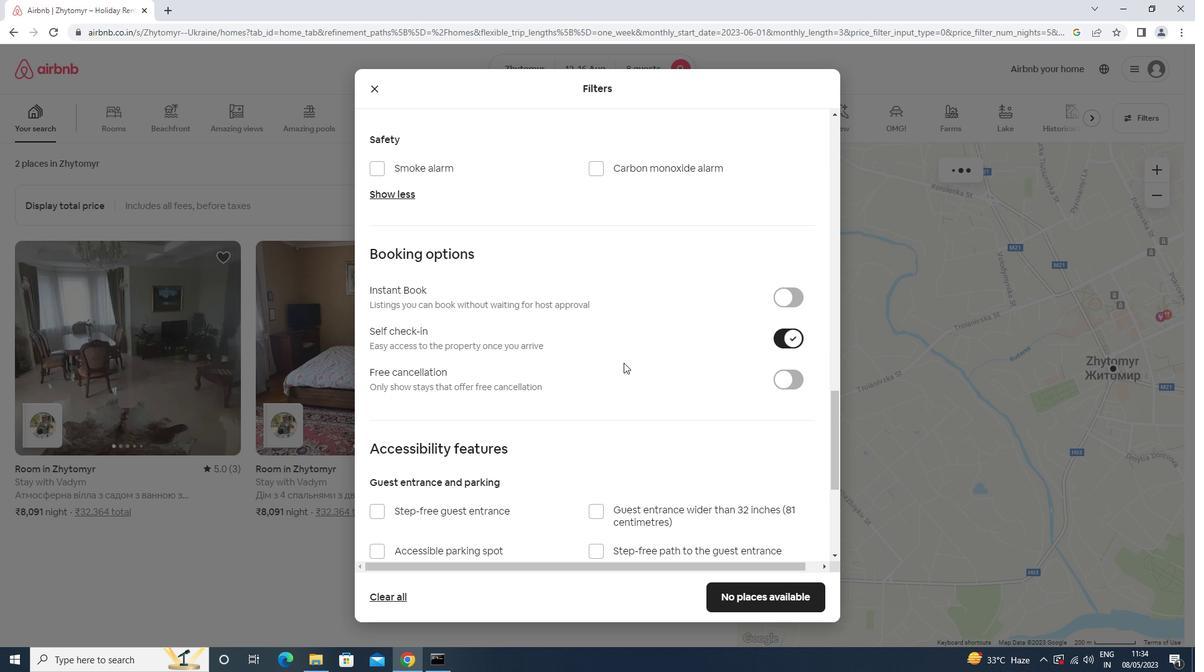 
Action: Mouse scrolled (623, 362) with delta (0, 0)
Screenshot: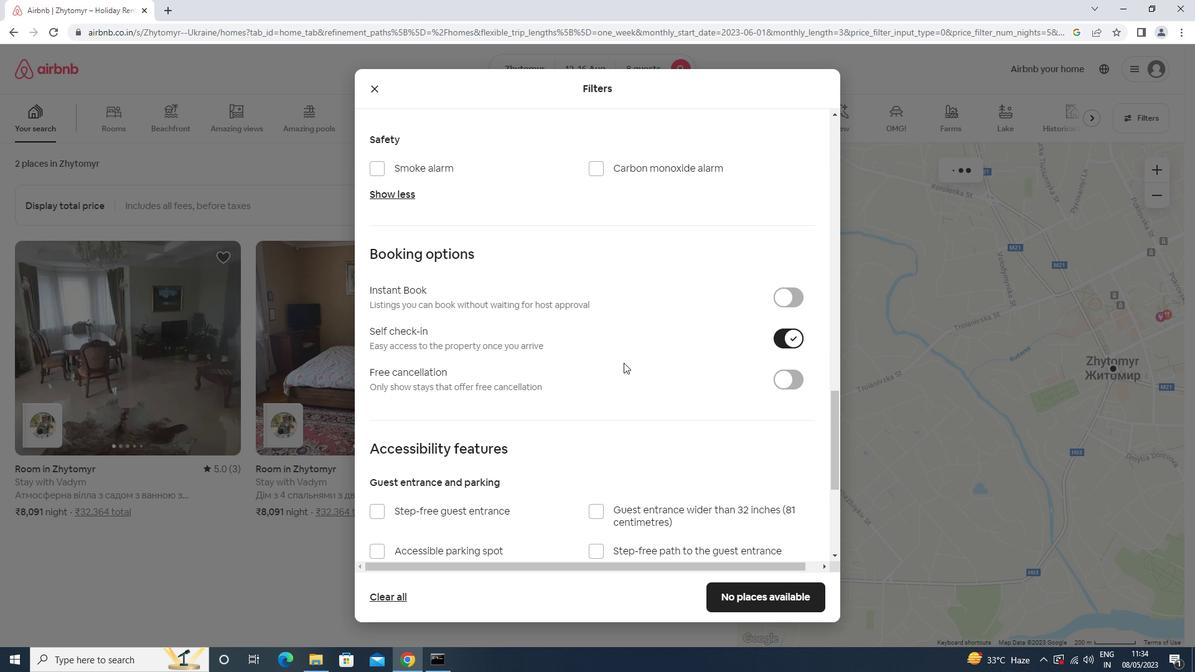 
Action: Mouse scrolled (623, 362) with delta (0, 0)
Screenshot: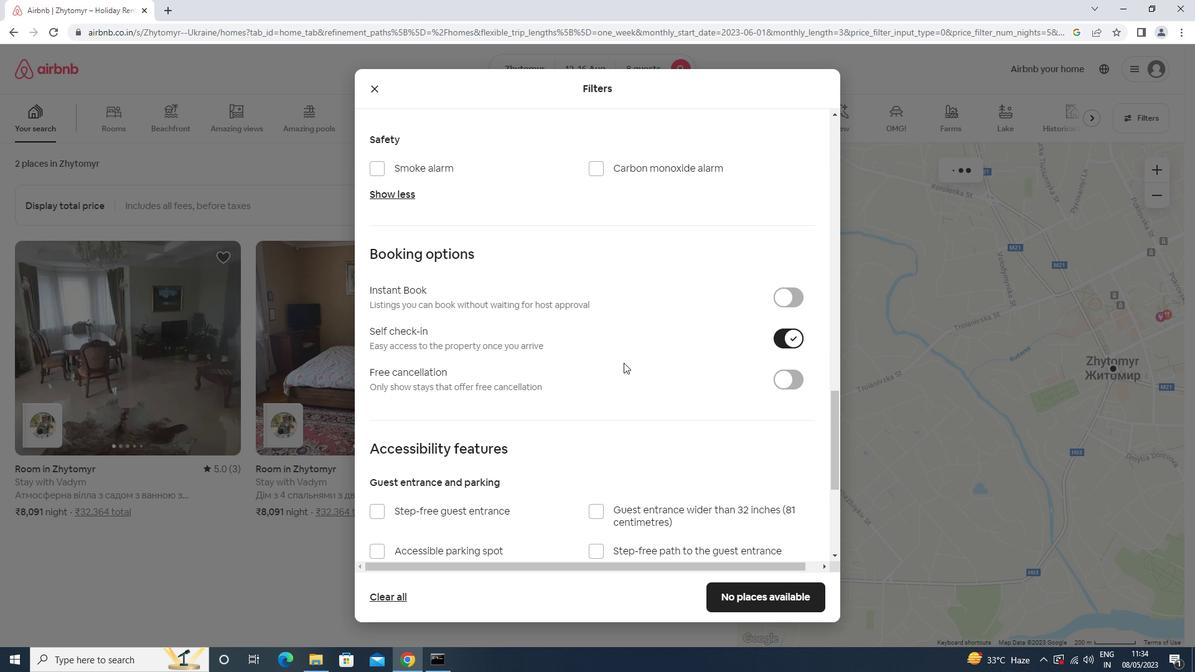
Action: Mouse moved to (527, 475)
Screenshot: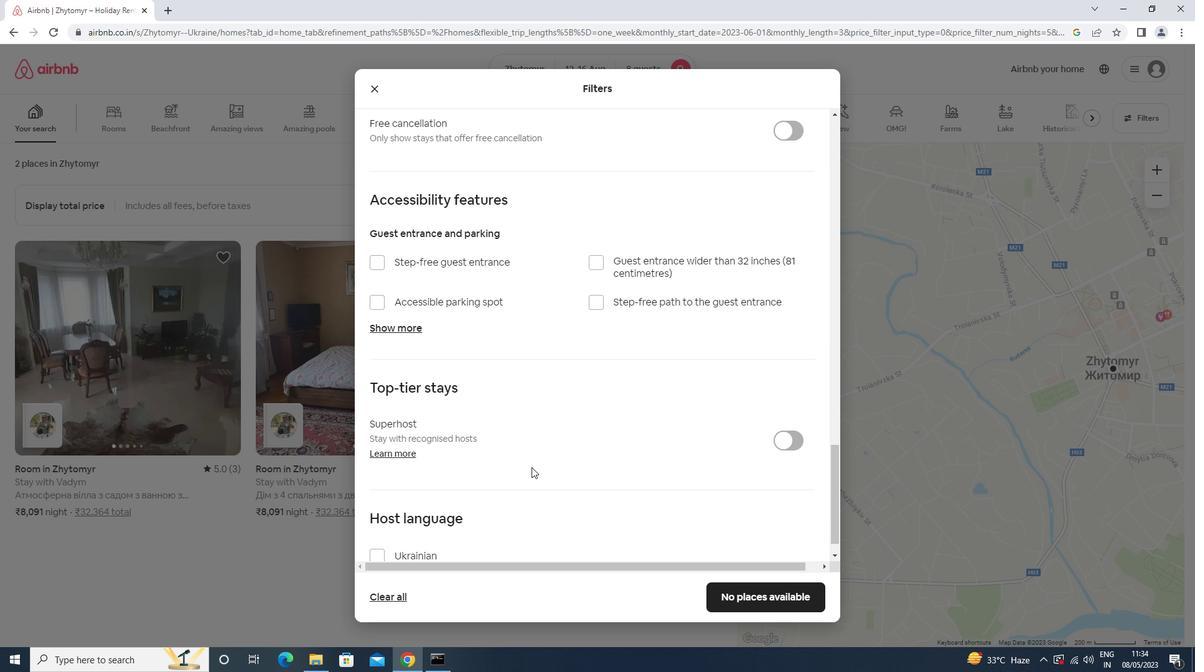 
Action: Mouse scrolled (527, 475) with delta (0, 0)
Screenshot: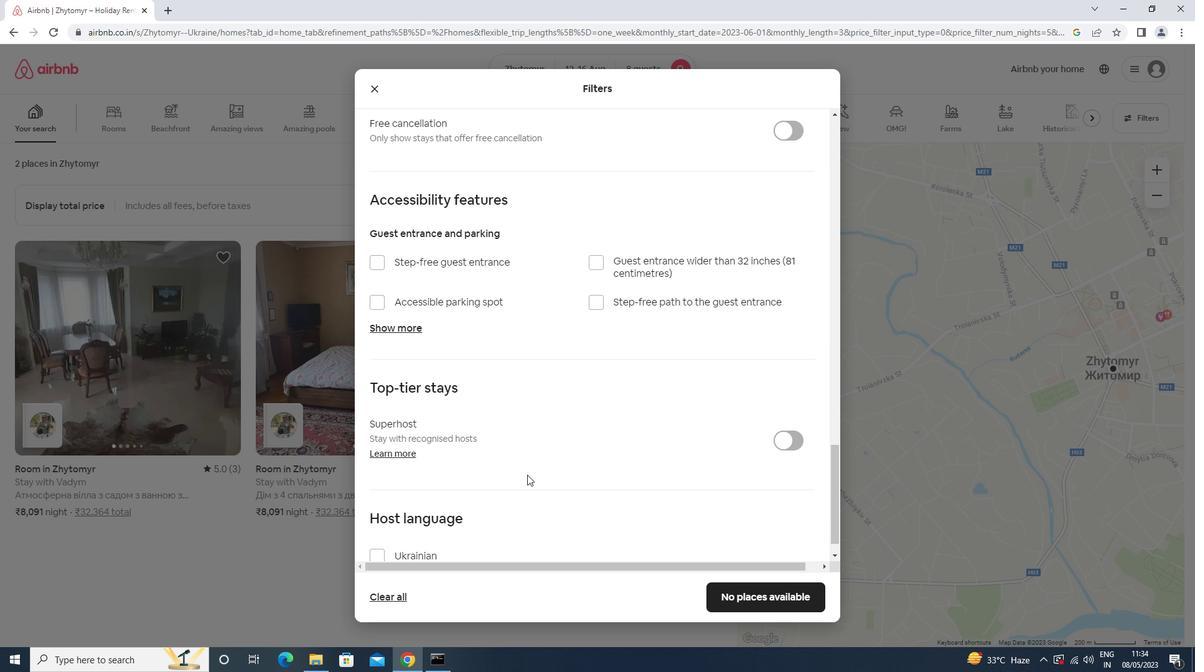 
Action: Mouse scrolled (527, 475) with delta (0, 0)
Screenshot: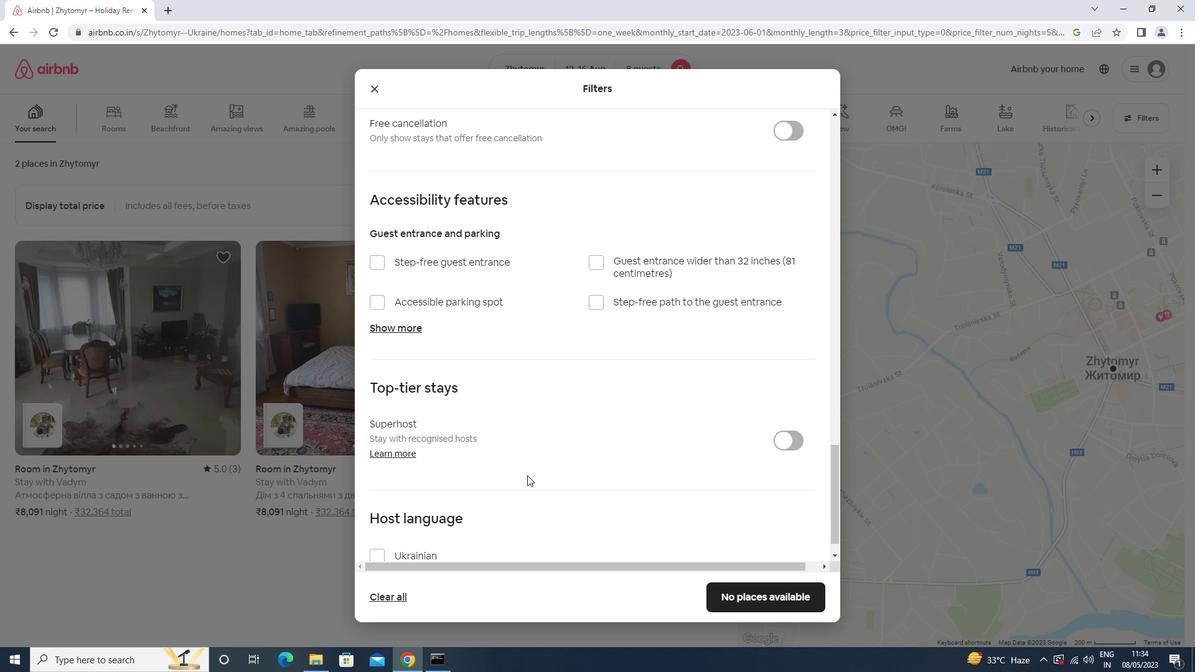 
Action: Mouse scrolled (527, 475) with delta (0, 0)
Screenshot: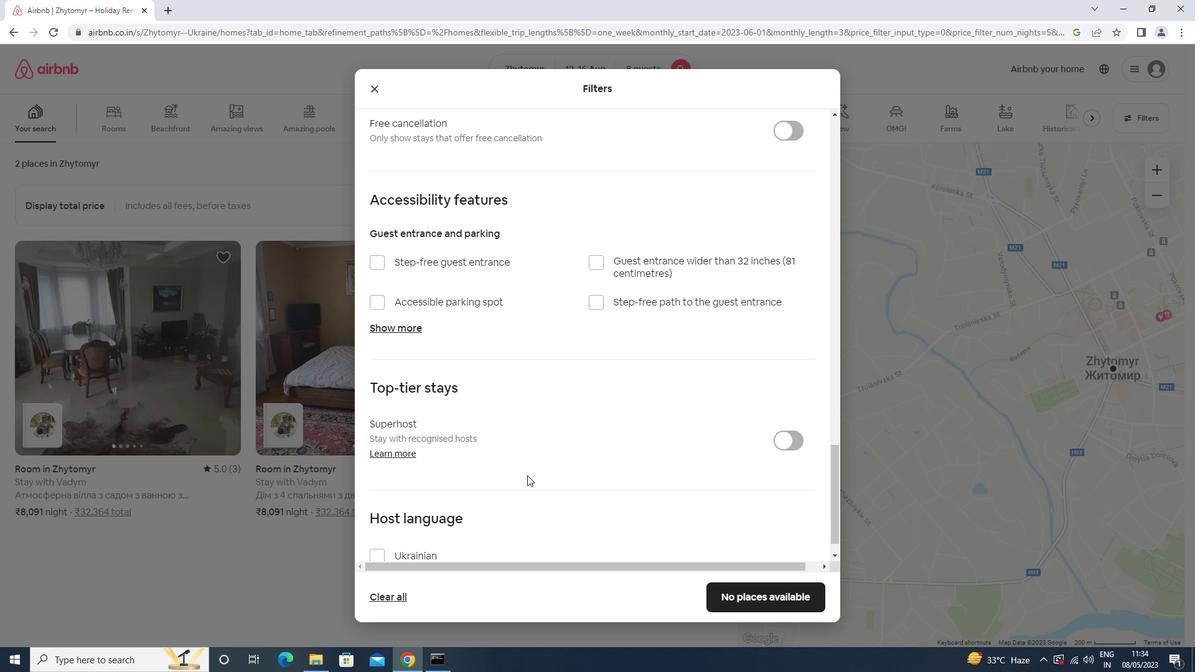 
Action: Mouse scrolled (527, 475) with delta (0, 0)
Screenshot: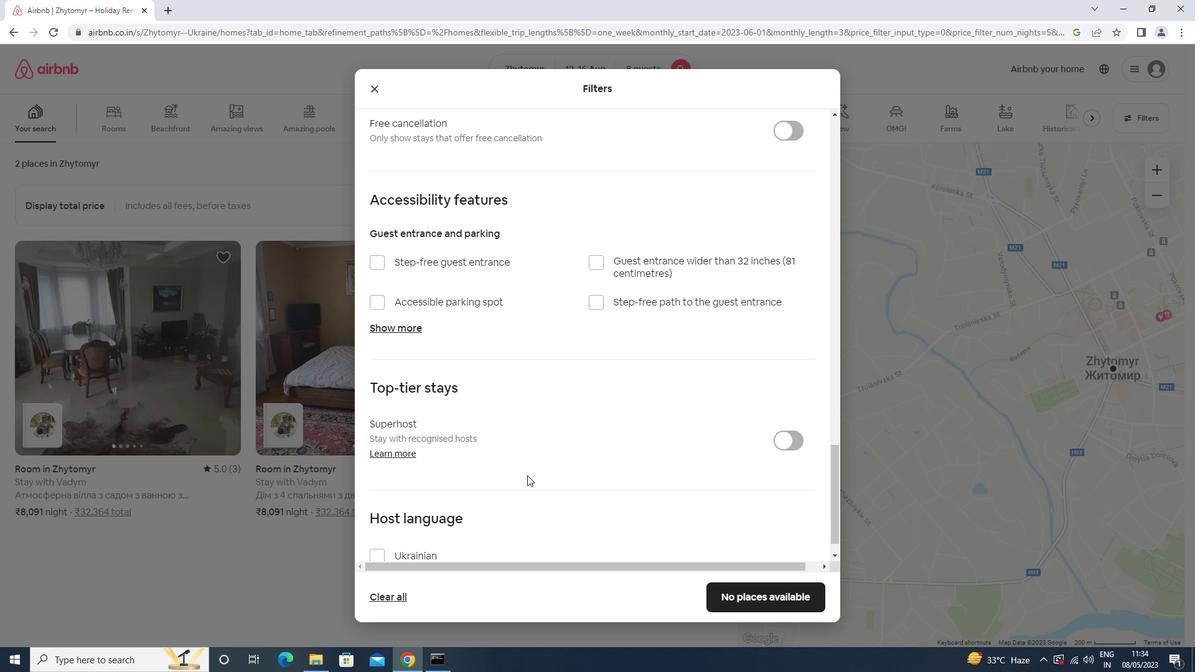 
Action: Mouse scrolled (527, 475) with delta (0, 0)
Screenshot: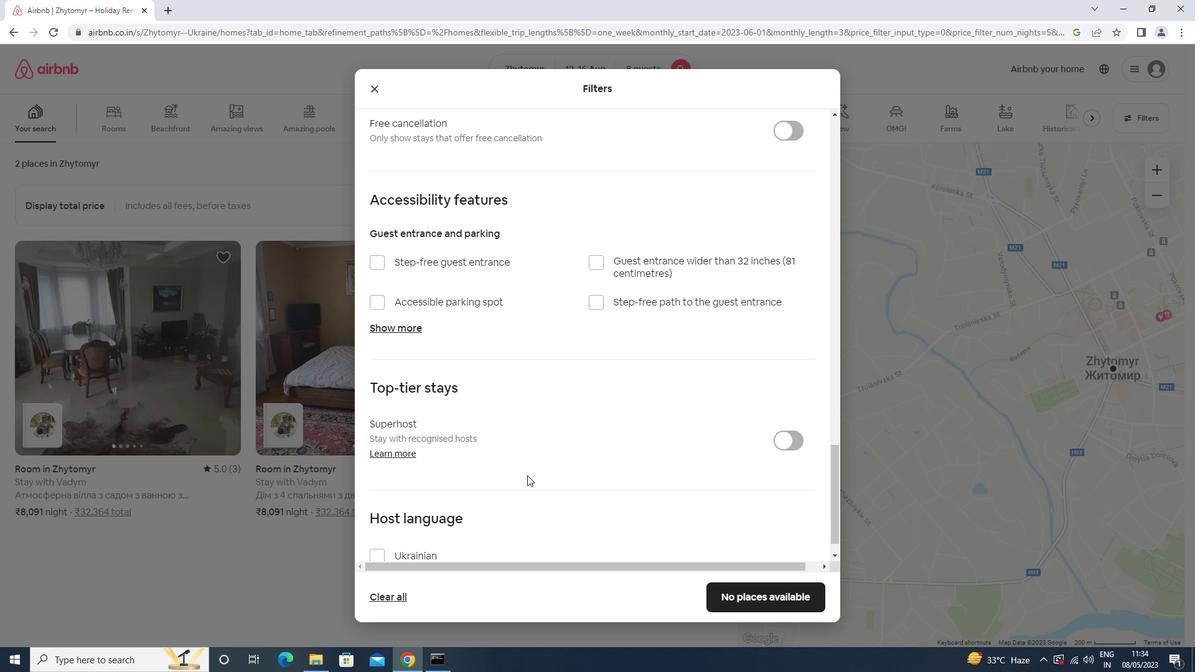 
Action: Mouse scrolled (527, 475) with delta (0, 0)
Screenshot: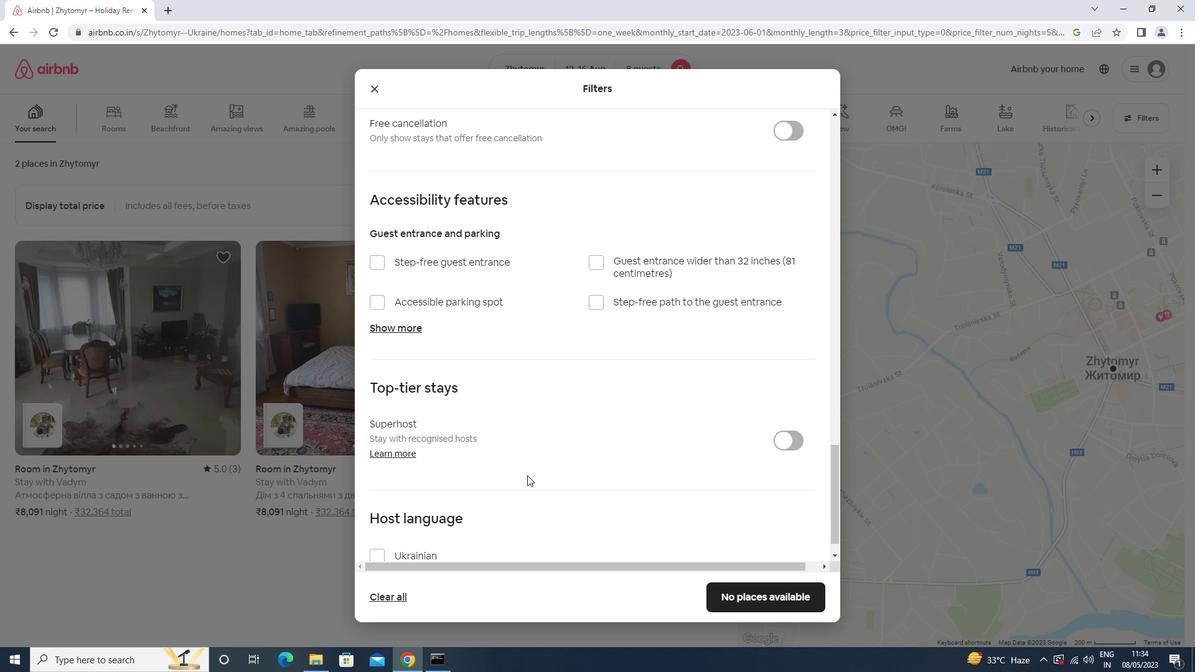 
Action: Mouse moved to (749, 599)
Screenshot: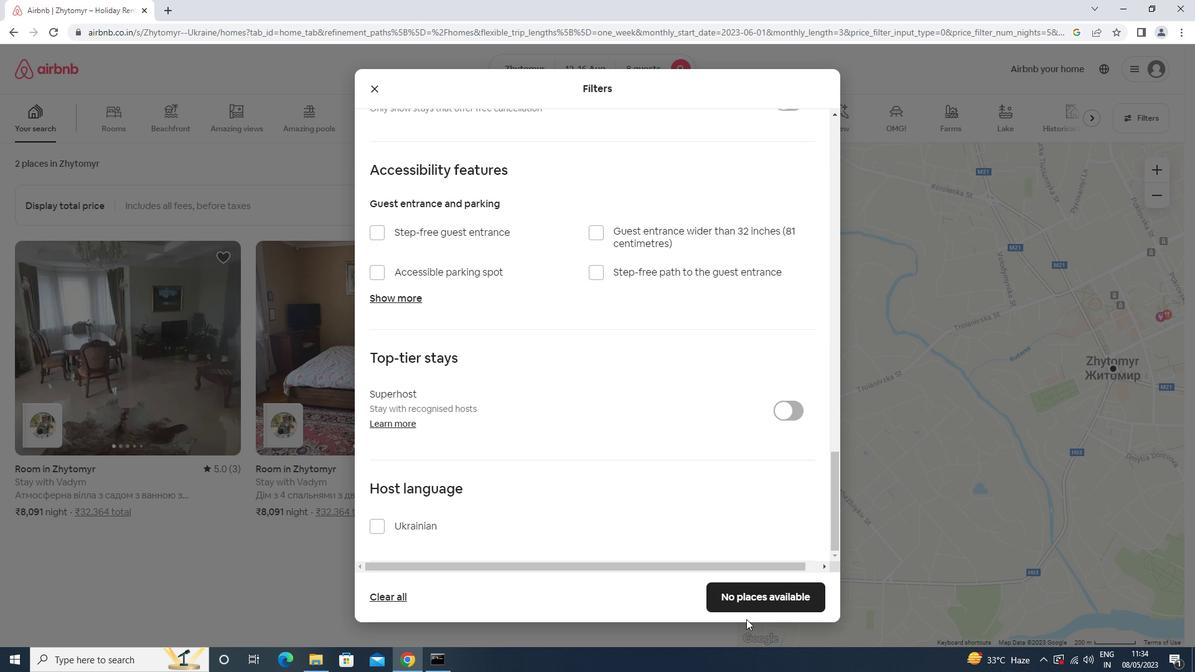 
Action: Mouse pressed left at (749, 599)
Screenshot: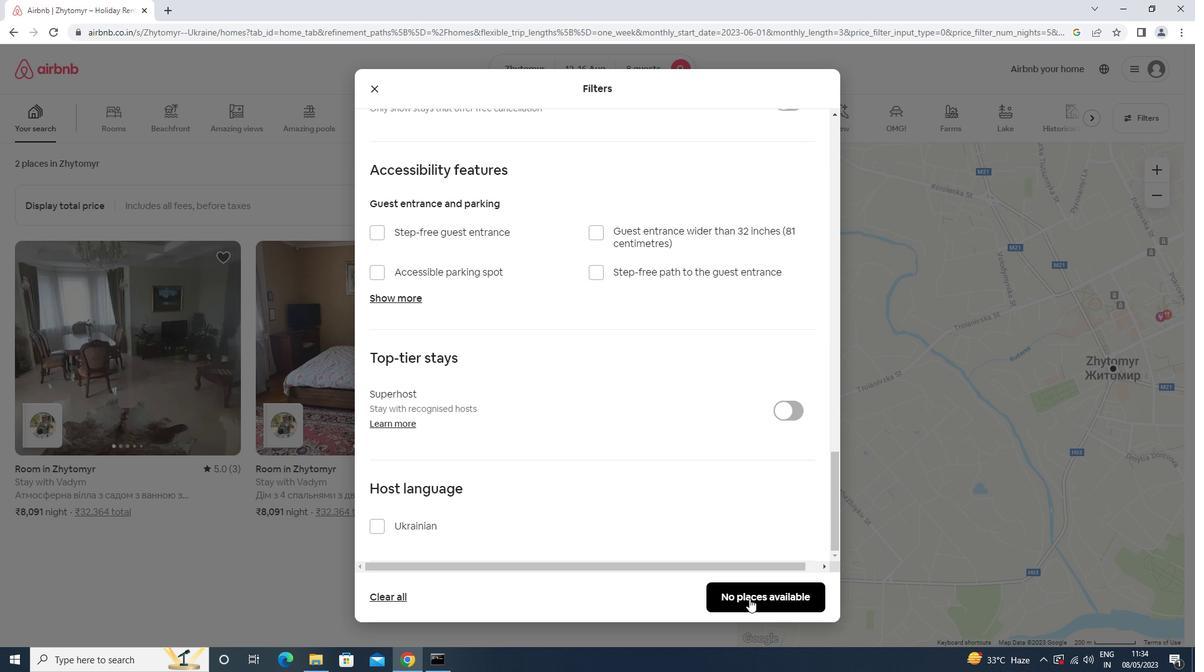 
Action: Mouse moved to (744, 582)
Screenshot: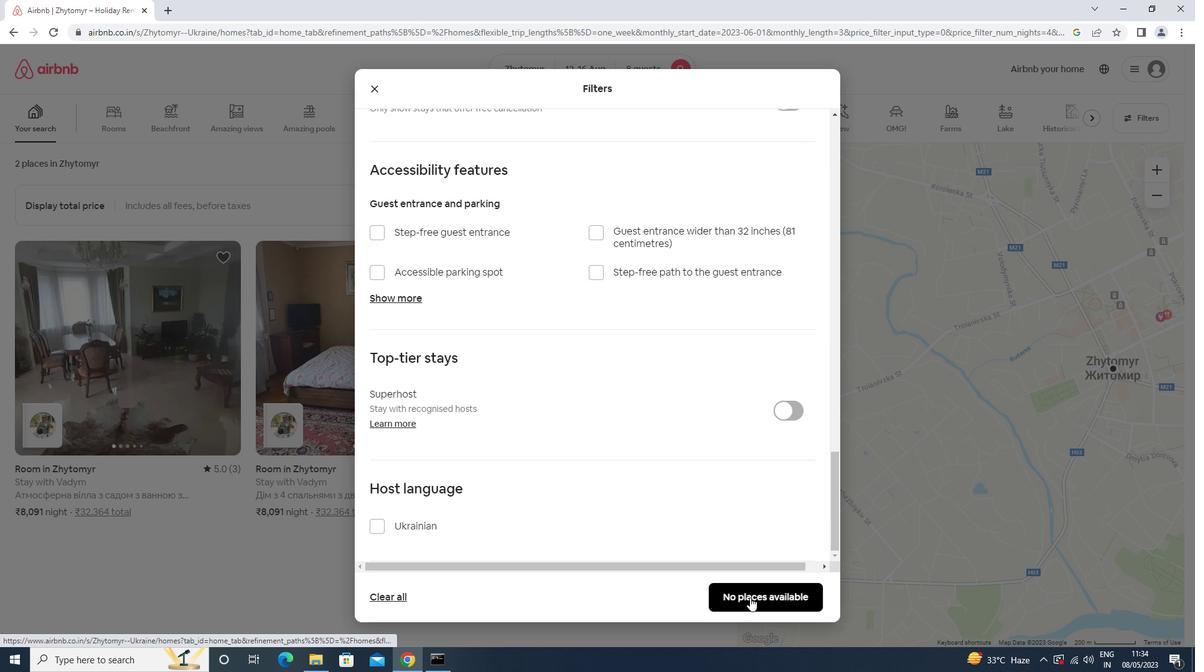 
